 Task: Look for space in Recodo, Philippines from 10th July, 2023 to 25th July, 2023 for 3 adults, 1 child in price range Rs.15000 to Rs.25000. Place can be shared room with 2 bedrooms having 3 beds and 2 bathrooms. Property type can be house, flat, guest house. Amenities needed are: wifi, TV, free parkinig on premises, gym, breakfast. Booking option can be shelf check-in. Required host language is English.
Action: Mouse moved to (437, 113)
Screenshot: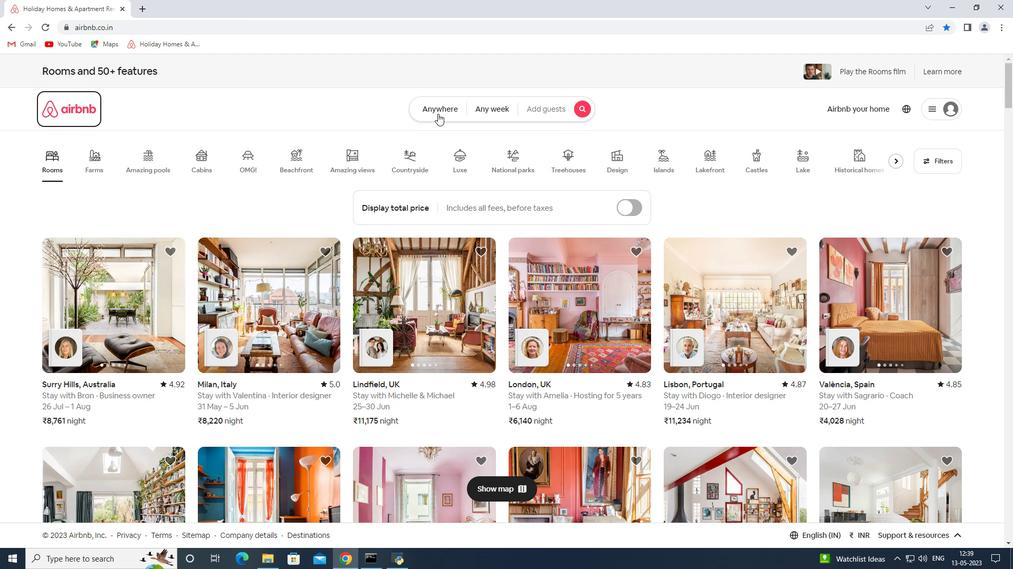 
Action: Mouse pressed left at (437, 113)
Screenshot: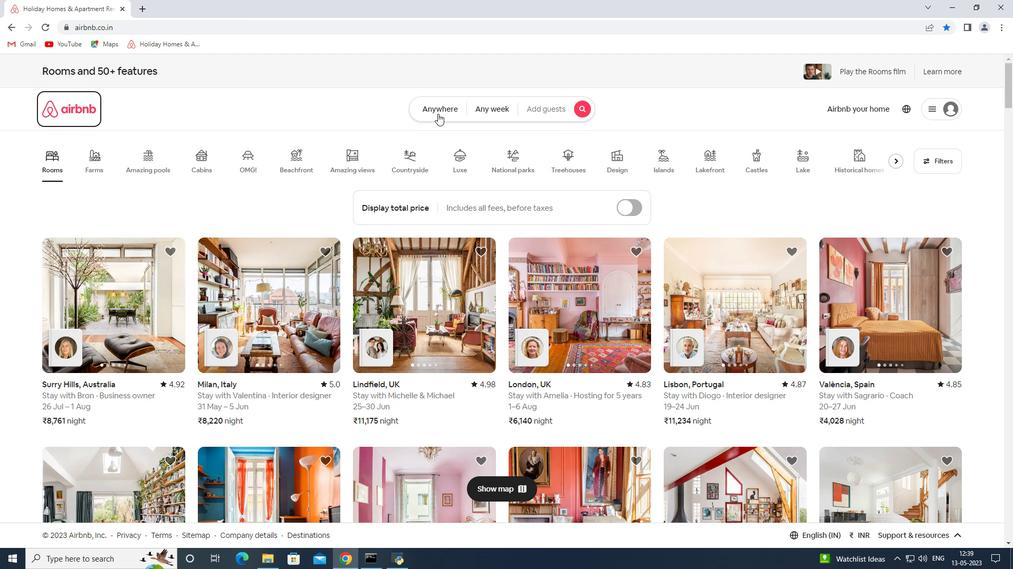 
Action: Mouse moved to (354, 149)
Screenshot: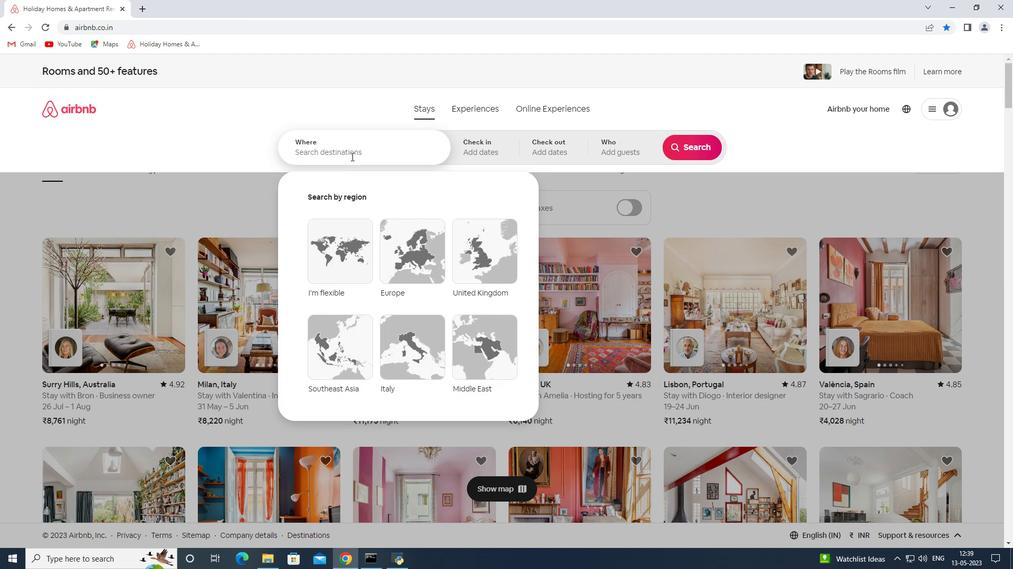 
Action: Mouse pressed left at (354, 149)
Screenshot: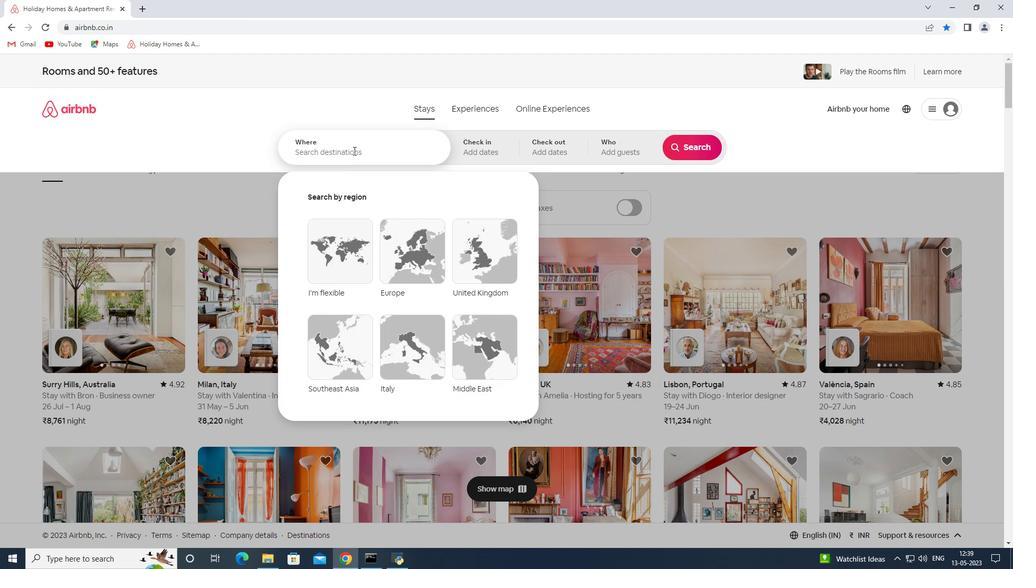 
Action: Mouse moved to (340, 154)
Screenshot: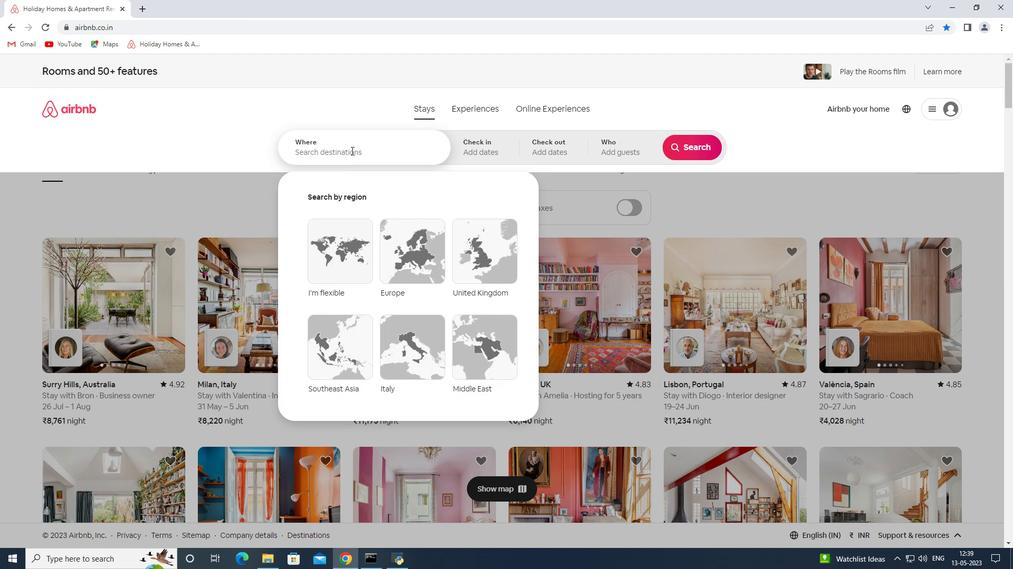 
Action: Key pressed r<Key.backspace><Key.shift>Recodo<Key.space><Key.shift>Philippines<Key.space><Key.enter>
Screenshot: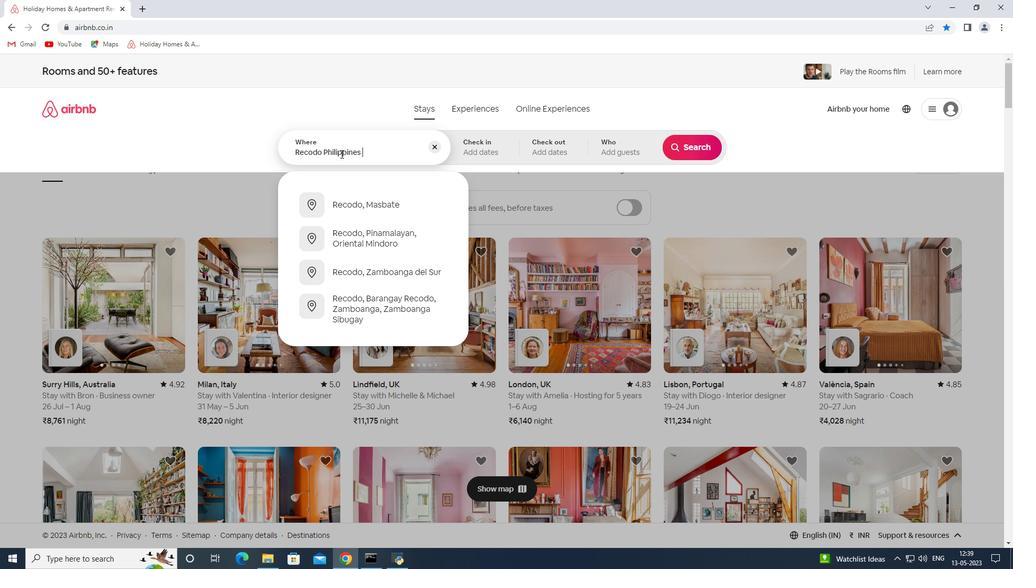 
Action: Mouse moved to (687, 235)
Screenshot: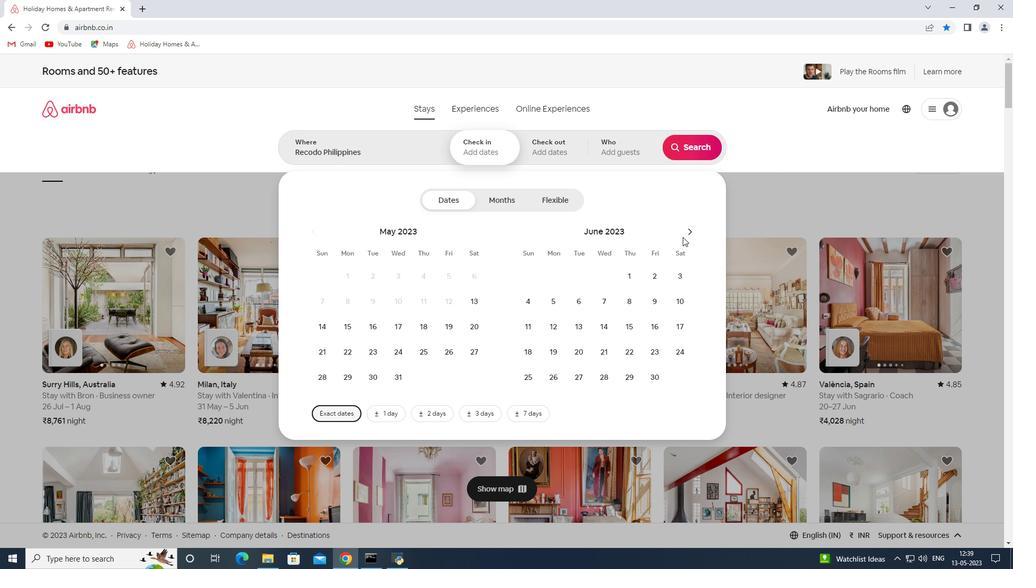 
Action: Mouse pressed left at (687, 235)
Screenshot: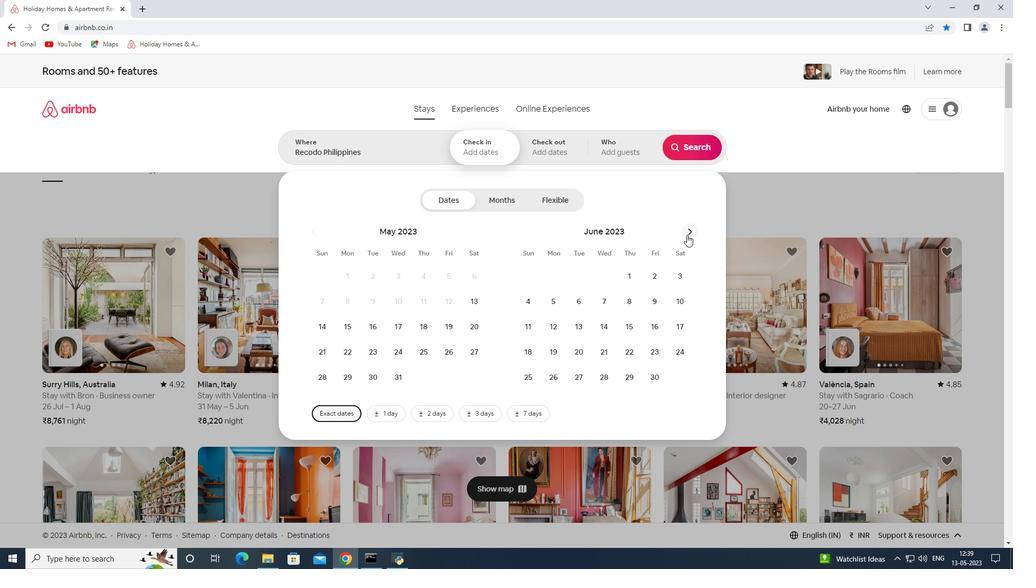 
Action: Mouse moved to (557, 325)
Screenshot: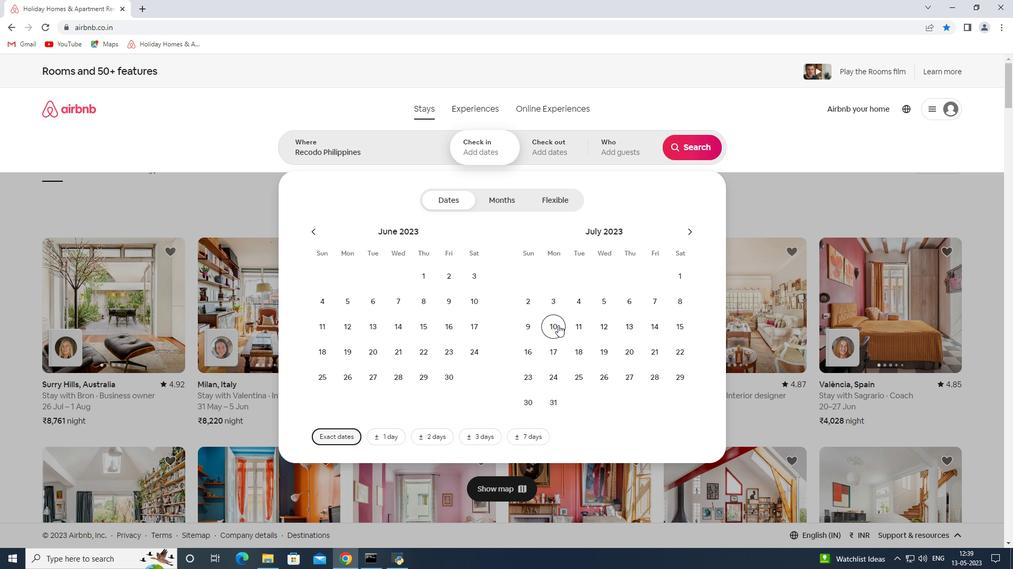 
Action: Mouse pressed left at (557, 325)
Screenshot: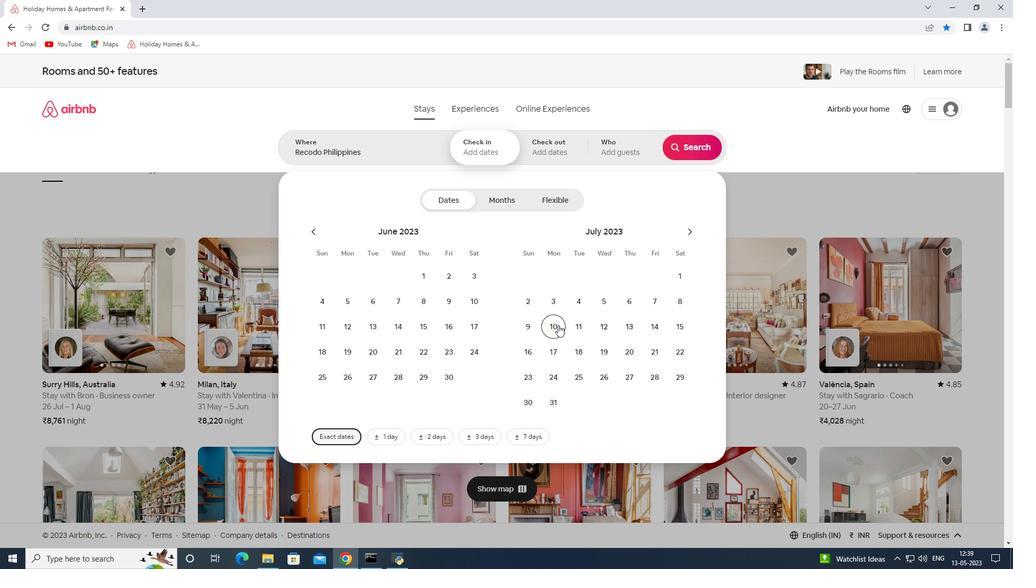 
Action: Mouse moved to (578, 377)
Screenshot: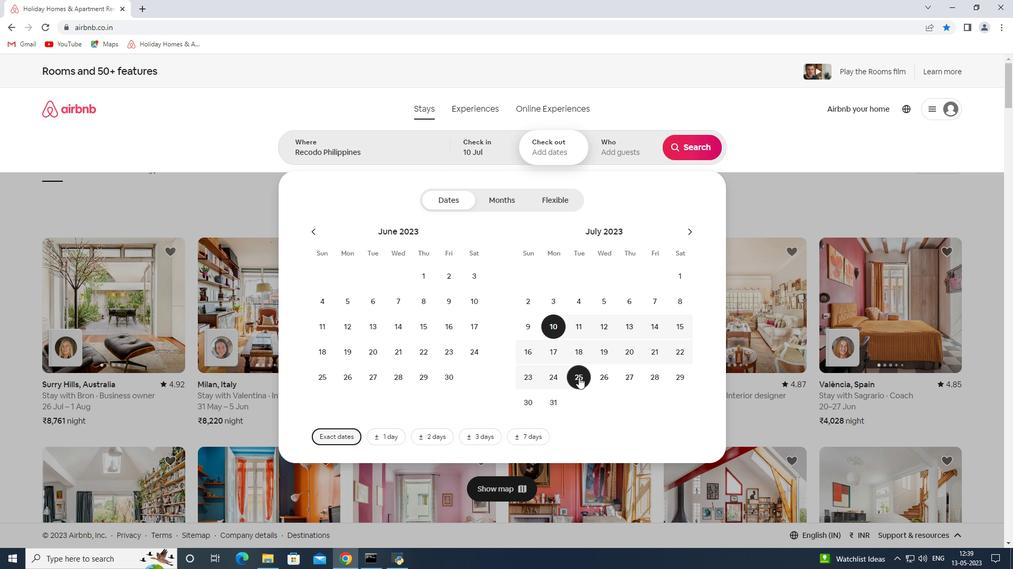 
Action: Mouse pressed left at (578, 377)
Screenshot: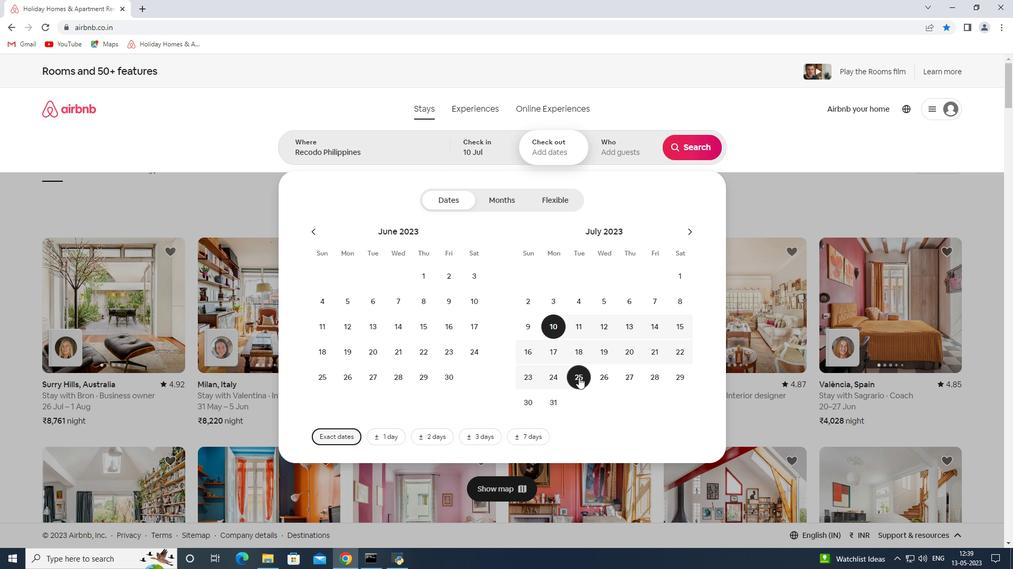 
Action: Mouse moved to (626, 147)
Screenshot: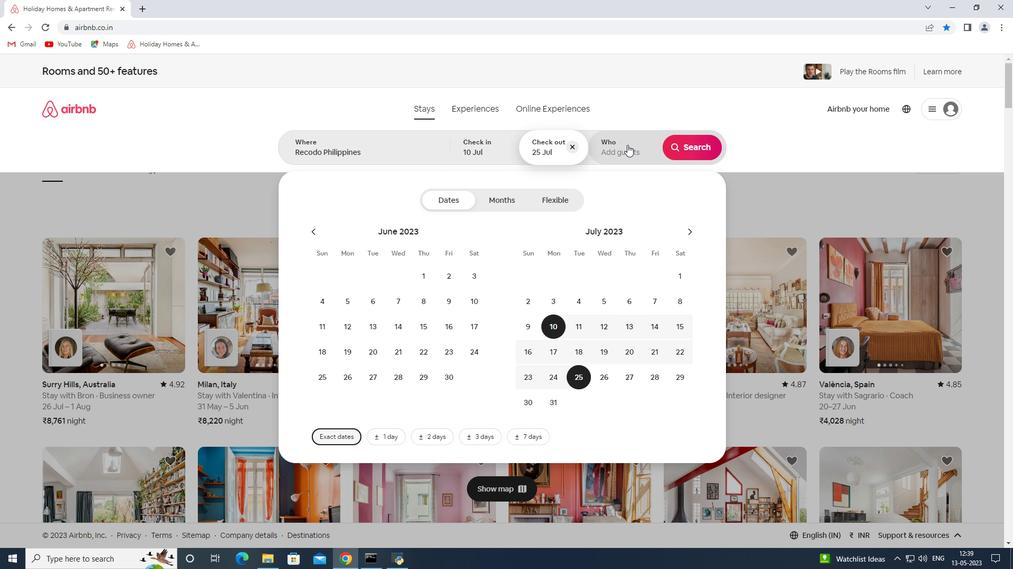 
Action: Mouse pressed left at (626, 147)
Screenshot: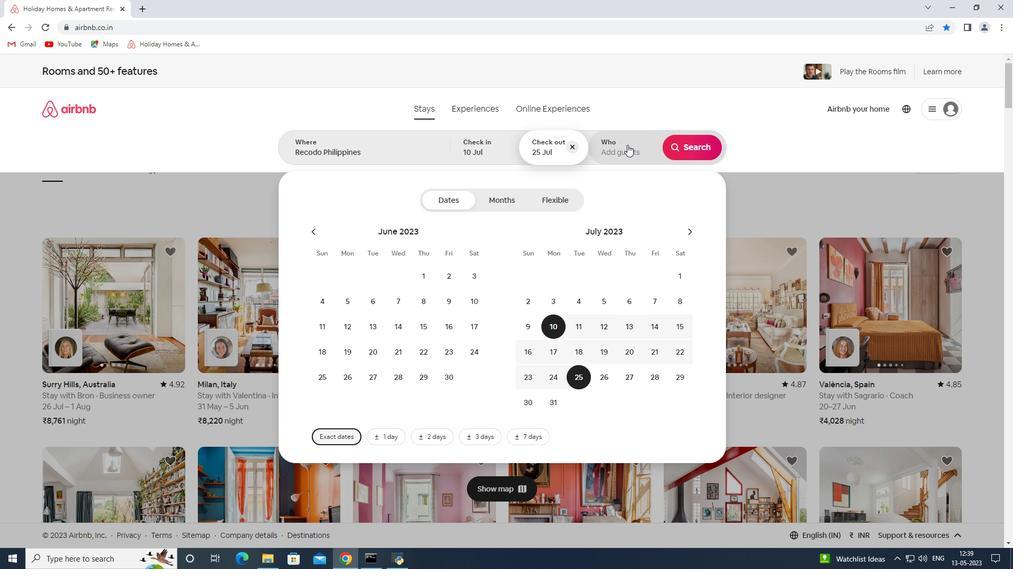 
Action: Mouse moved to (693, 208)
Screenshot: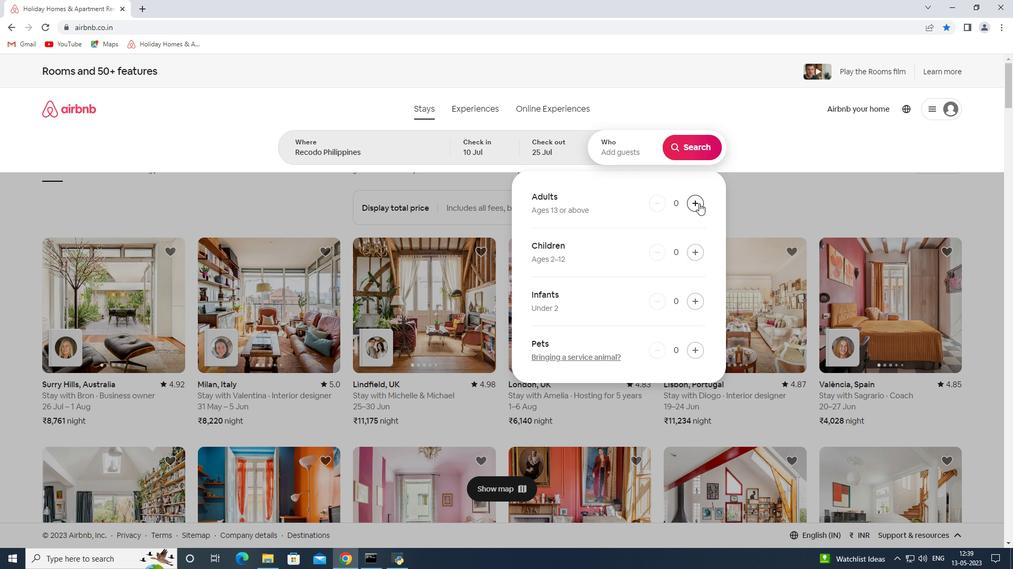 
Action: Mouse pressed left at (693, 208)
Screenshot: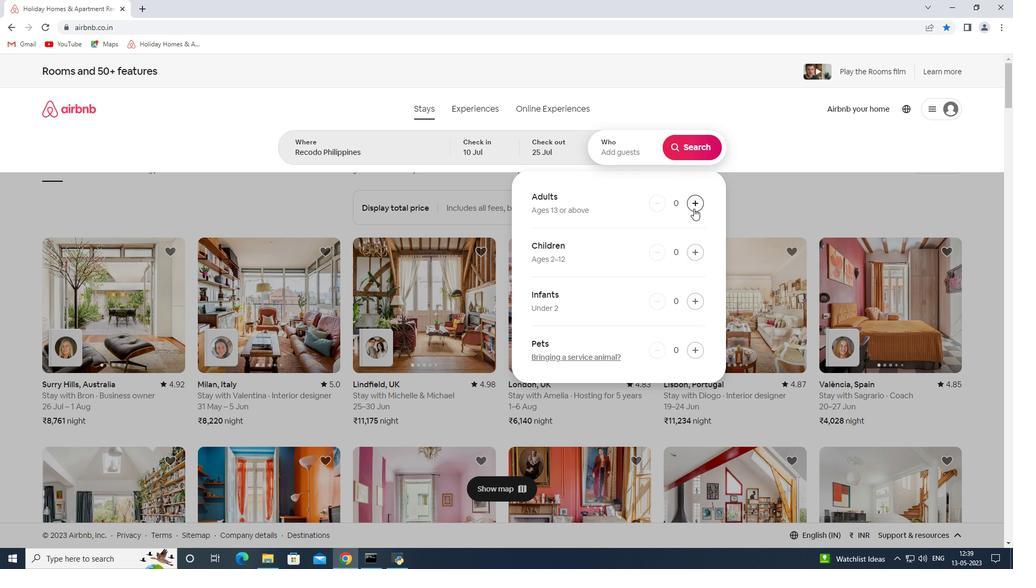 
Action: Mouse pressed left at (693, 208)
Screenshot: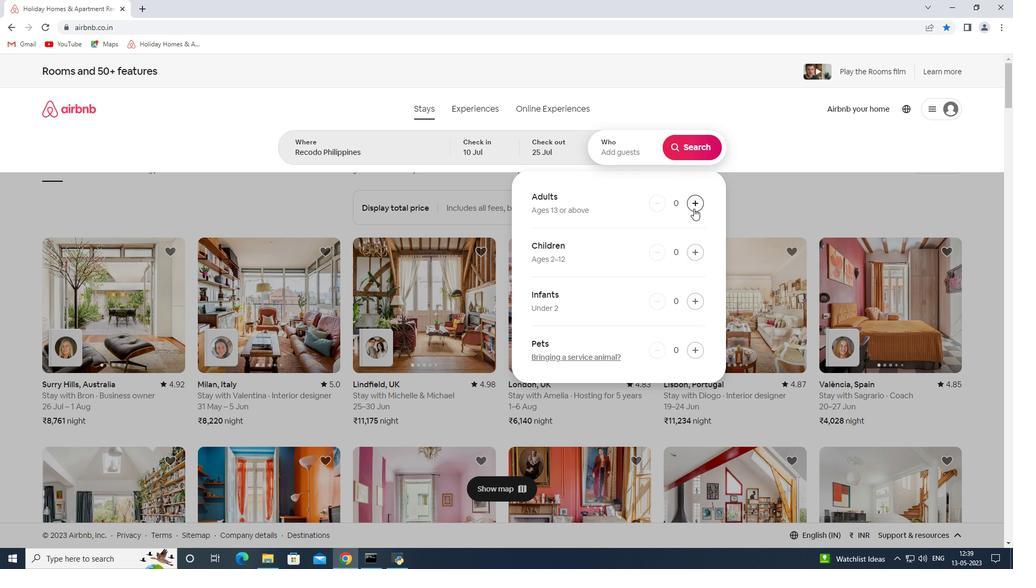 
Action: Mouse pressed left at (693, 208)
Screenshot: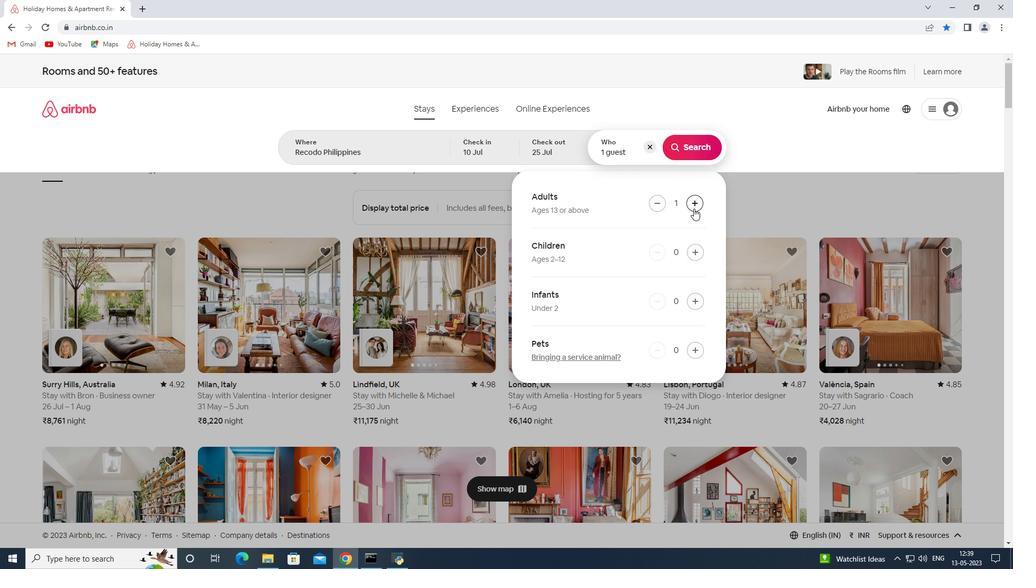 
Action: Mouse pressed left at (693, 208)
Screenshot: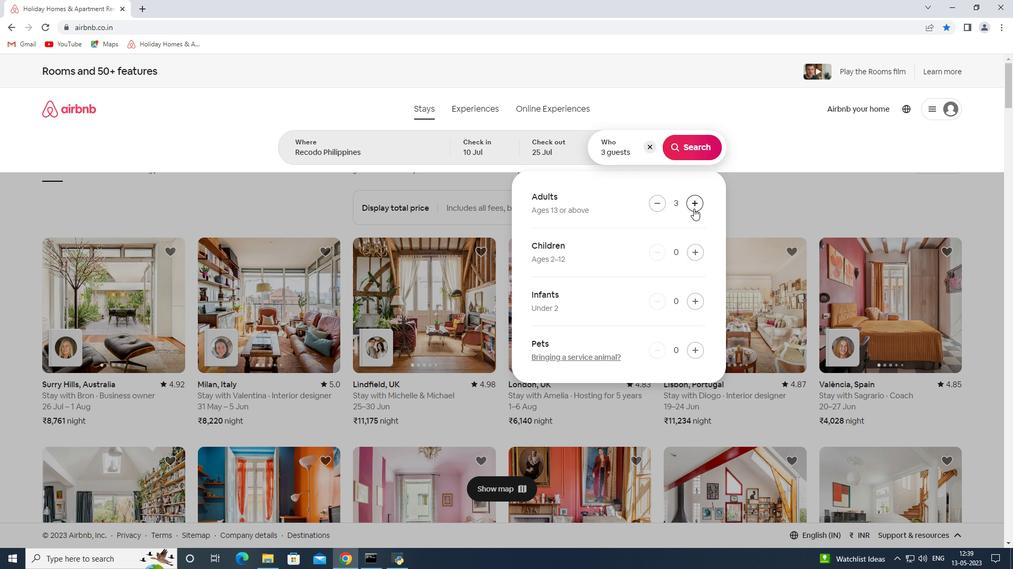 
Action: Mouse moved to (664, 202)
Screenshot: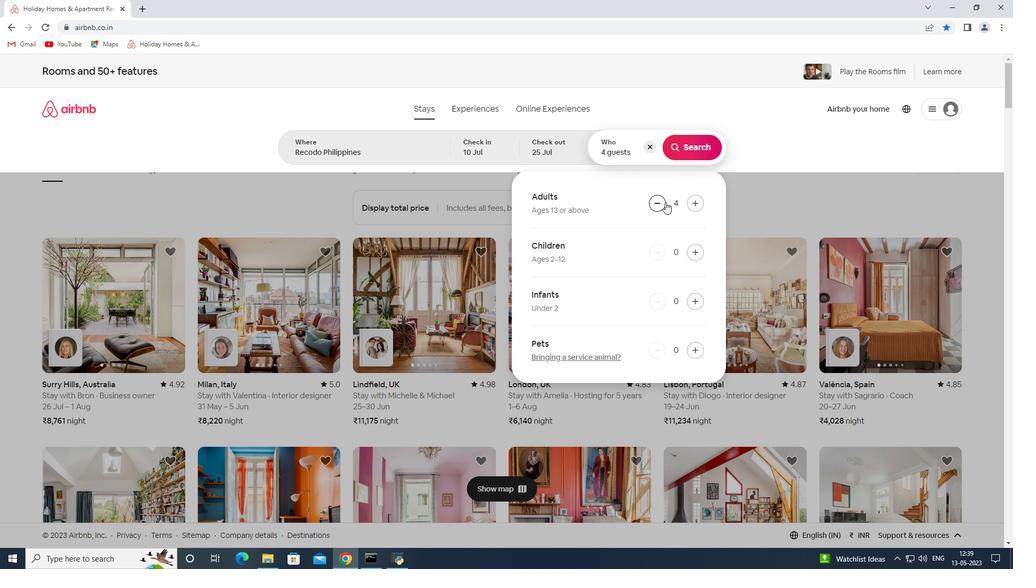 
Action: Mouse pressed left at (664, 202)
Screenshot: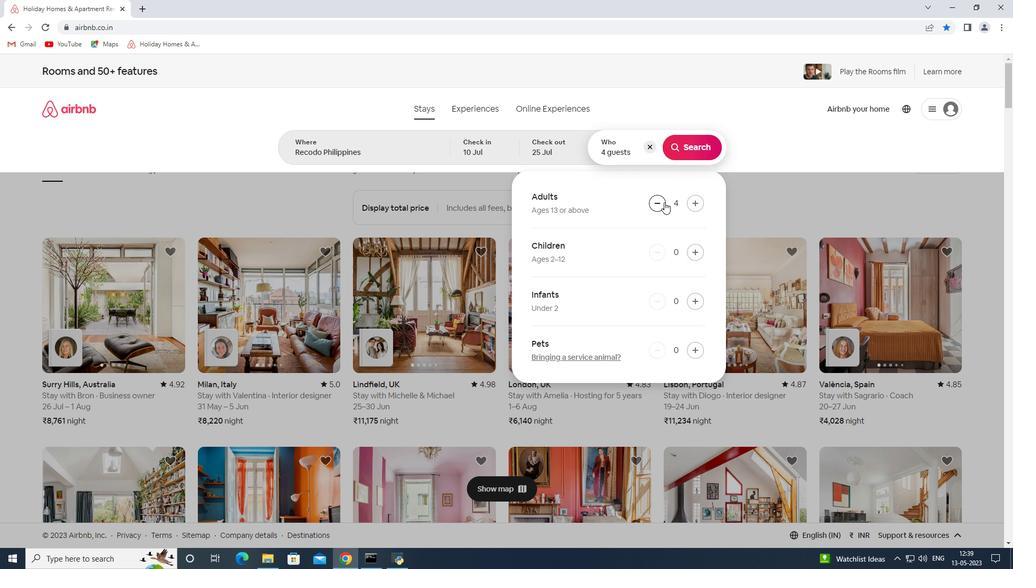 
Action: Mouse moved to (695, 255)
Screenshot: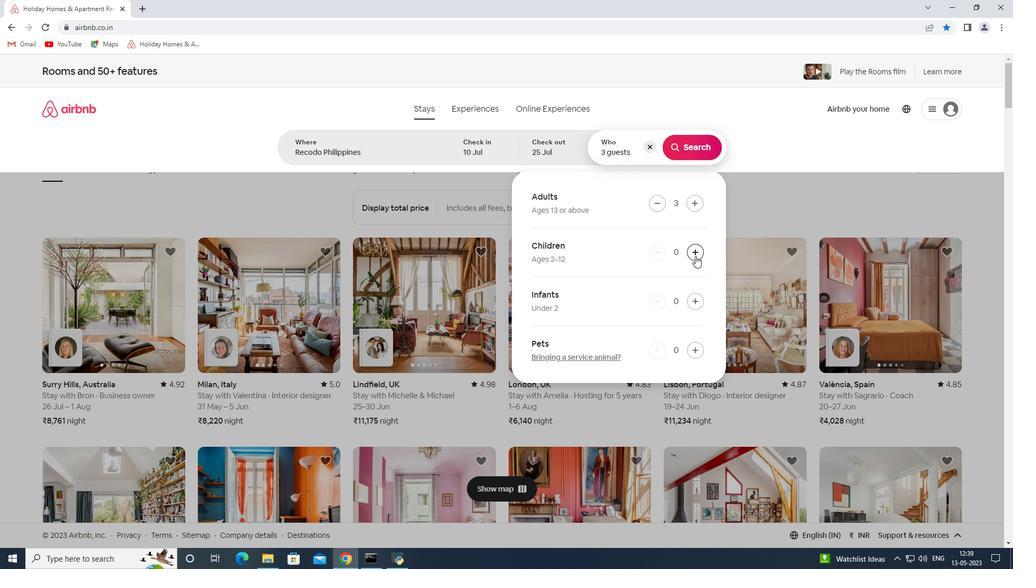 
Action: Mouse pressed left at (695, 255)
Screenshot: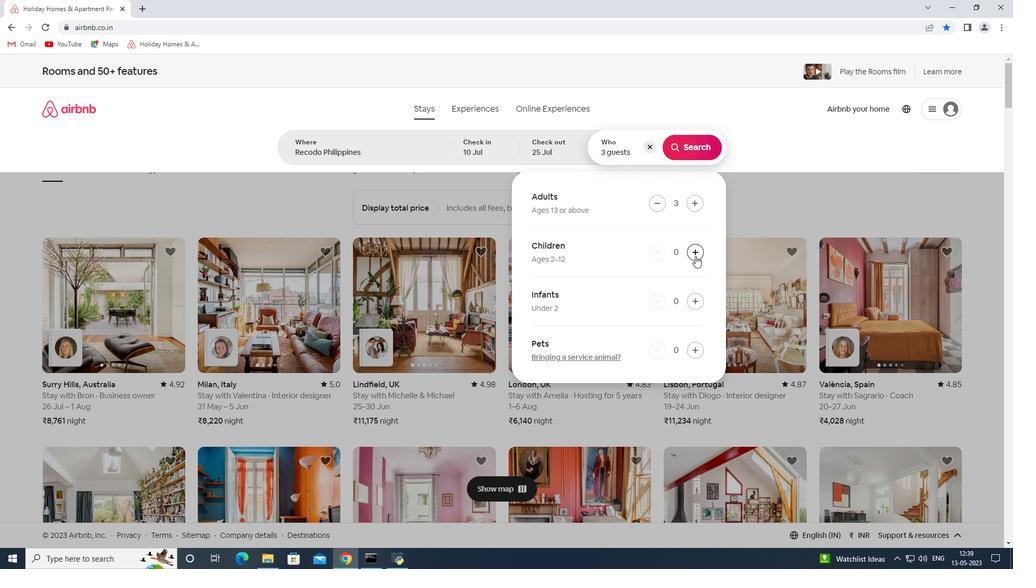 
Action: Mouse moved to (682, 148)
Screenshot: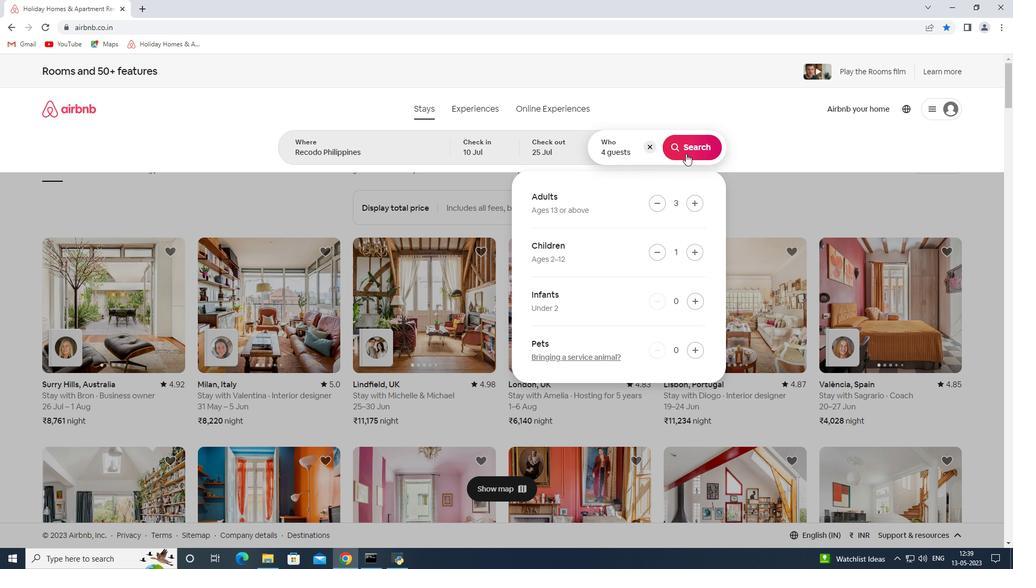 
Action: Mouse pressed left at (682, 148)
Screenshot: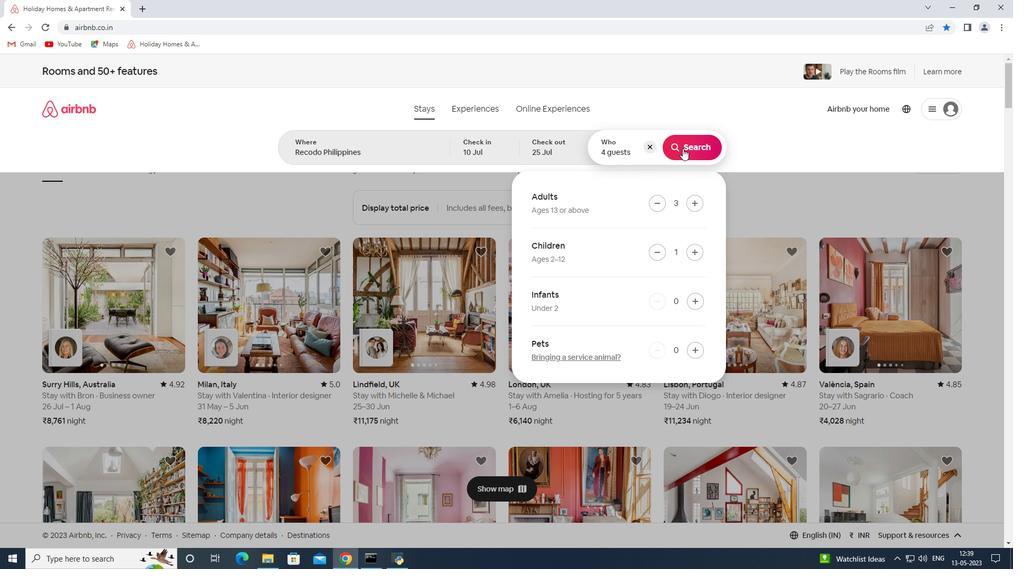 
Action: Mouse moved to (946, 117)
Screenshot: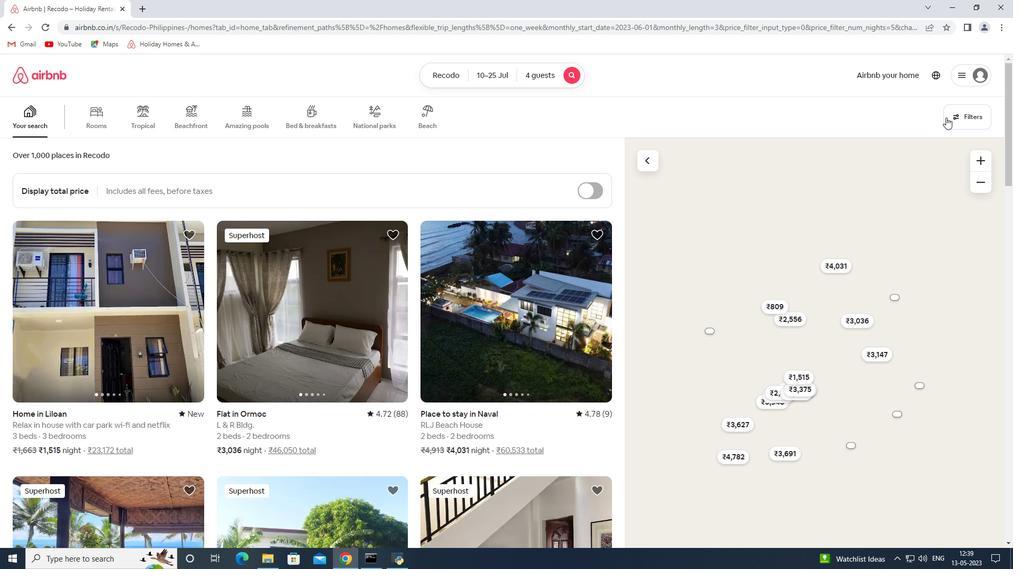 
Action: Mouse pressed left at (946, 117)
Screenshot: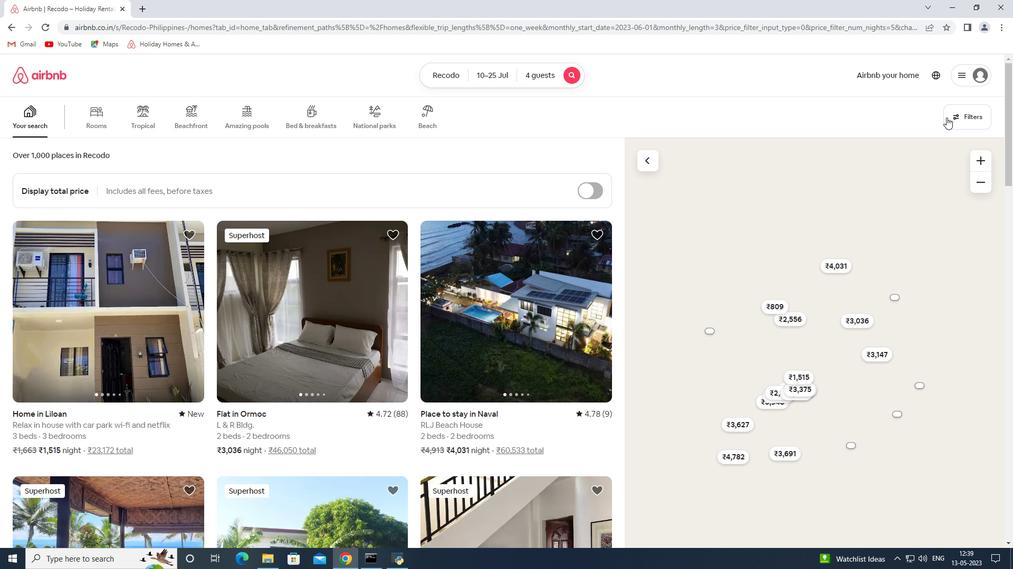 
Action: Mouse moved to (380, 374)
Screenshot: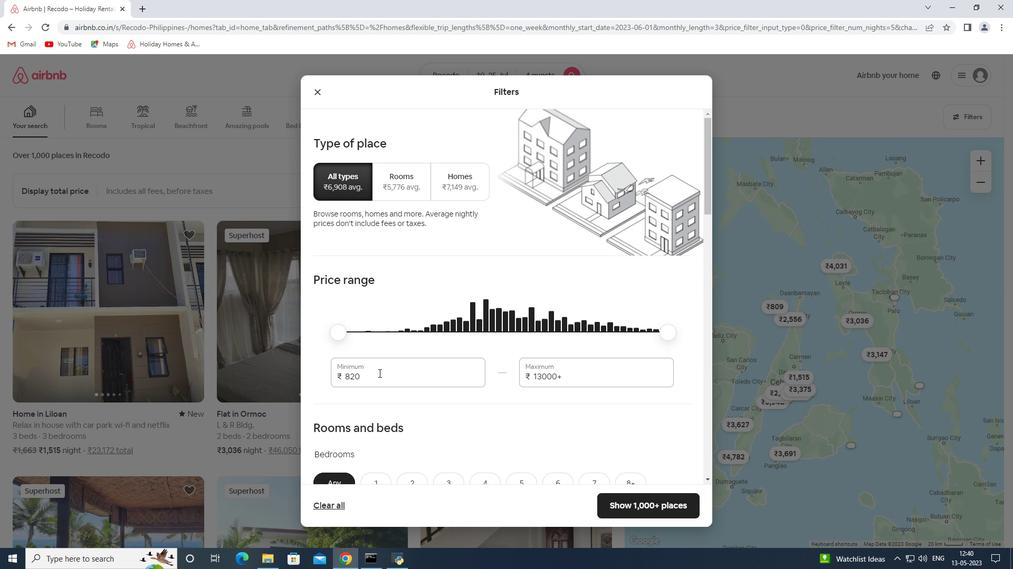 
Action: Mouse pressed left at (380, 374)
Screenshot: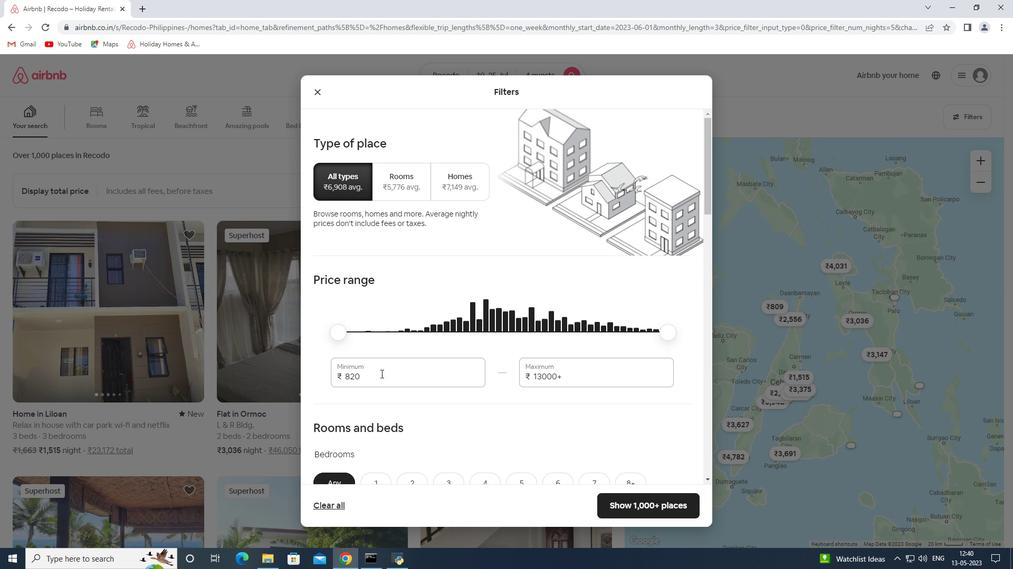 
Action: Mouse moved to (385, 373)
Screenshot: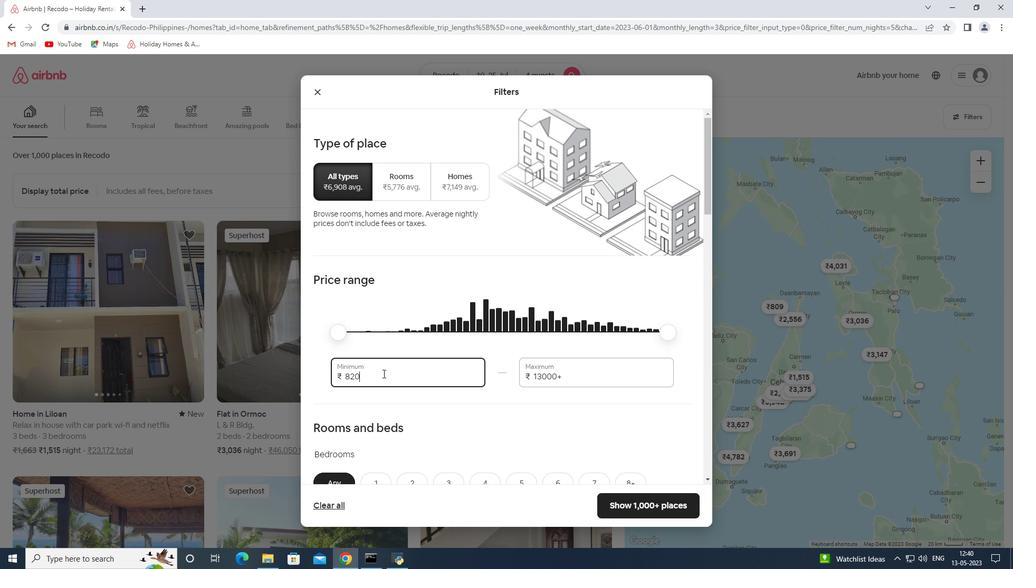 
Action: Mouse pressed left at (385, 373)
Screenshot: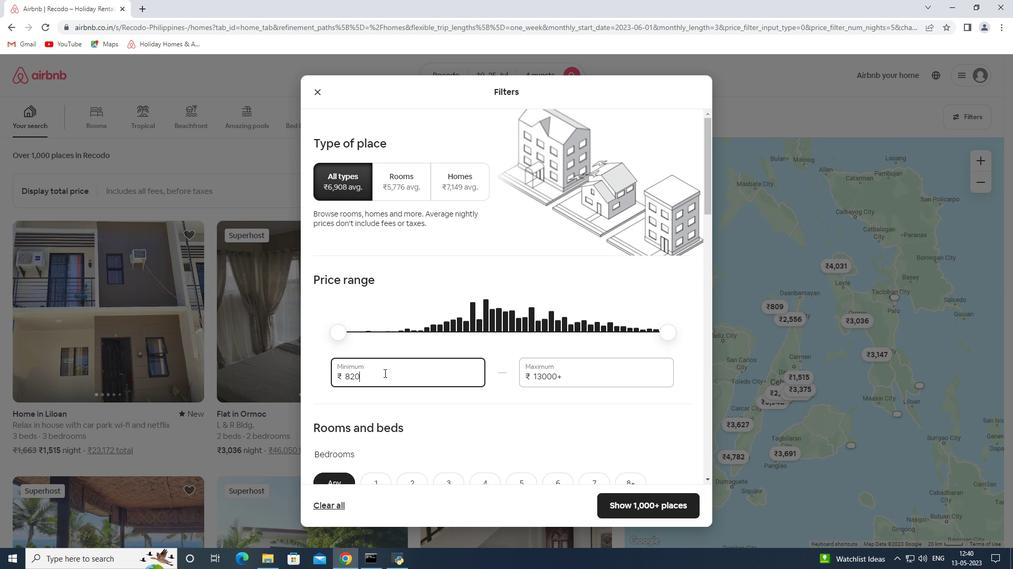 
Action: Mouse pressed left at (385, 373)
Screenshot: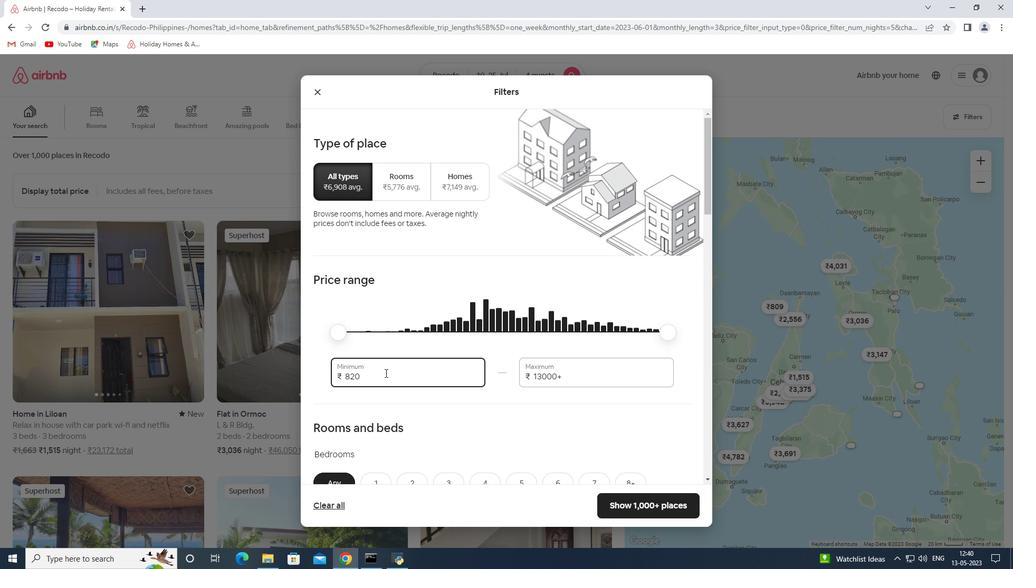 
Action: Key pressed 15000<Key.tab>25000
Screenshot: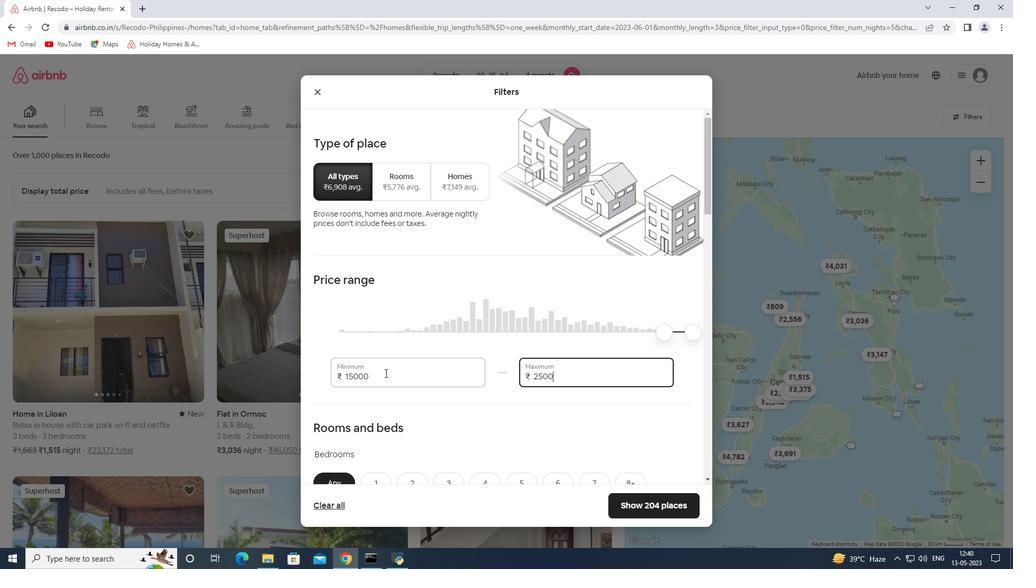 
Action: Mouse moved to (398, 273)
Screenshot: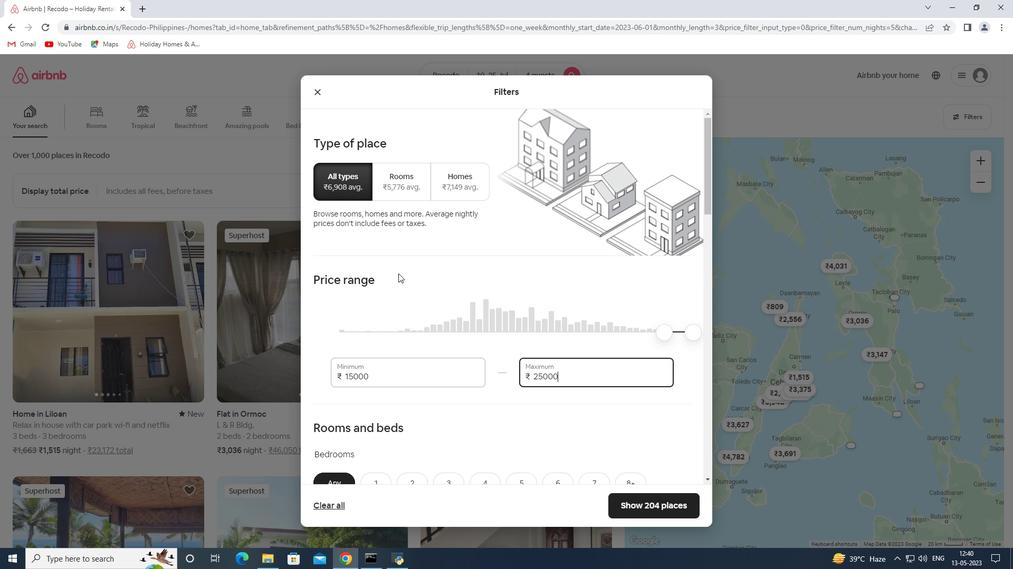 
Action: Mouse scrolled (398, 273) with delta (0, 0)
Screenshot: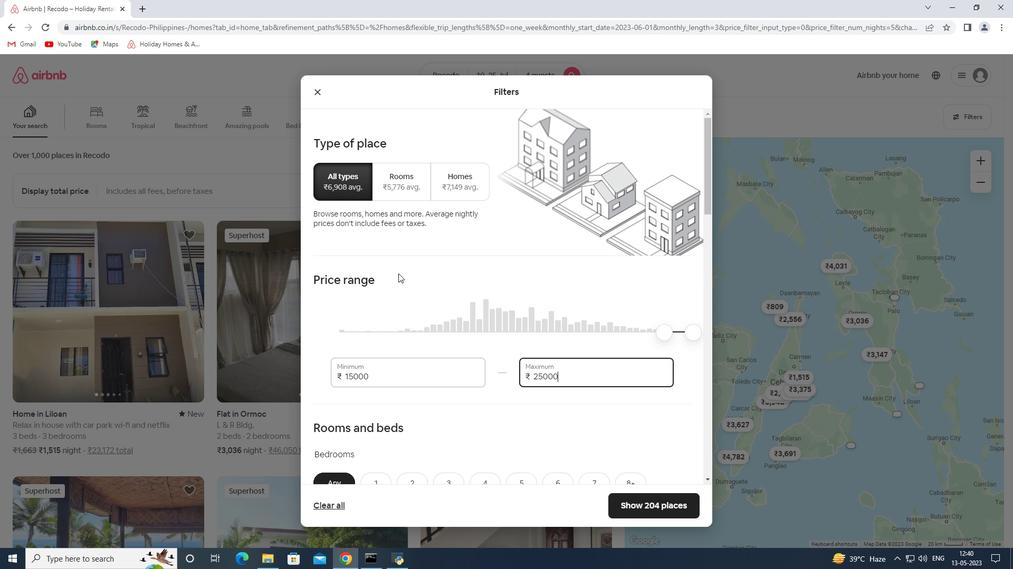 
Action: Mouse scrolled (398, 273) with delta (0, 0)
Screenshot: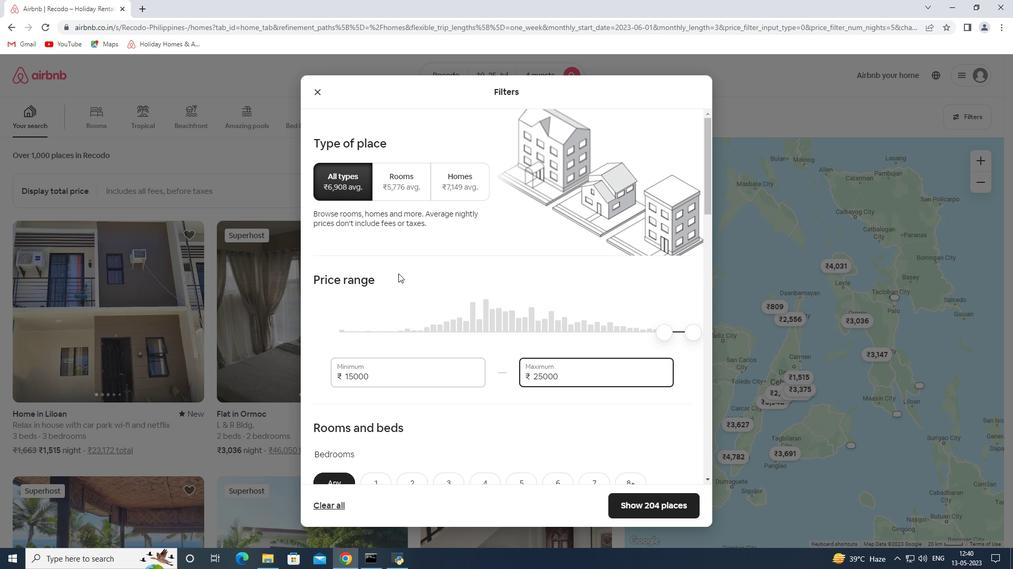 
Action: Mouse moved to (463, 314)
Screenshot: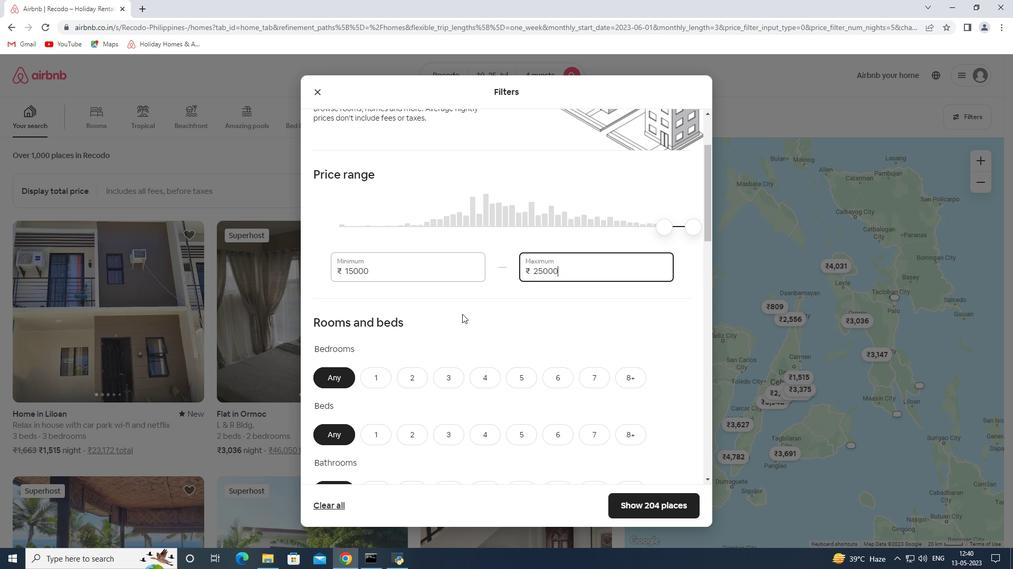 
Action: Mouse scrolled (463, 313) with delta (0, 0)
Screenshot: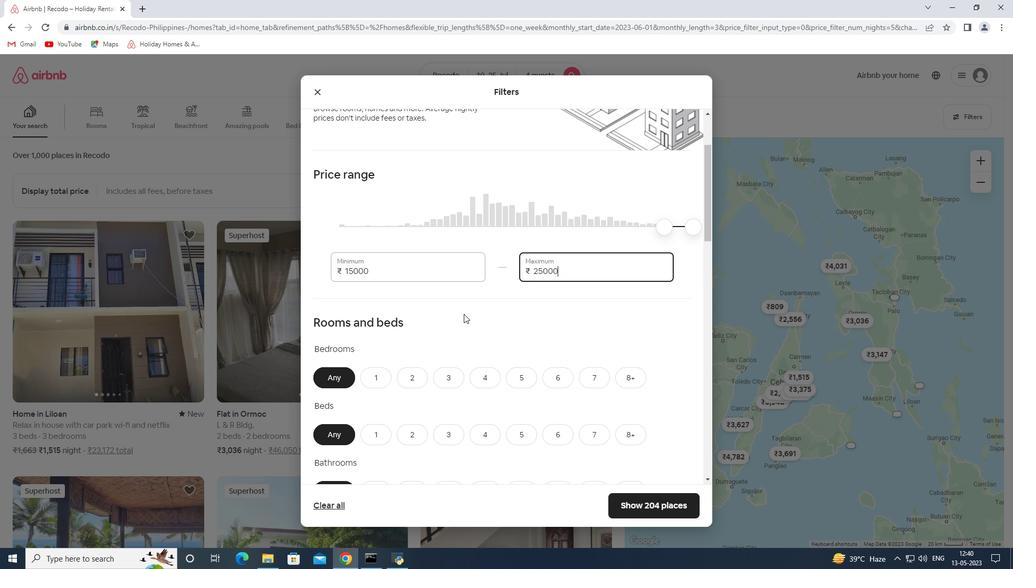 
Action: Mouse moved to (405, 324)
Screenshot: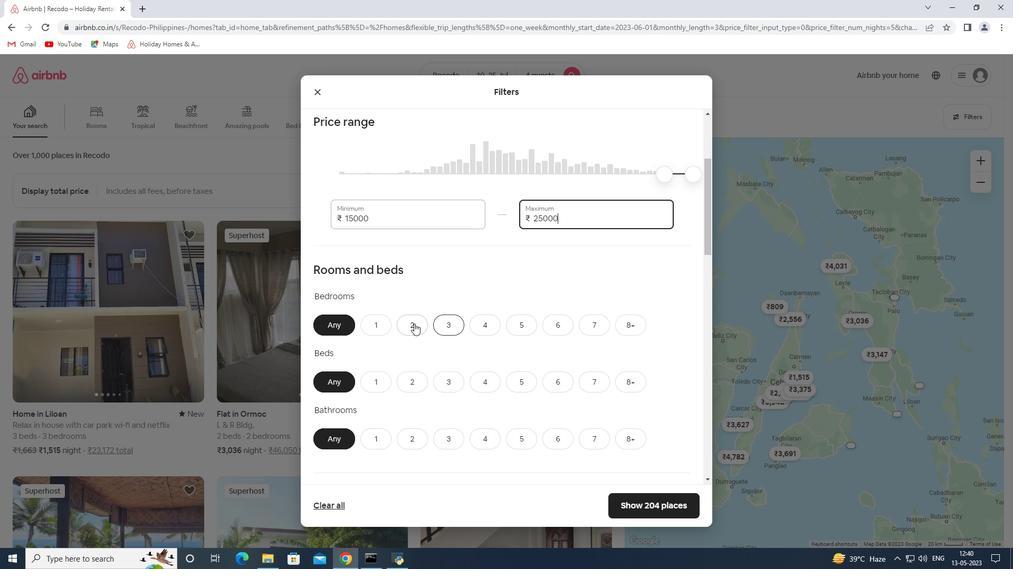 
Action: Mouse pressed left at (405, 324)
Screenshot: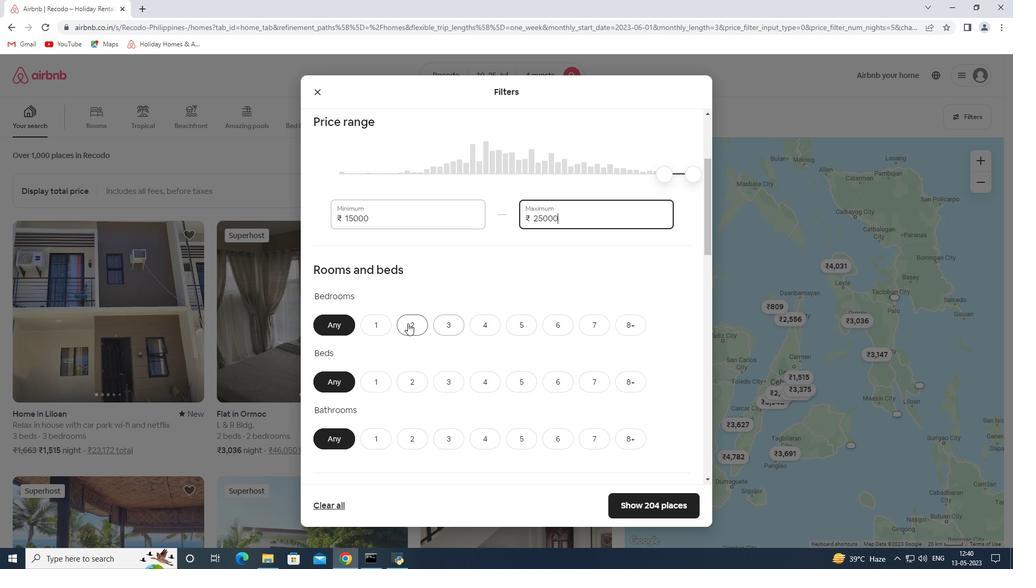 
Action: Mouse moved to (444, 384)
Screenshot: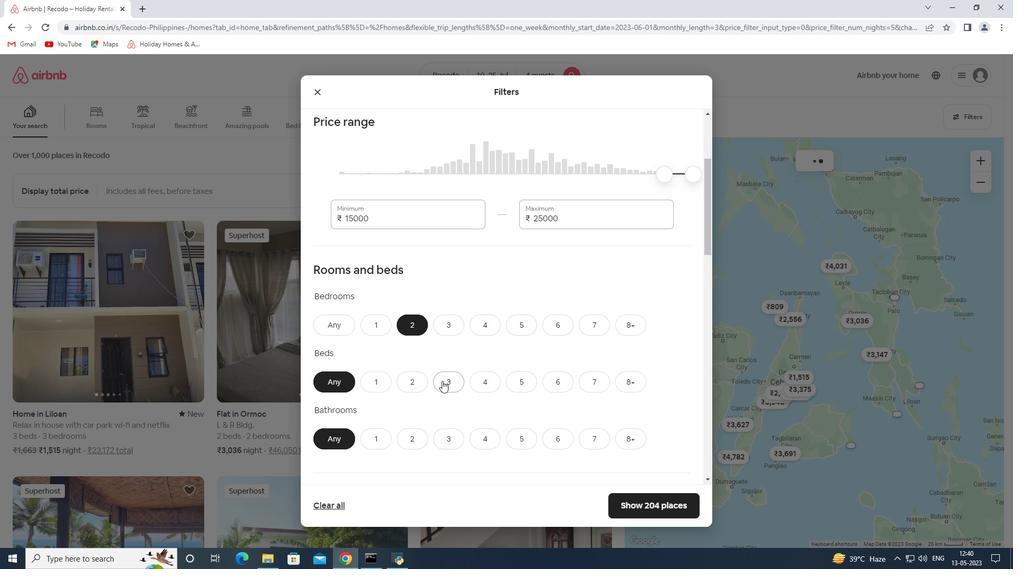 
Action: Mouse pressed left at (444, 384)
Screenshot: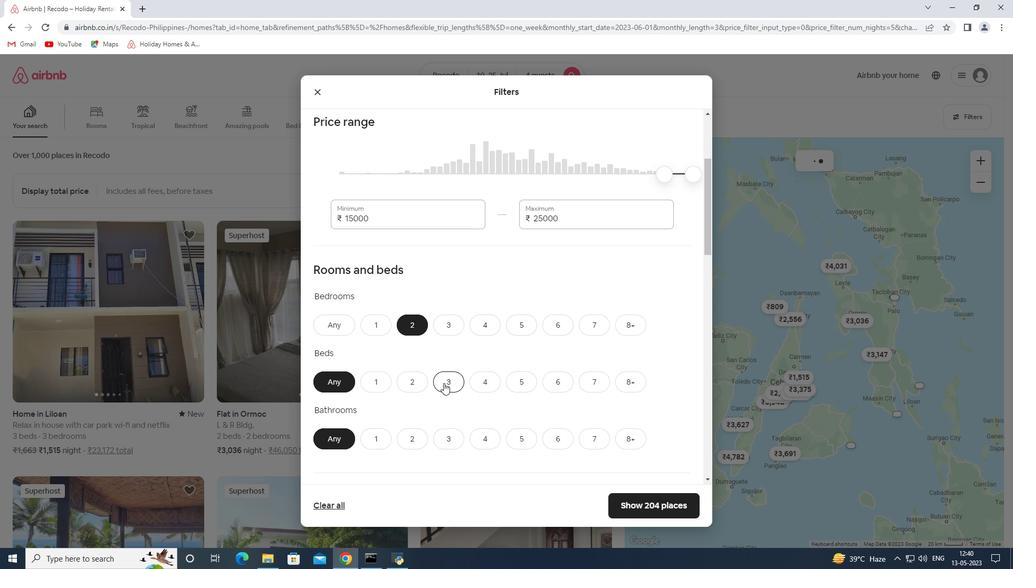 
Action: Mouse moved to (412, 435)
Screenshot: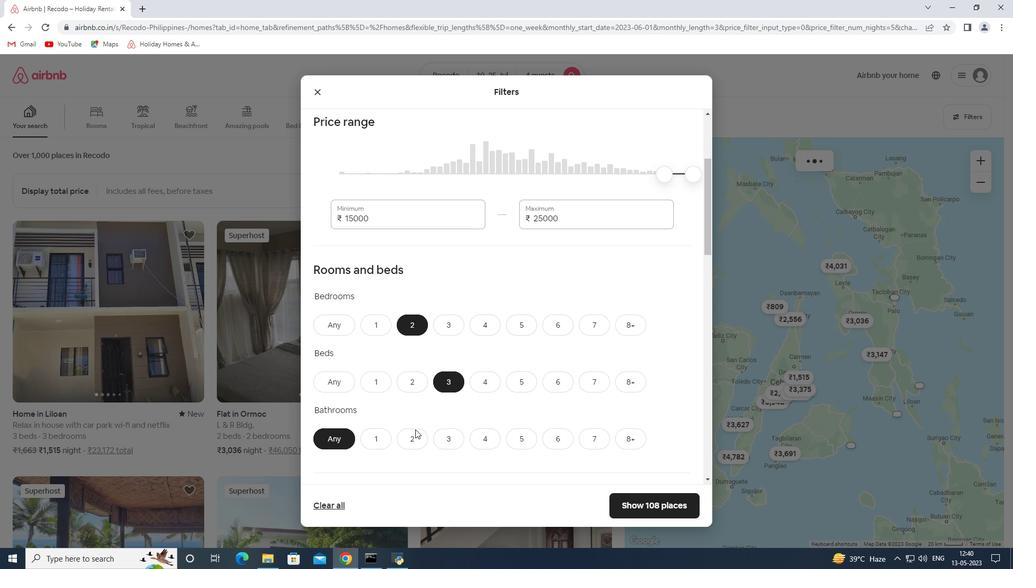 
Action: Mouse pressed left at (412, 435)
Screenshot: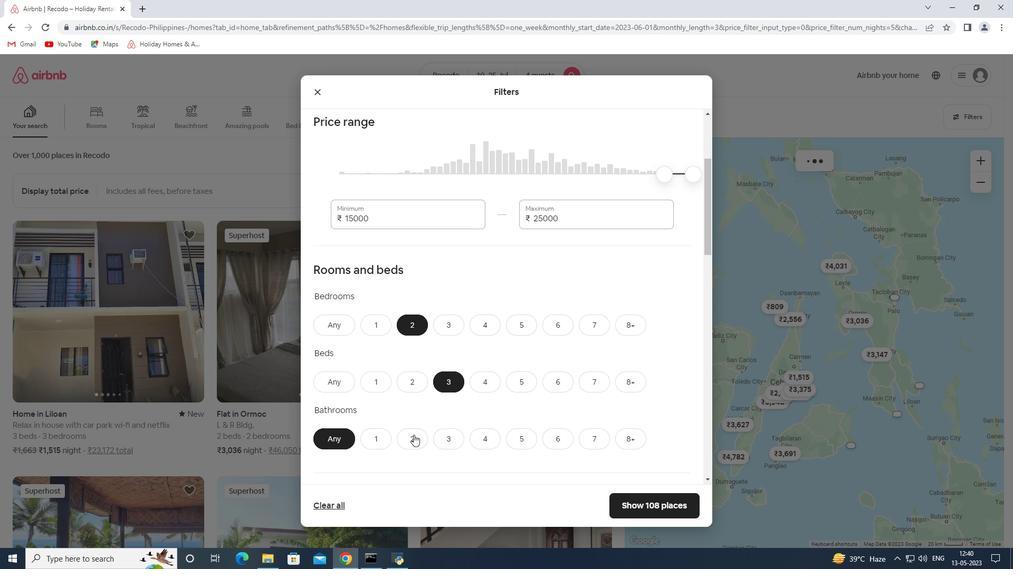 
Action: Mouse moved to (453, 364)
Screenshot: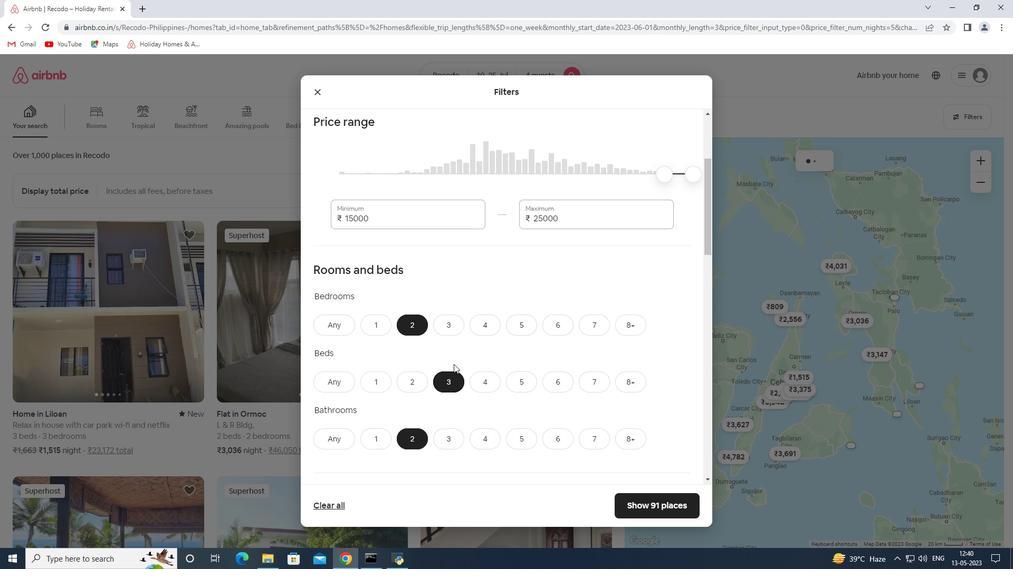 
Action: Mouse scrolled (453, 363) with delta (0, 0)
Screenshot: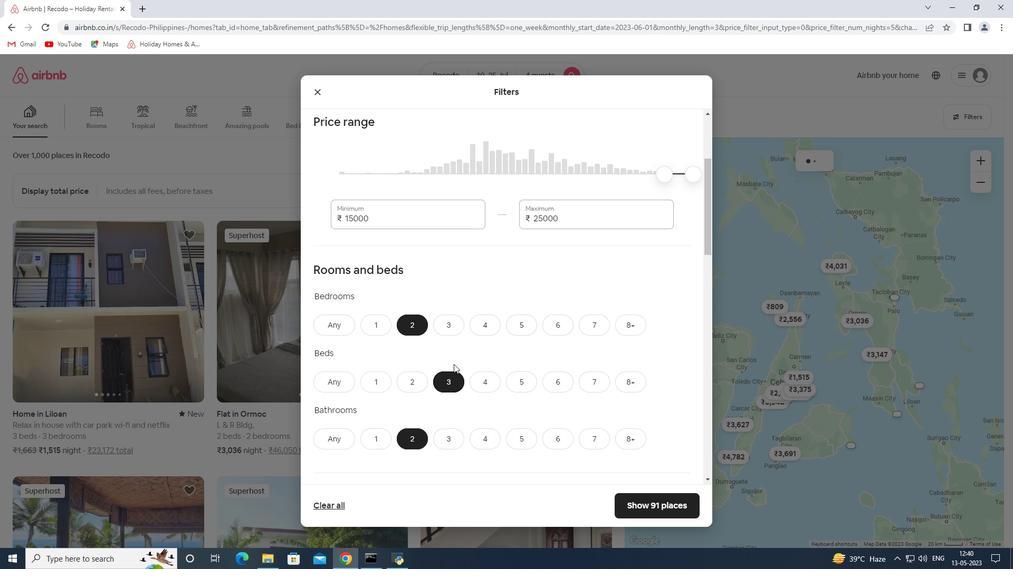 
Action: Mouse scrolled (453, 363) with delta (0, 0)
Screenshot: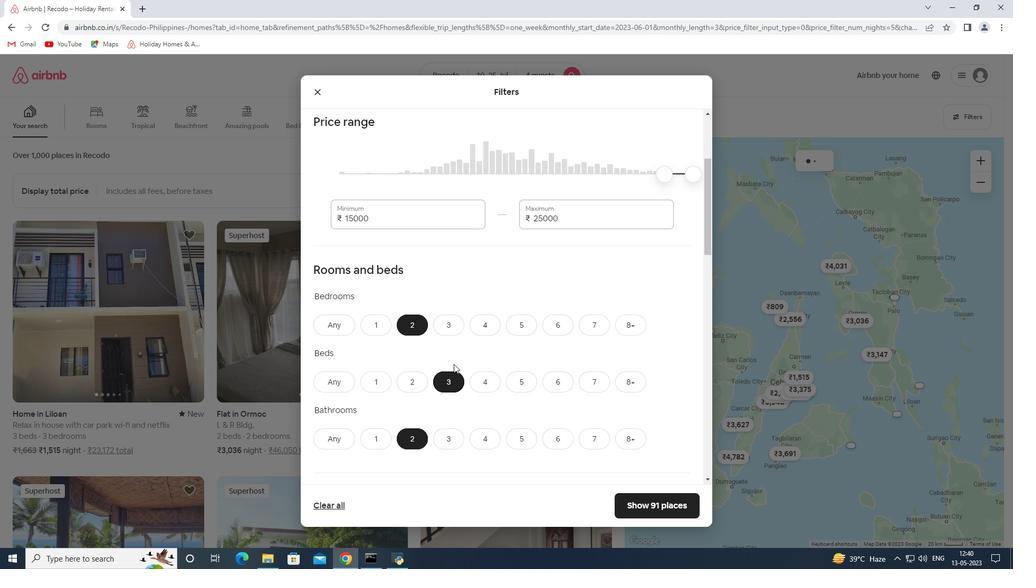 
Action: Mouse moved to (478, 329)
Screenshot: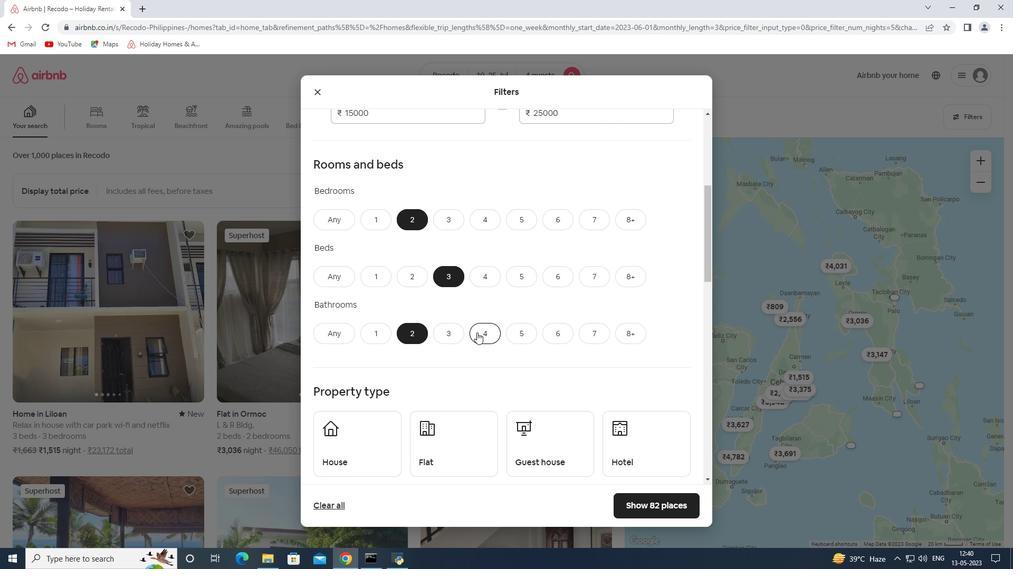 
Action: Mouse scrolled (478, 328) with delta (0, 0)
Screenshot: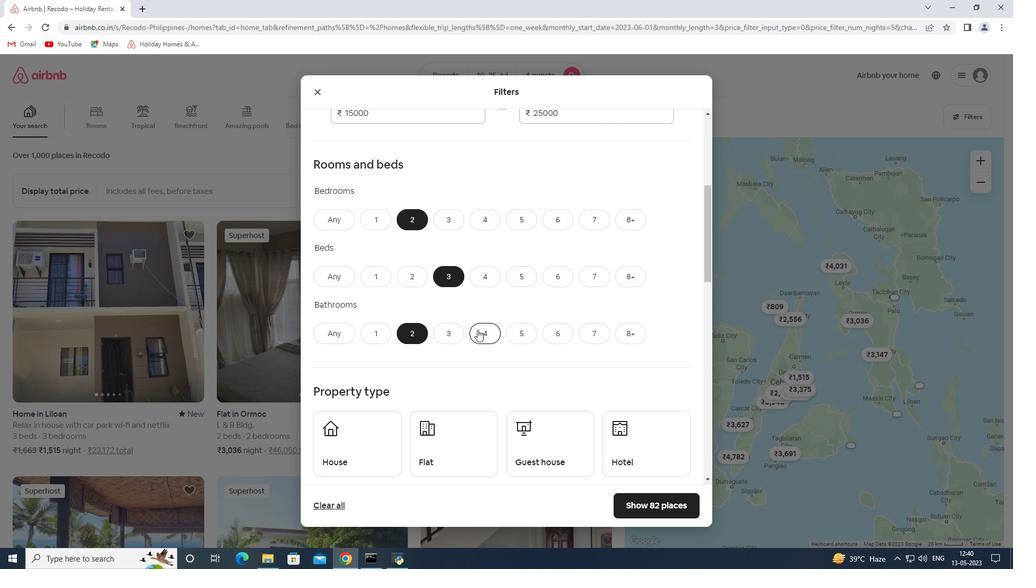 
Action: Mouse moved to (384, 392)
Screenshot: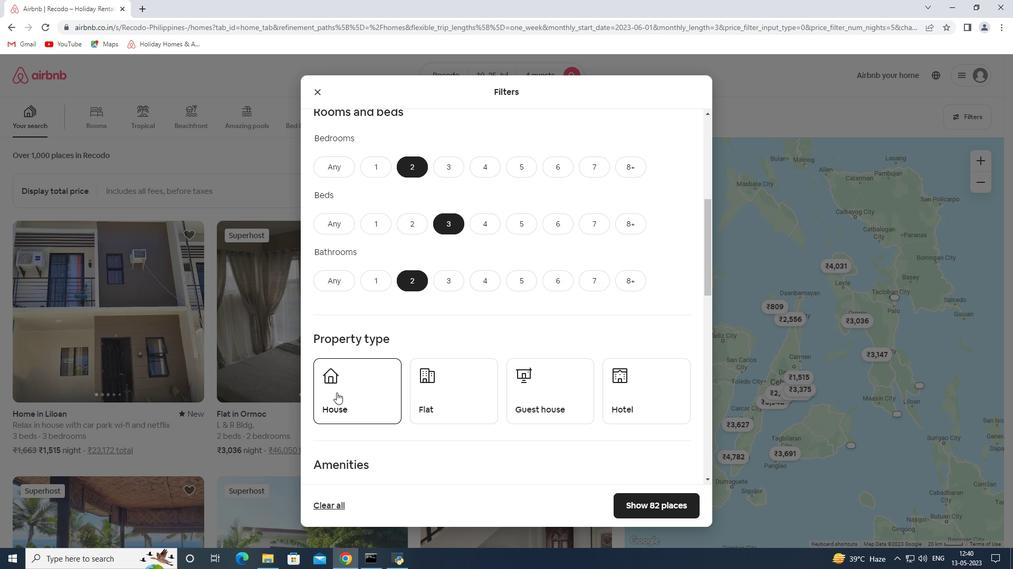 
Action: Mouse pressed left at (384, 392)
Screenshot: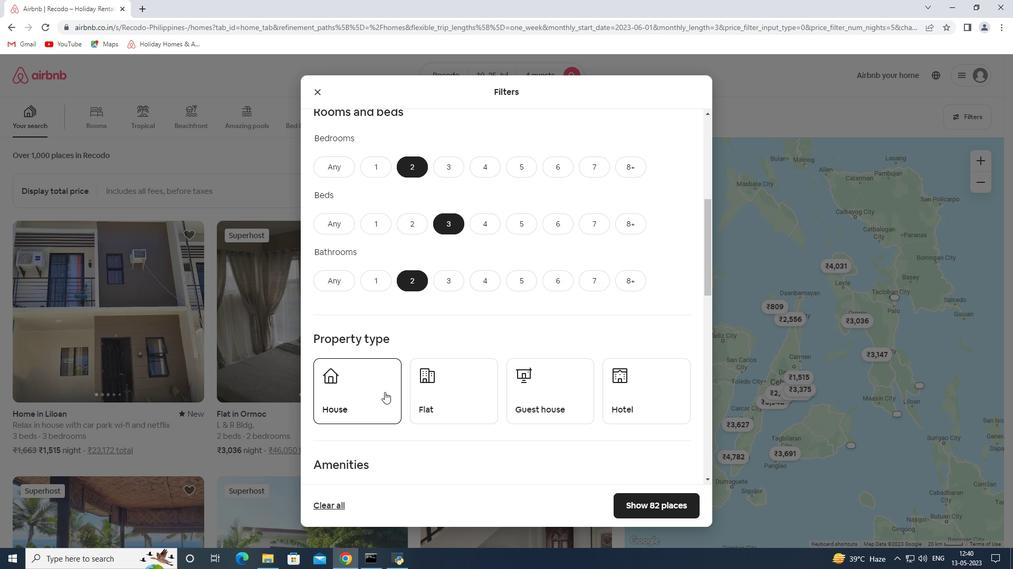 
Action: Mouse moved to (445, 399)
Screenshot: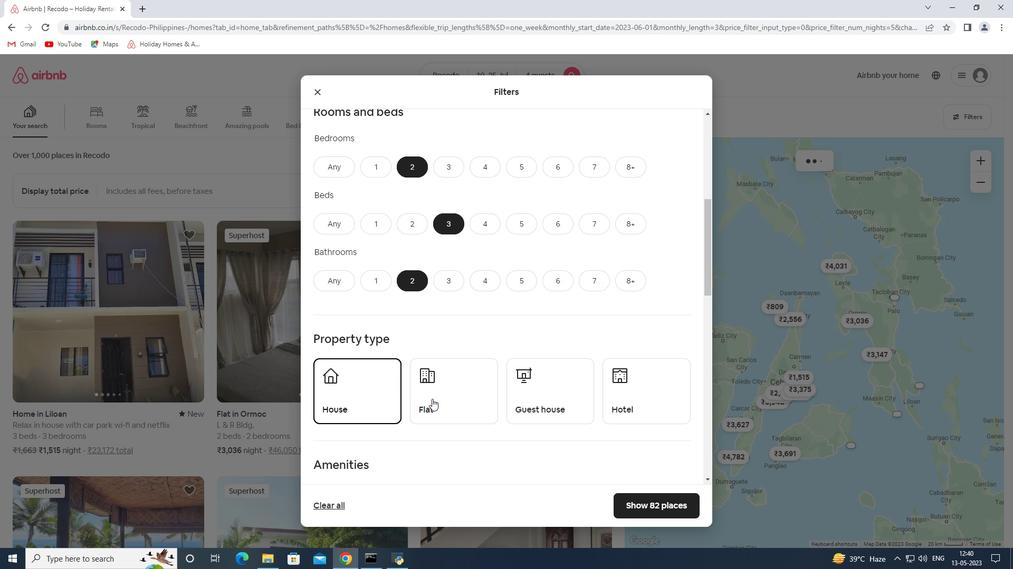 
Action: Mouse pressed left at (445, 399)
Screenshot: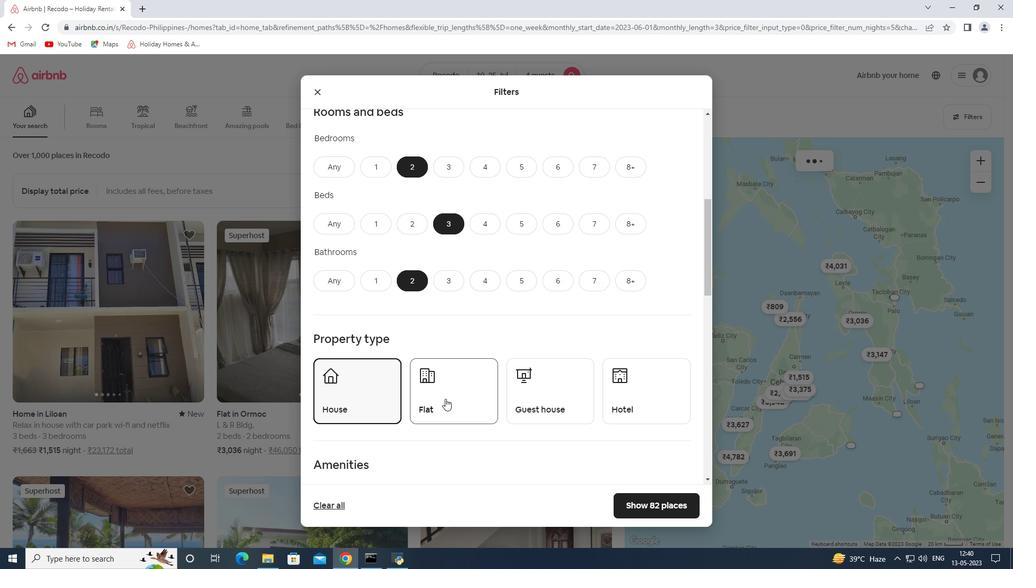 
Action: Mouse moved to (522, 395)
Screenshot: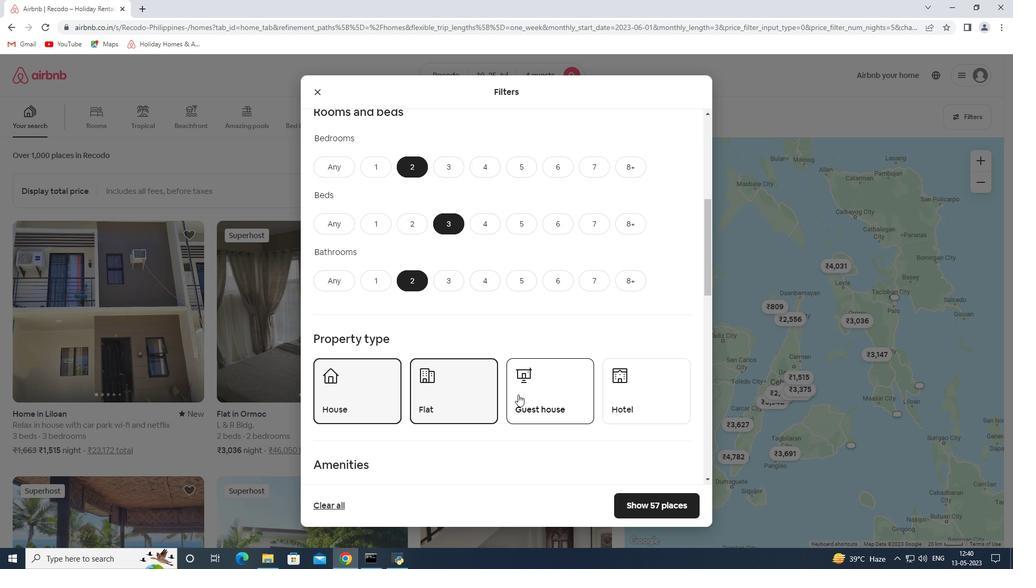 
Action: Mouse pressed left at (522, 395)
Screenshot: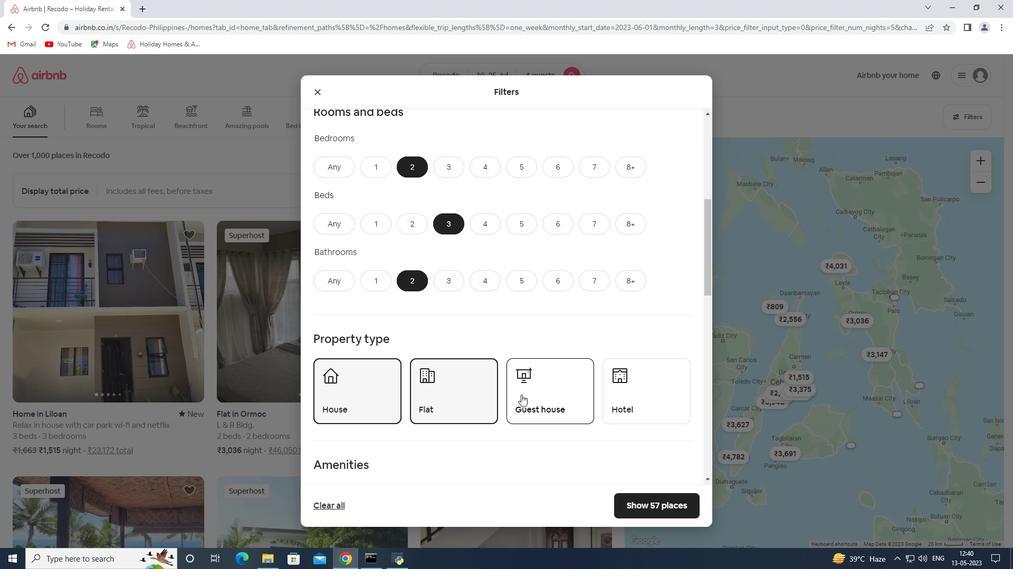 
Action: Mouse moved to (492, 391)
Screenshot: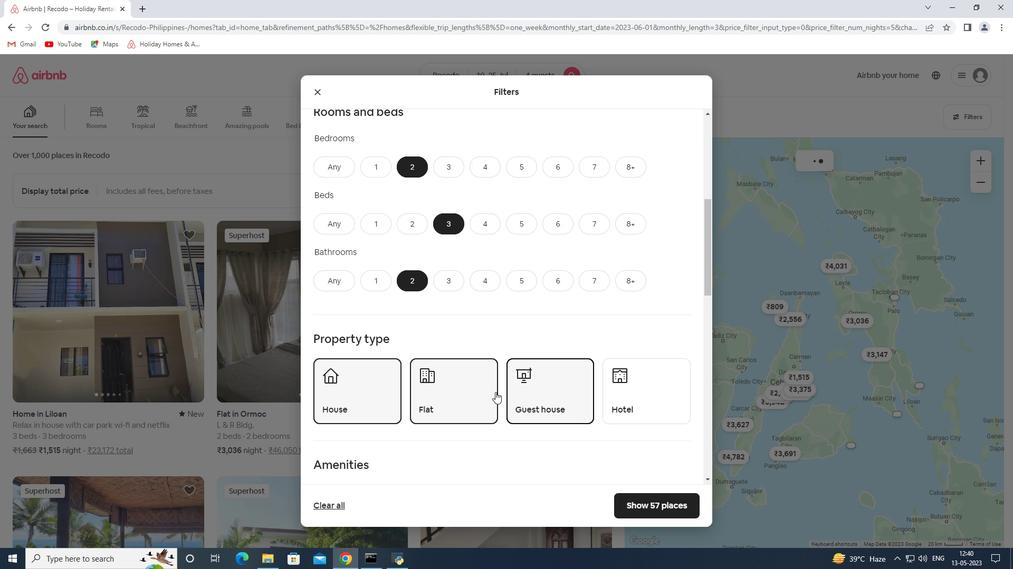 
Action: Mouse scrolled (492, 391) with delta (0, 0)
Screenshot: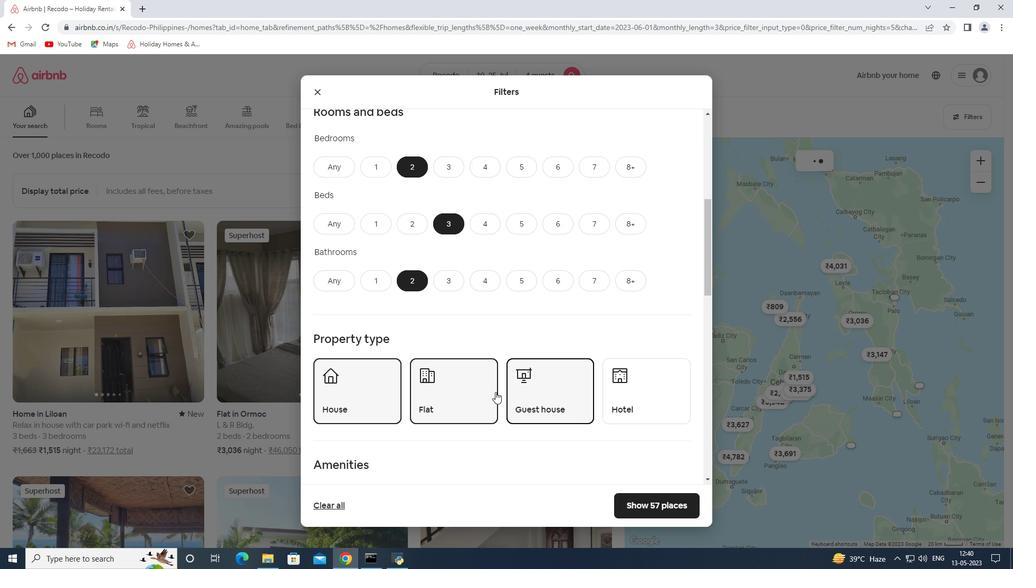 
Action: Mouse moved to (481, 387)
Screenshot: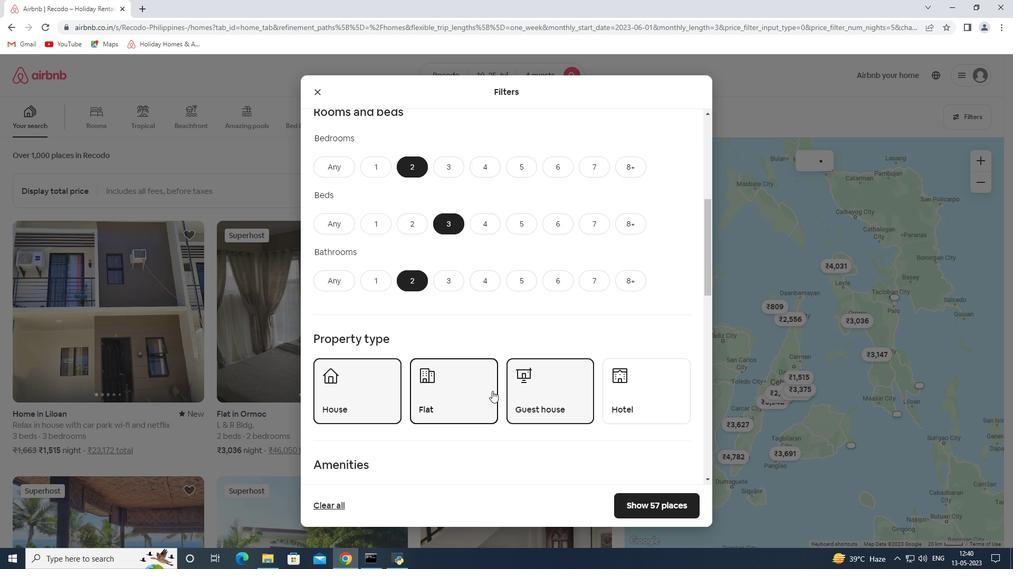 
Action: Mouse scrolled (483, 387) with delta (0, 0)
Screenshot: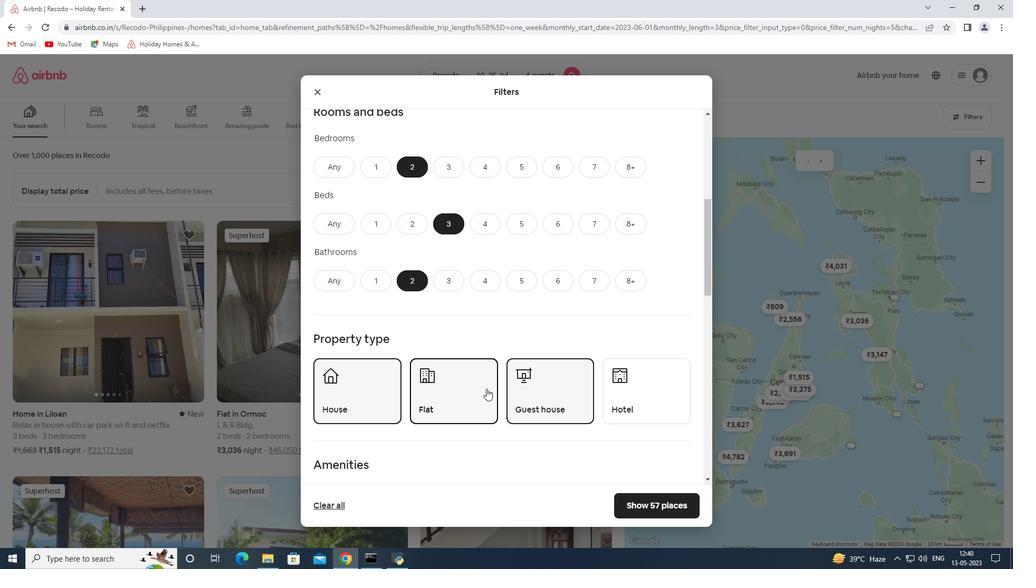 
Action: Mouse moved to (470, 381)
Screenshot: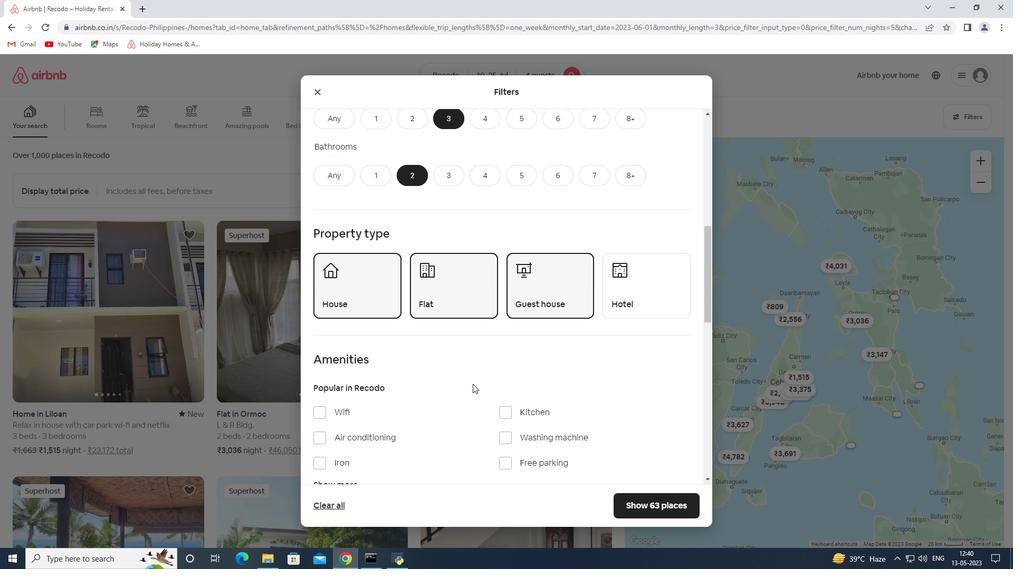 
Action: Mouse scrolled (470, 380) with delta (0, 0)
Screenshot: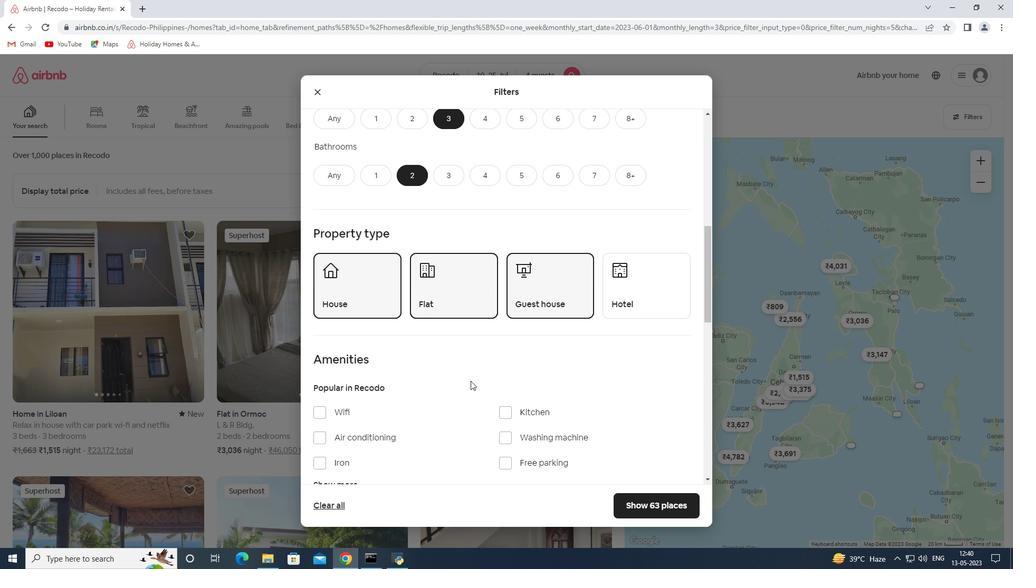 
Action: Mouse moved to (470, 381)
Screenshot: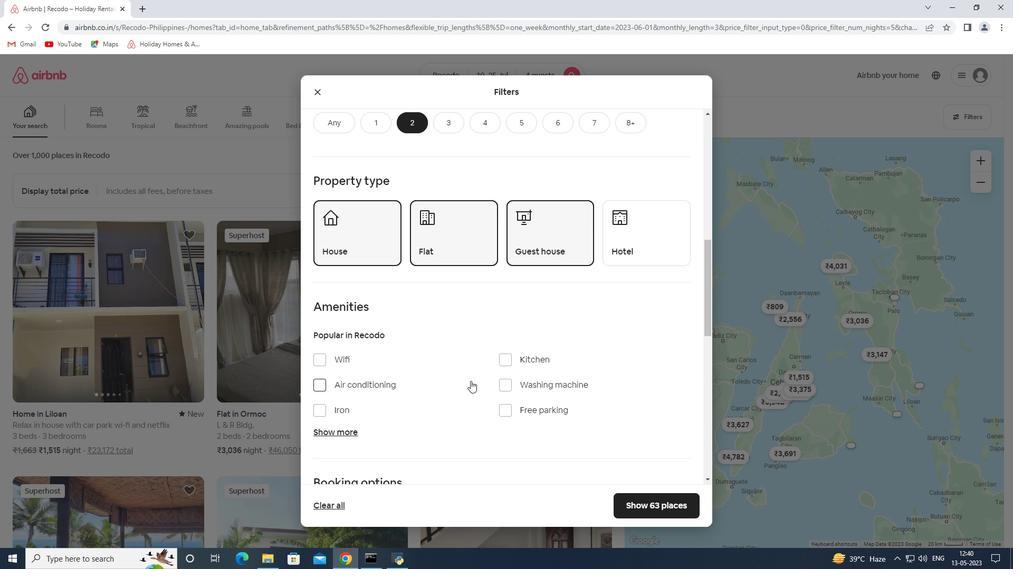 
Action: Mouse scrolled (470, 380) with delta (0, 0)
Screenshot: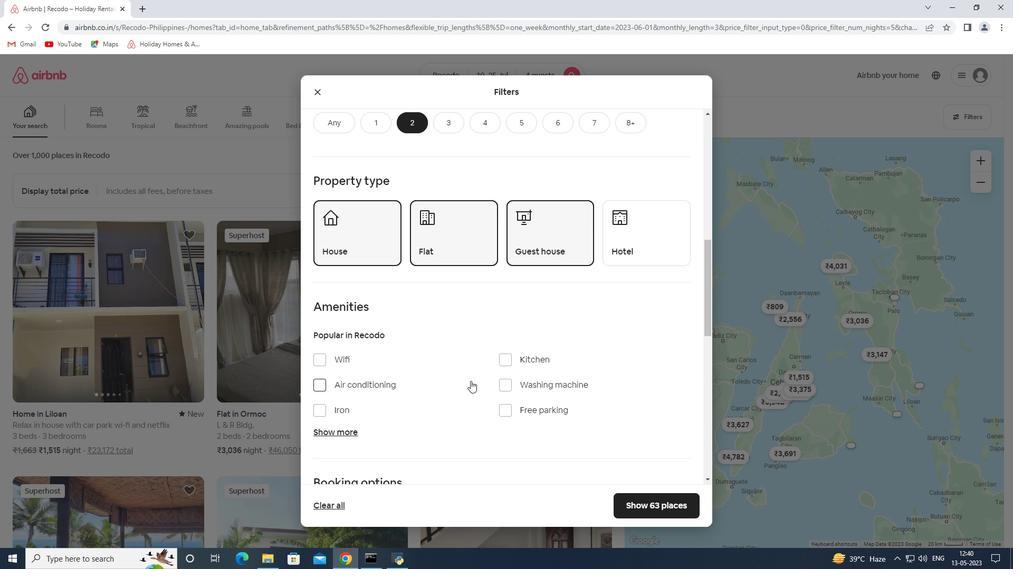 
Action: Mouse moved to (340, 306)
Screenshot: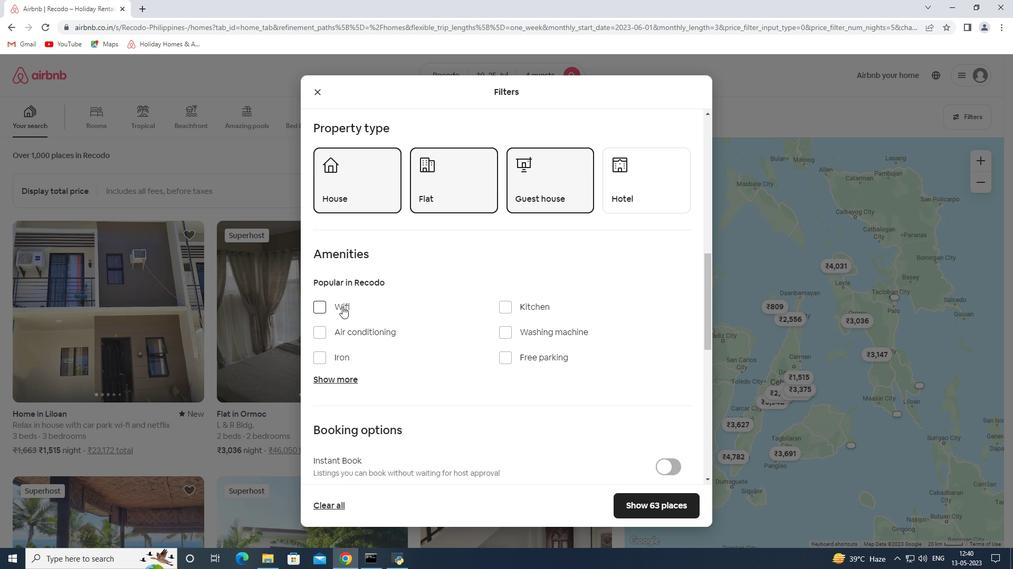 
Action: Mouse pressed left at (340, 306)
Screenshot: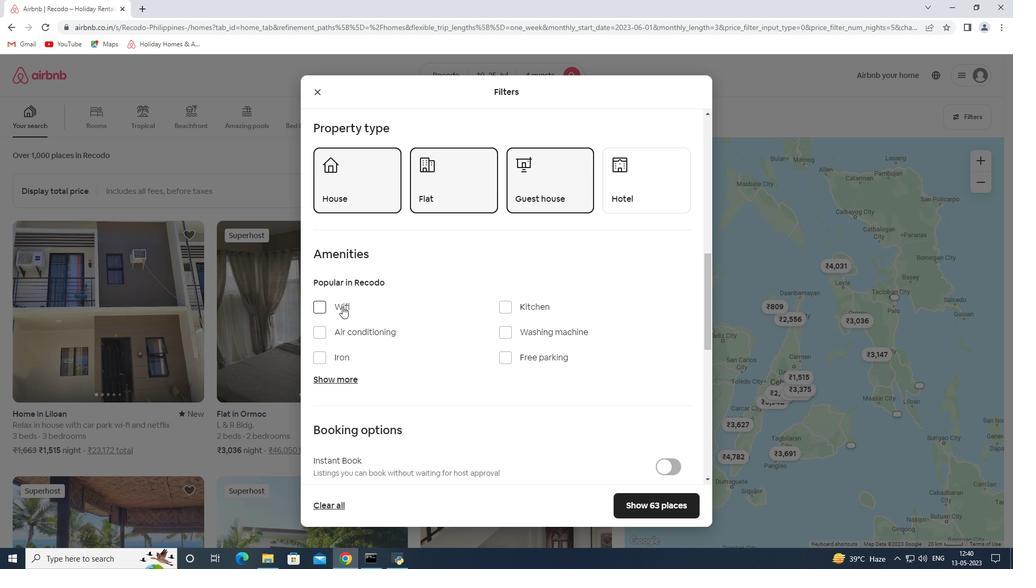 
Action: Mouse moved to (338, 382)
Screenshot: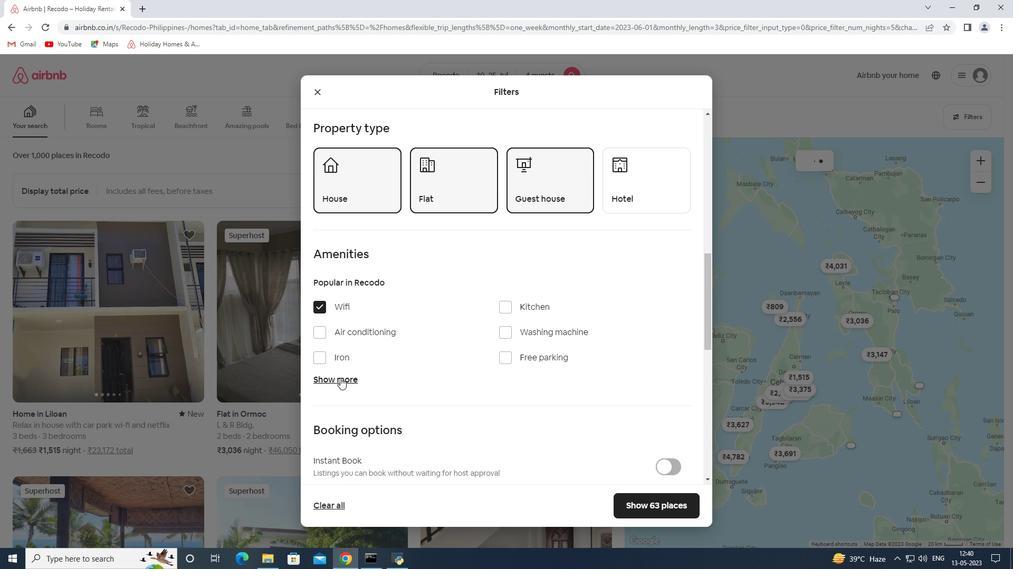 
Action: Mouse pressed left at (338, 382)
Screenshot: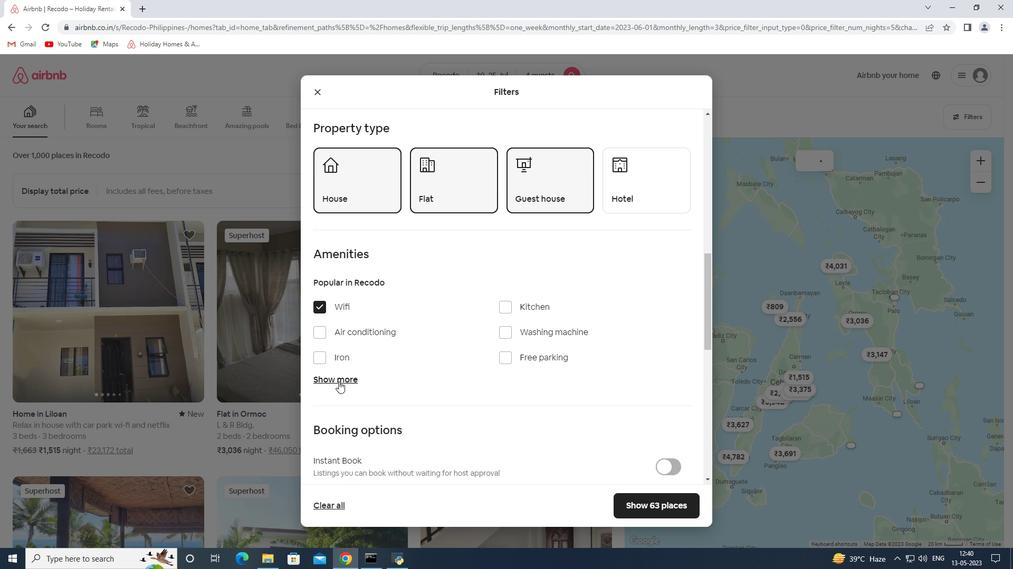 
Action: Mouse moved to (537, 357)
Screenshot: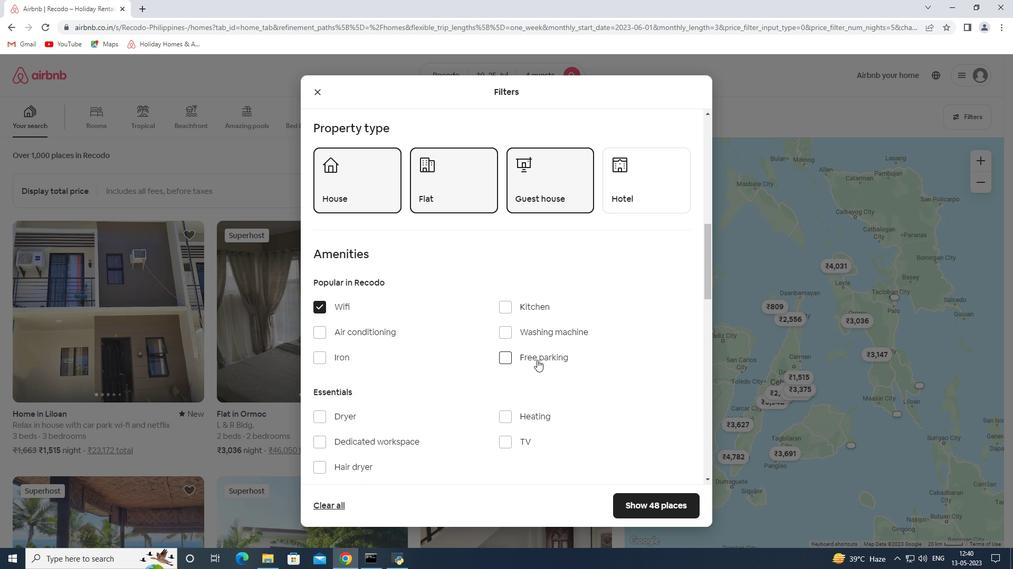 
Action: Mouse pressed left at (537, 357)
Screenshot: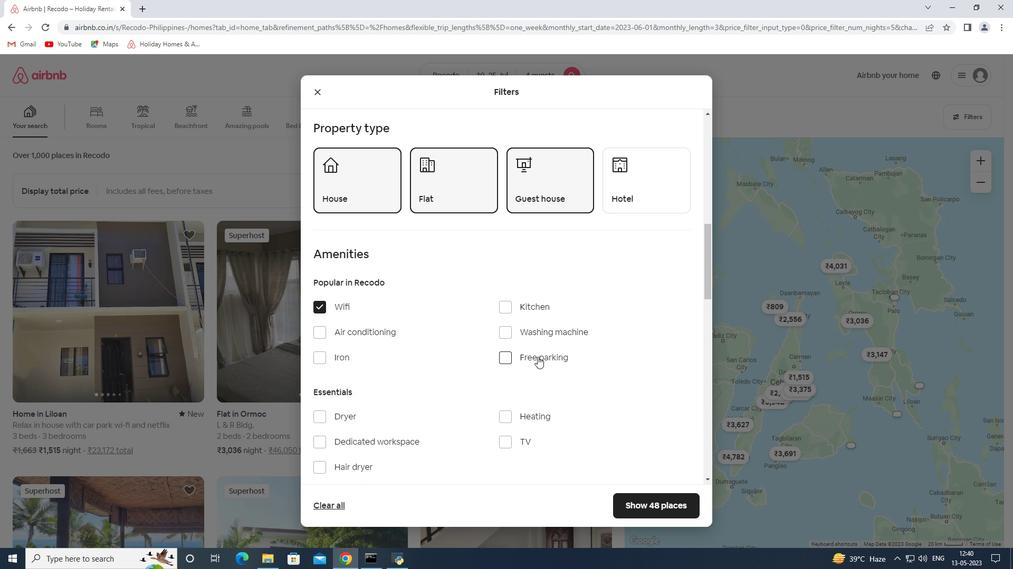 
Action: Mouse moved to (521, 441)
Screenshot: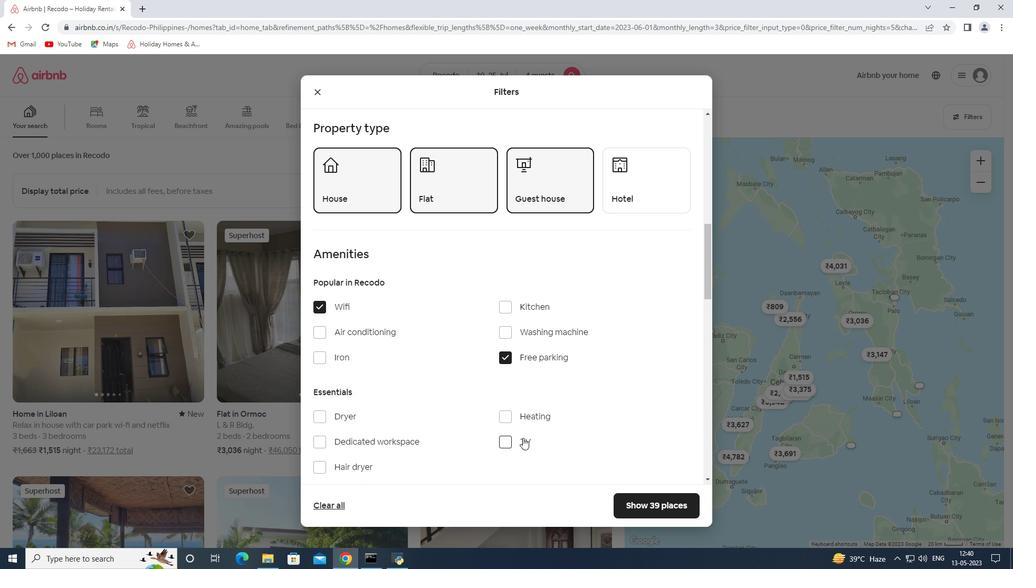 
Action: Mouse pressed left at (521, 441)
Screenshot: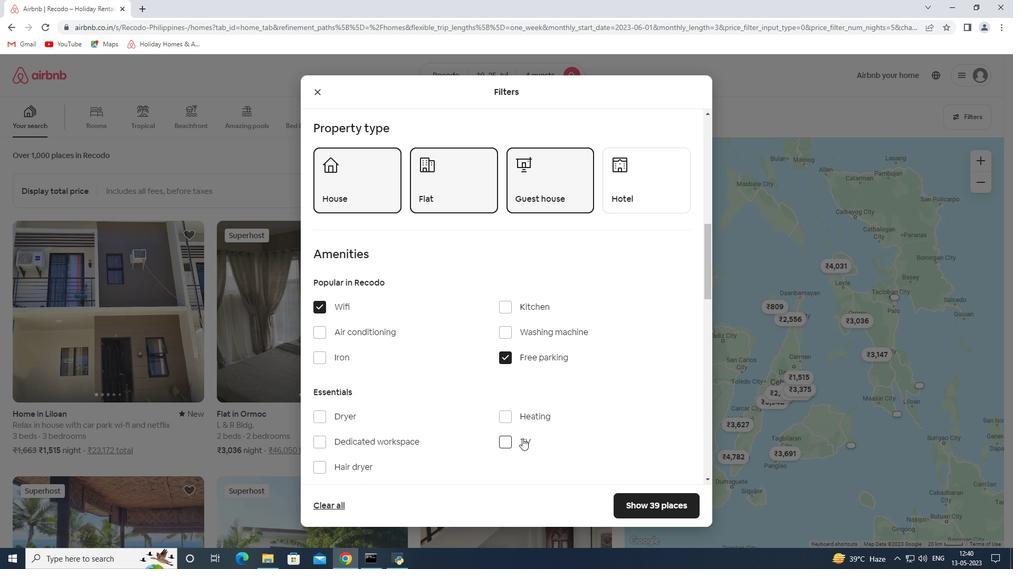 
Action: Mouse moved to (462, 406)
Screenshot: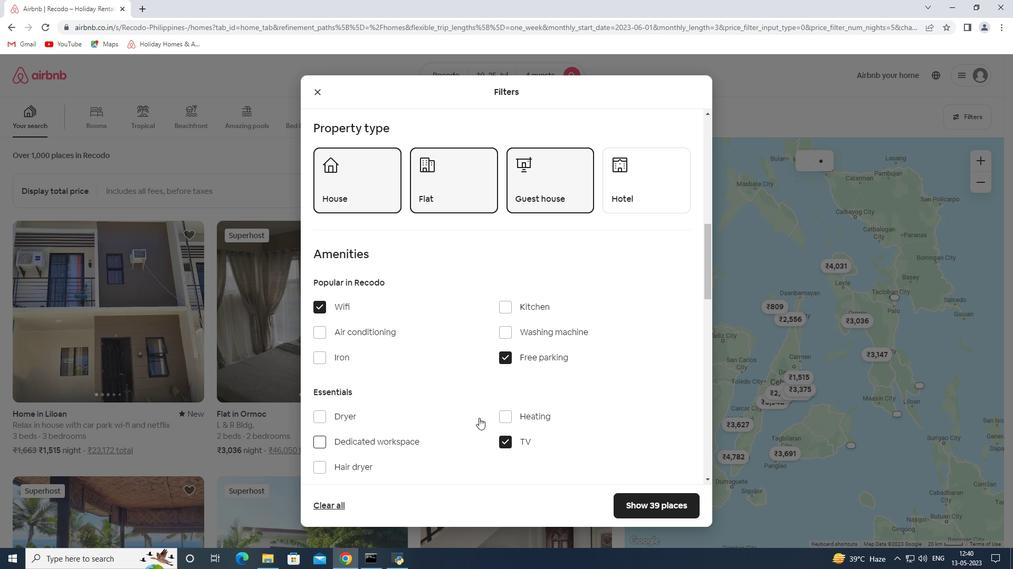 
Action: Mouse scrolled (462, 405) with delta (0, 0)
Screenshot: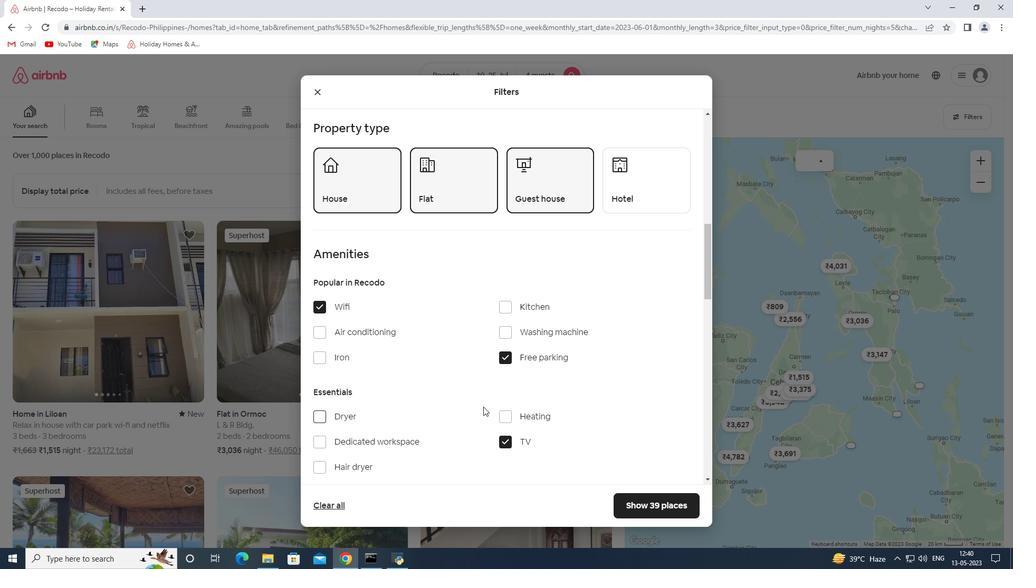 
Action: Mouse moved to (457, 407)
Screenshot: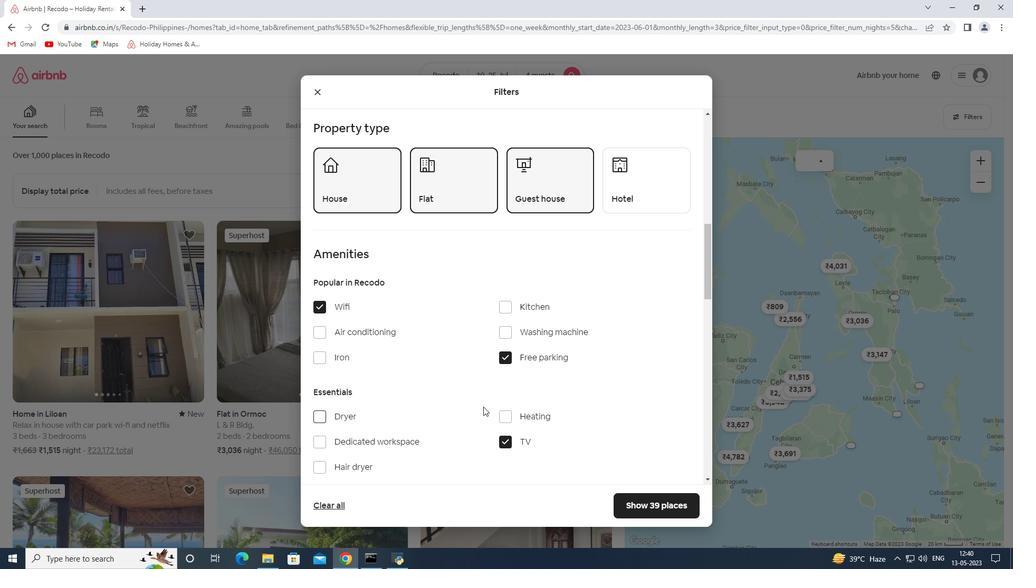 
Action: Mouse scrolled (457, 406) with delta (0, 0)
Screenshot: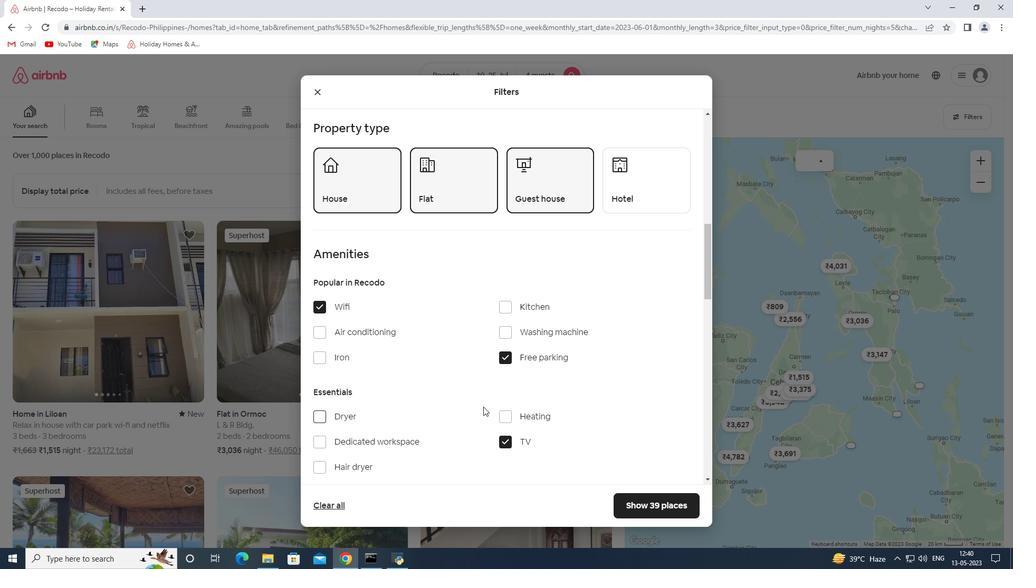 
Action: Mouse moved to (341, 468)
Screenshot: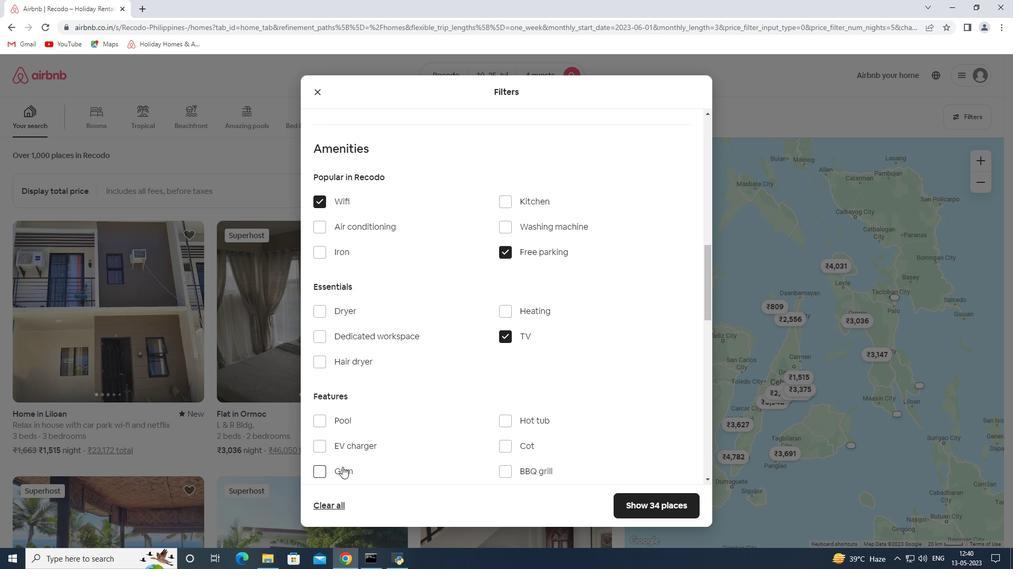 
Action: Mouse pressed left at (341, 468)
Screenshot: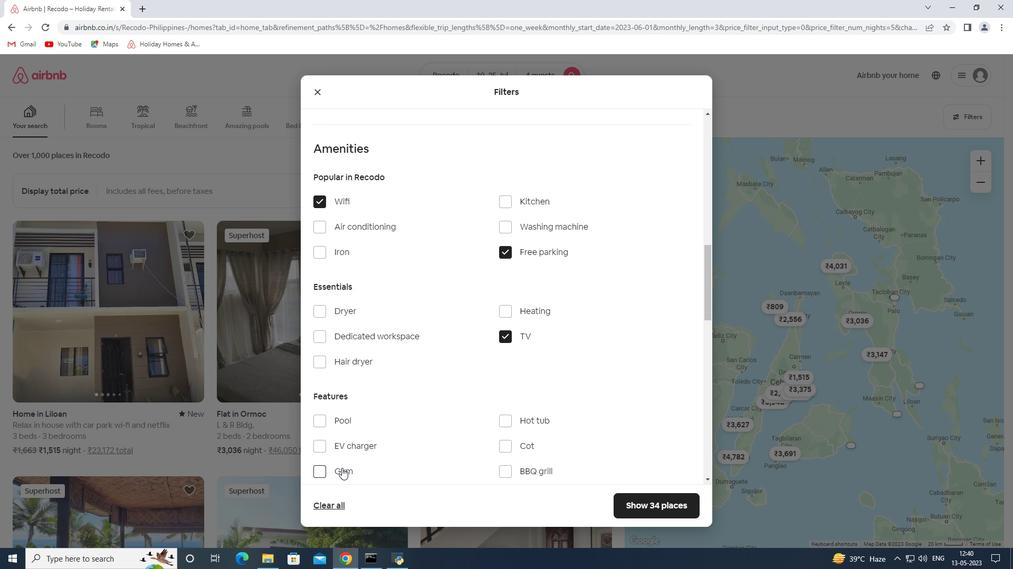 
Action: Mouse moved to (348, 468)
Screenshot: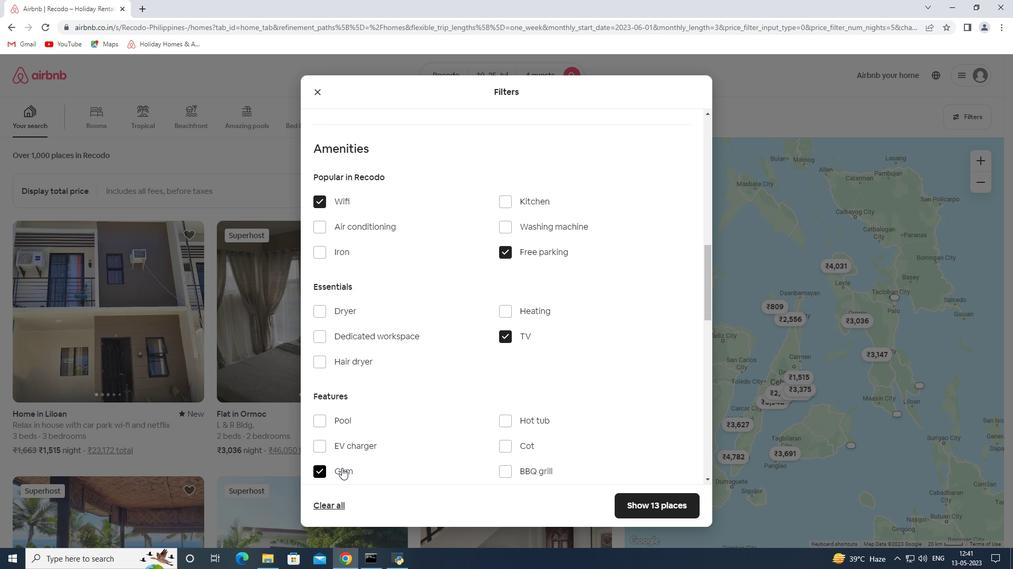 
Action: Mouse scrolled (348, 468) with delta (0, 0)
Screenshot: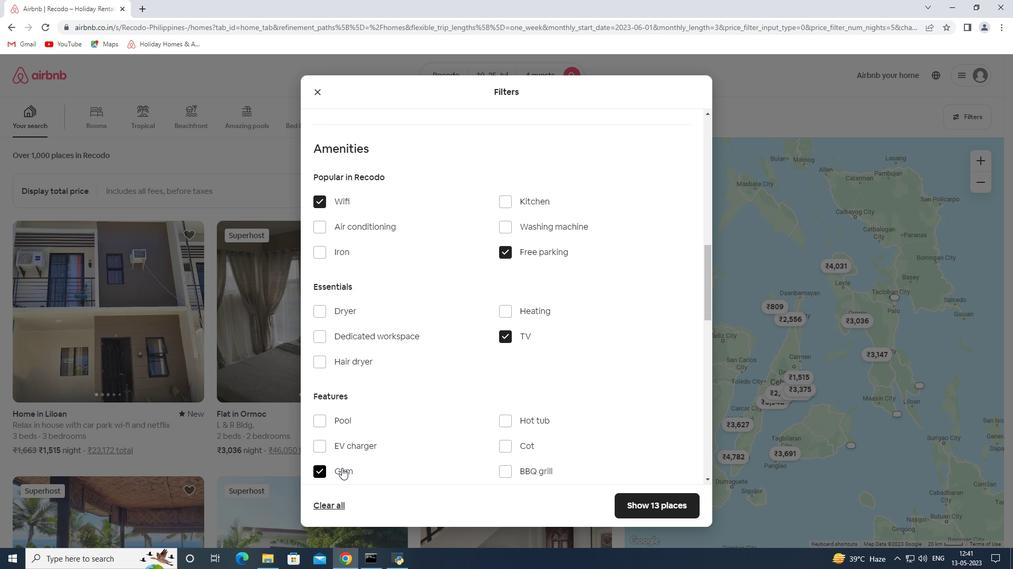 
Action: Mouse moved to (369, 443)
Screenshot: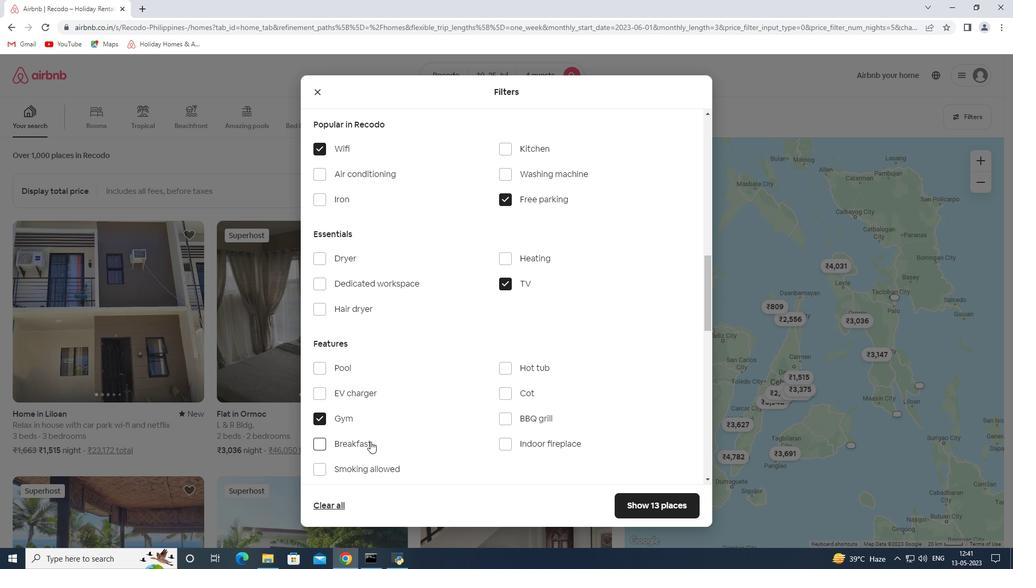 
Action: Mouse pressed left at (369, 443)
Screenshot: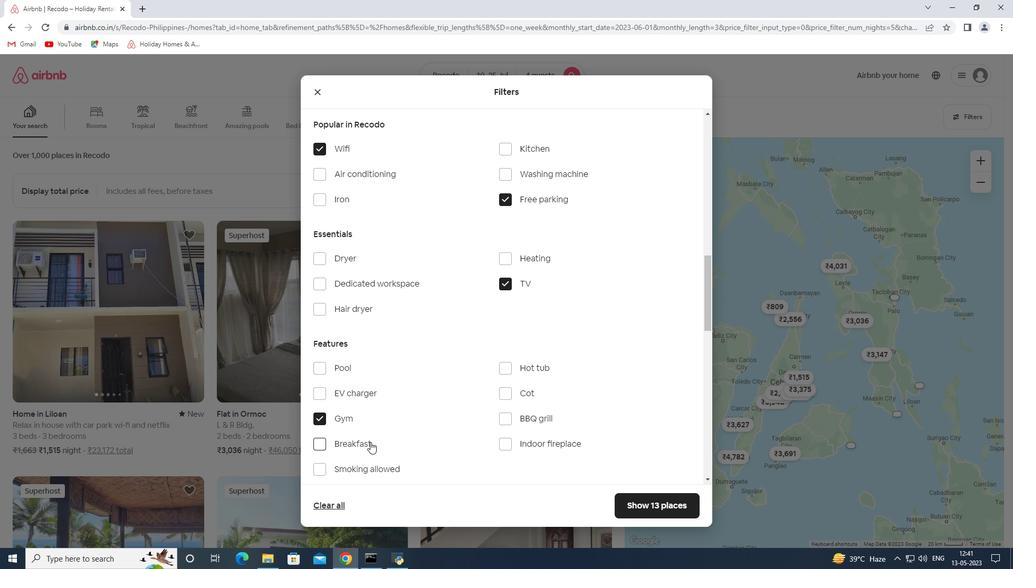 
Action: Mouse moved to (429, 417)
Screenshot: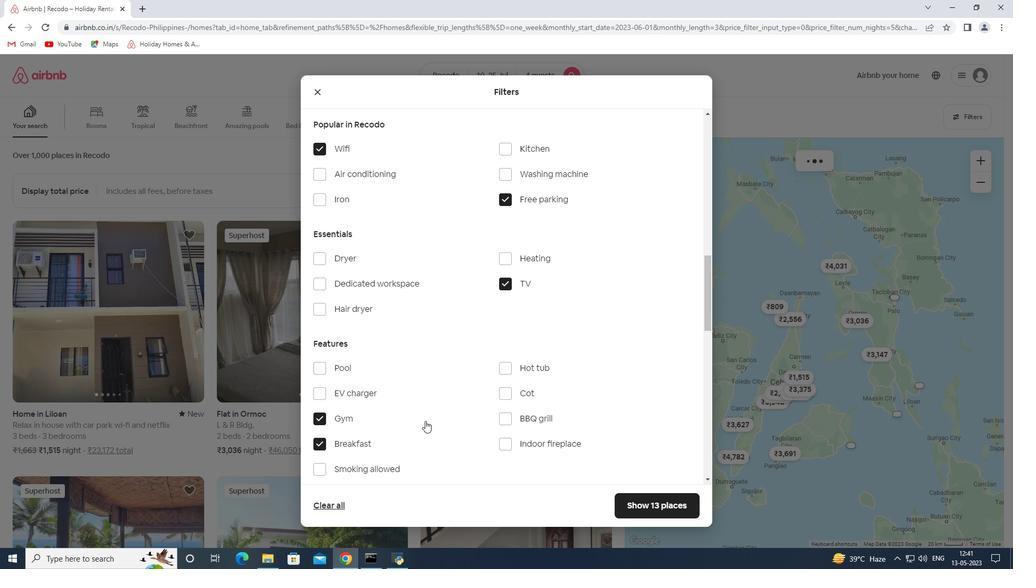 
Action: Mouse scrolled (429, 417) with delta (0, 0)
Screenshot: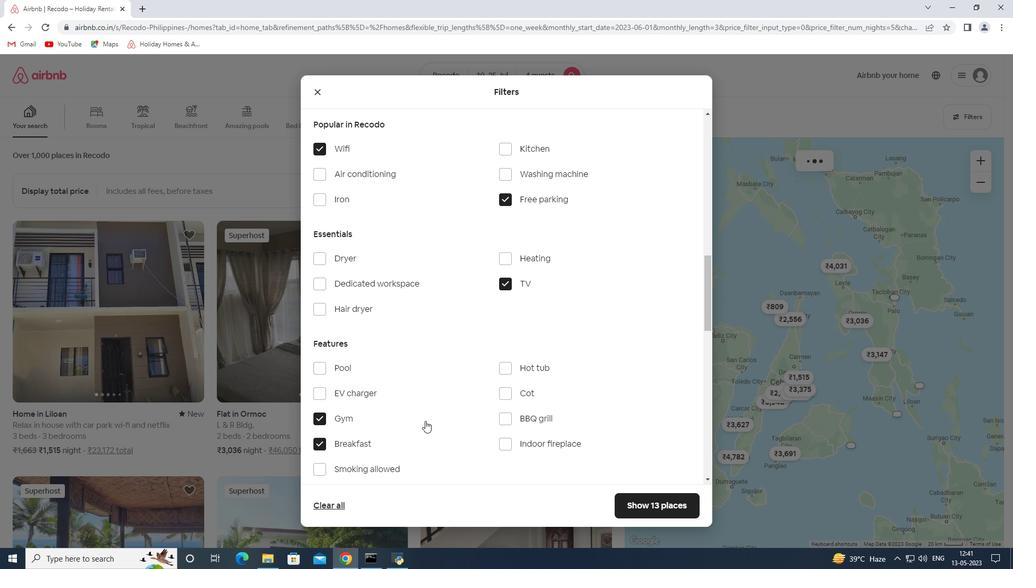 
Action: Mouse scrolled (429, 417) with delta (0, 0)
Screenshot: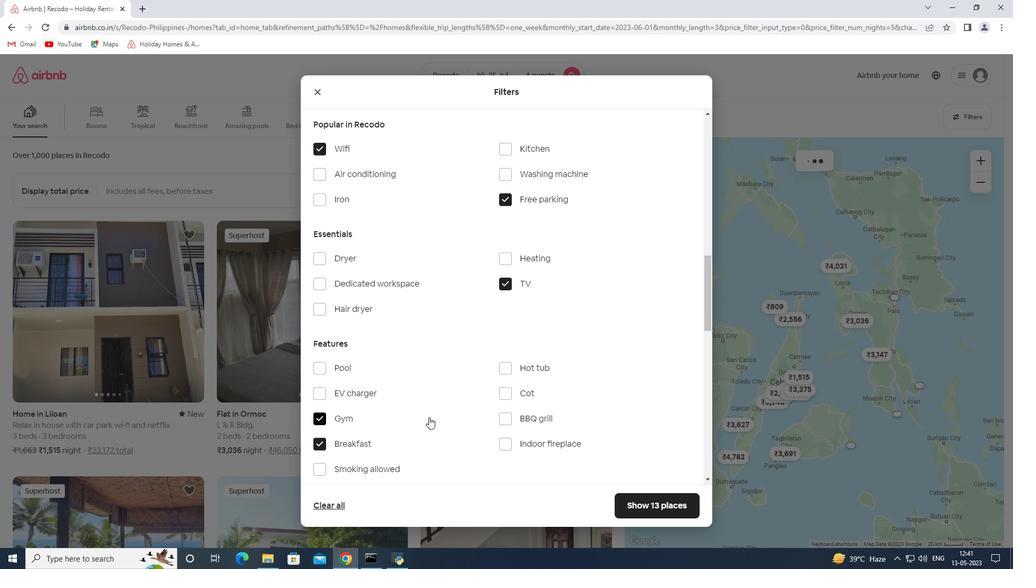 
Action: Mouse scrolled (429, 417) with delta (0, 0)
Screenshot: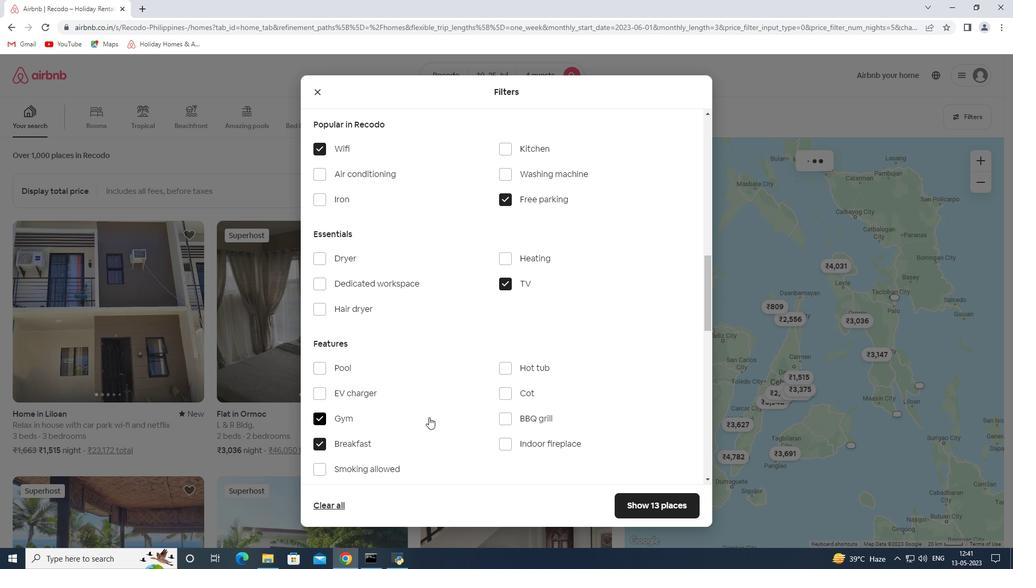 
Action: Mouse moved to (467, 393)
Screenshot: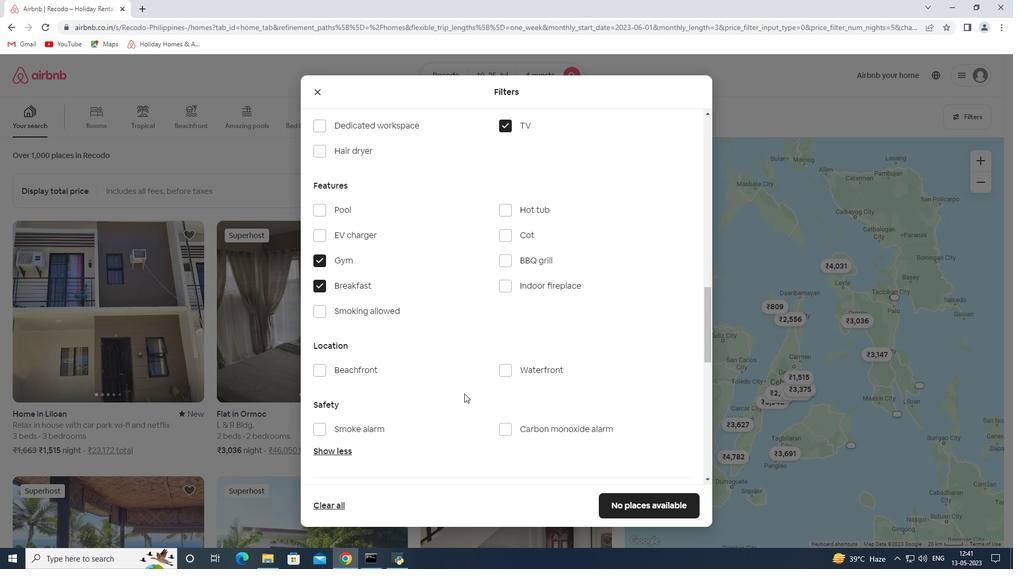 
Action: Mouse scrolled (467, 393) with delta (0, 0)
Screenshot: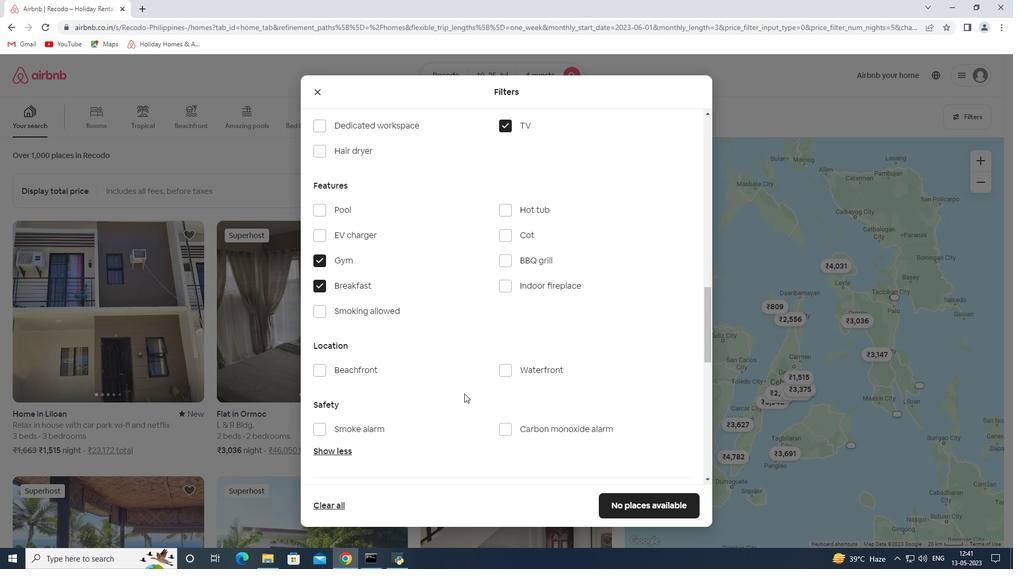 
Action: Mouse moved to (566, 407)
Screenshot: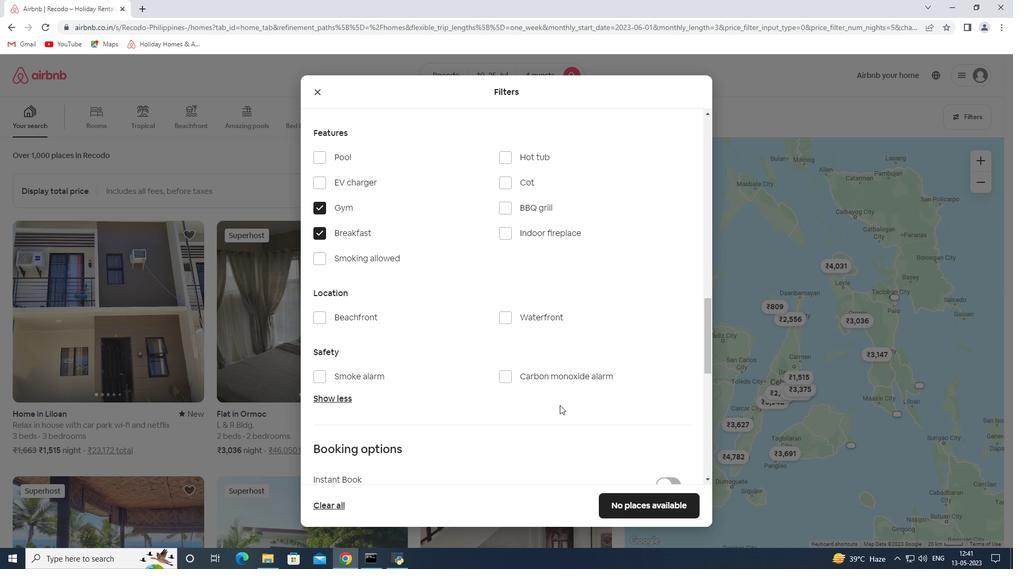 
Action: Mouse scrolled (566, 406) with delta (0, 0)
Screenshot: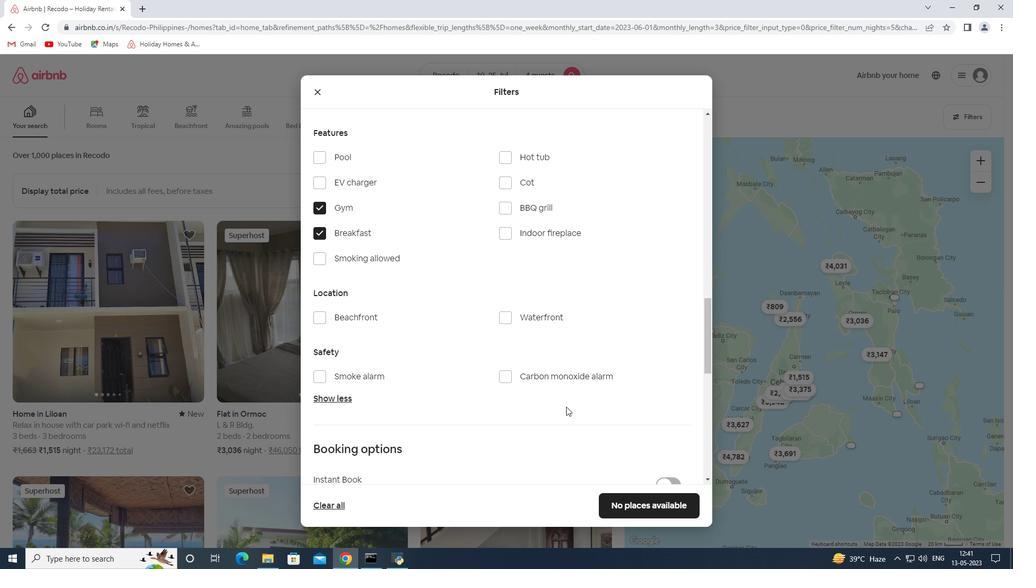 
Action: Mouse scrolled (566, 406) with delta (0, 0)
Screenshot: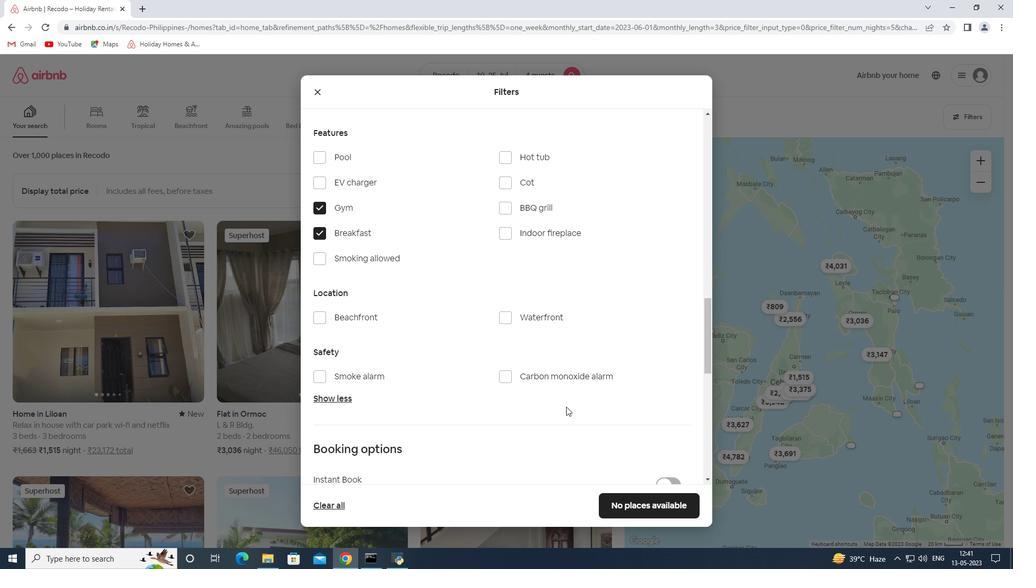 
Action: Mouse scrolled (566, 406) with delta (0, 0)
Screenshot: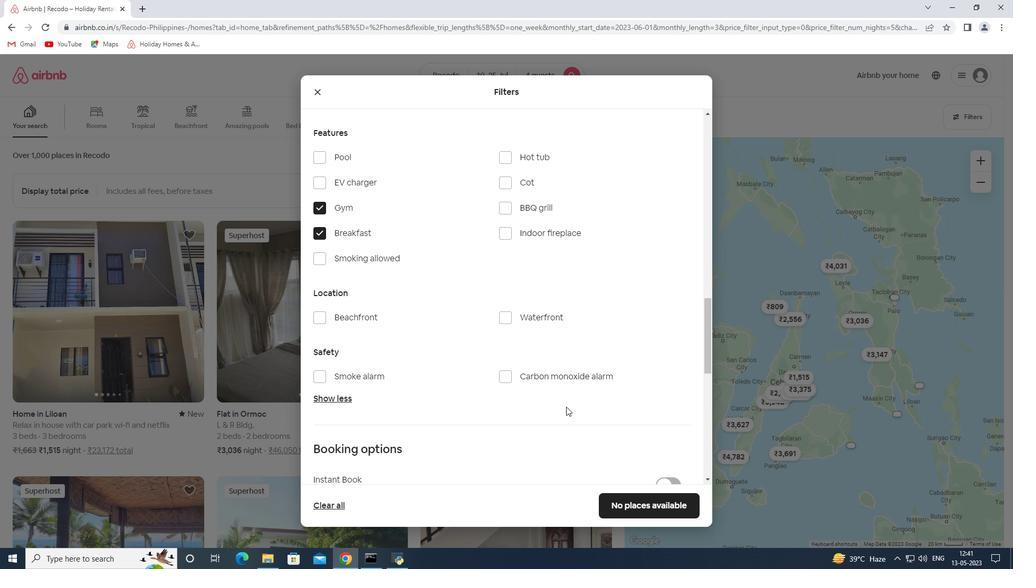
Action: Mouse moved to (671, 362)
Screenshot: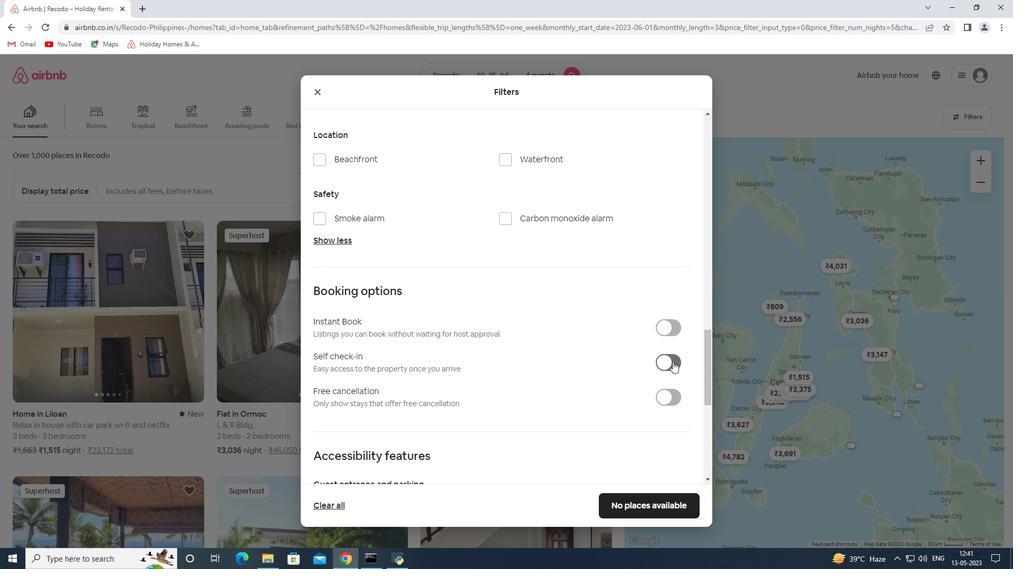 
Action: Mouse pressed left at (671, 362)
Screenshot: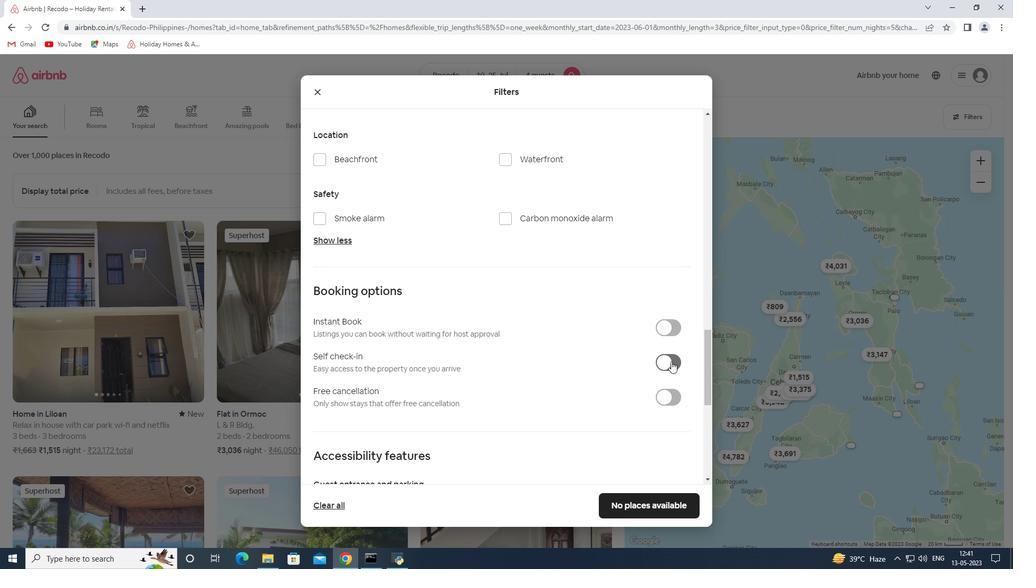 
Action: Mouse moved to (610, 299)
Screenshot: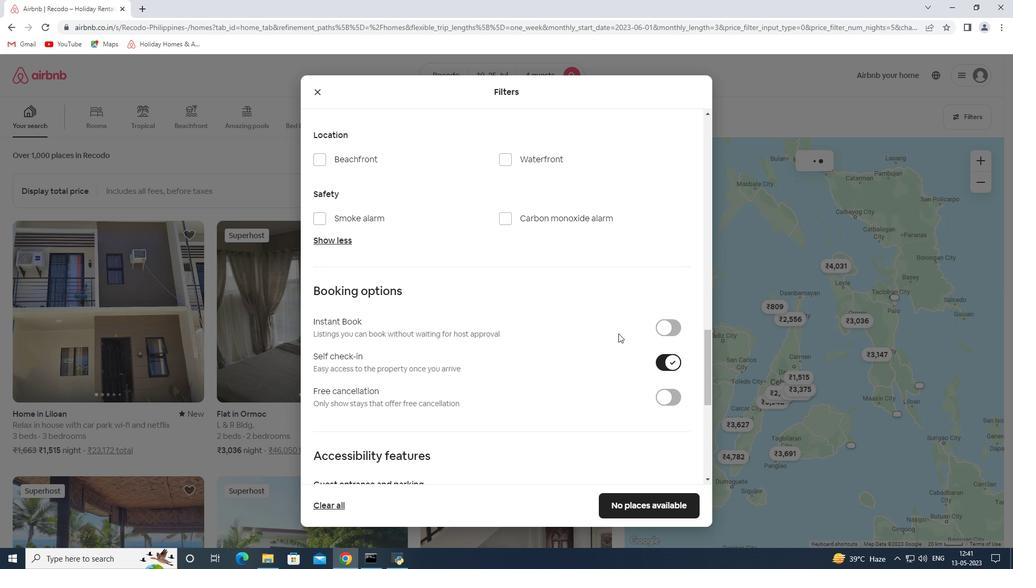 
Action: Mouse scrolled (610, 298) with delta (0, 0)
Screenshot: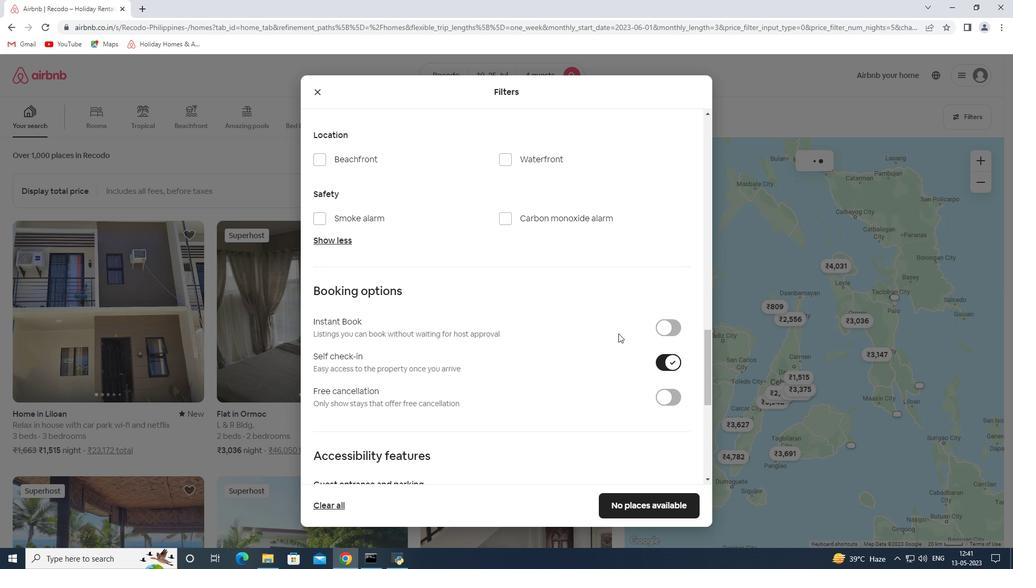 
Action: Mouse moved to (608, 293)
Screenshot: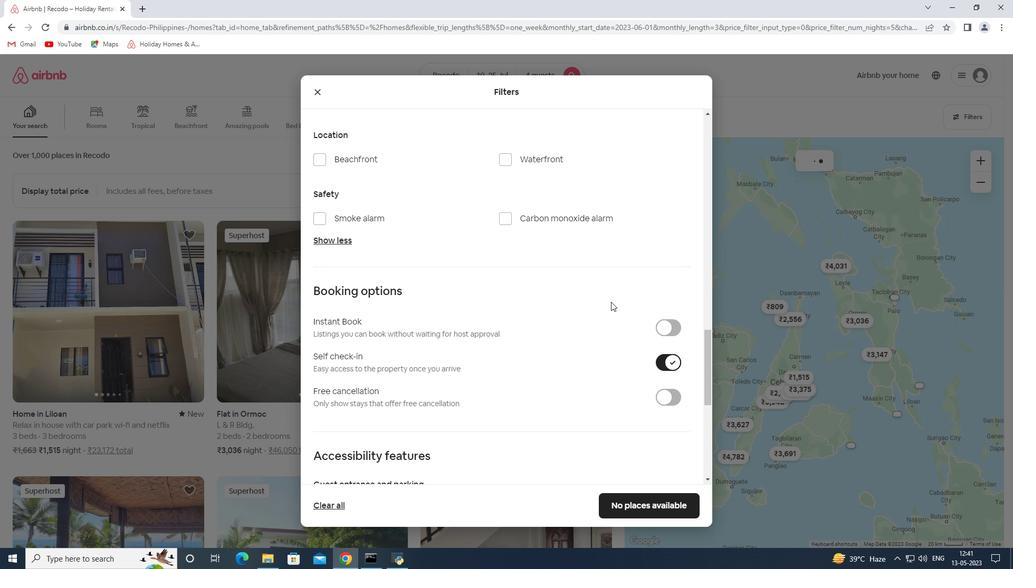 
Action: Mouse scrolled (608, 293) with delta (0, 0)
Screenshot: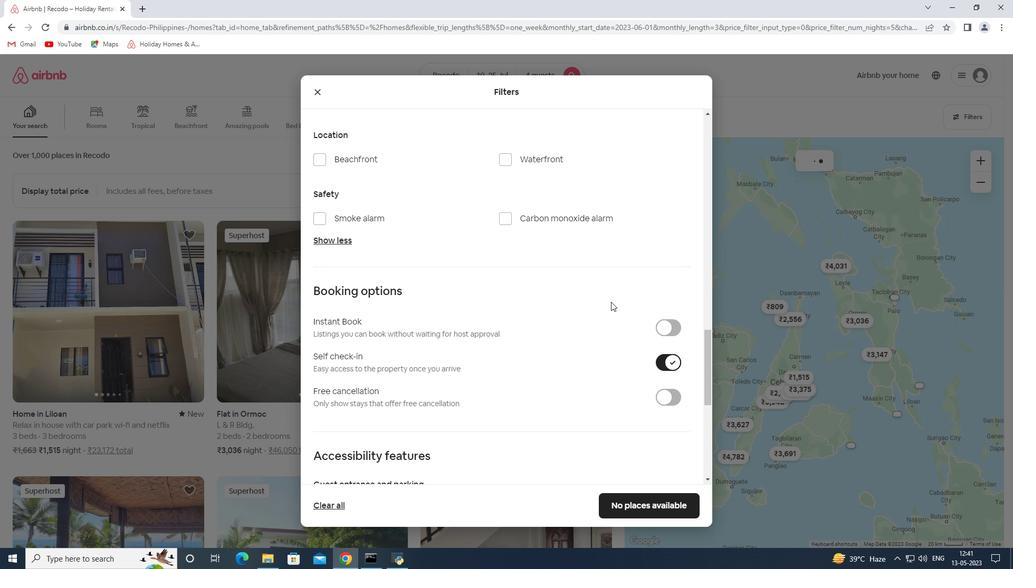 
Action: Mouse moved to (604, 284)
Screenshot: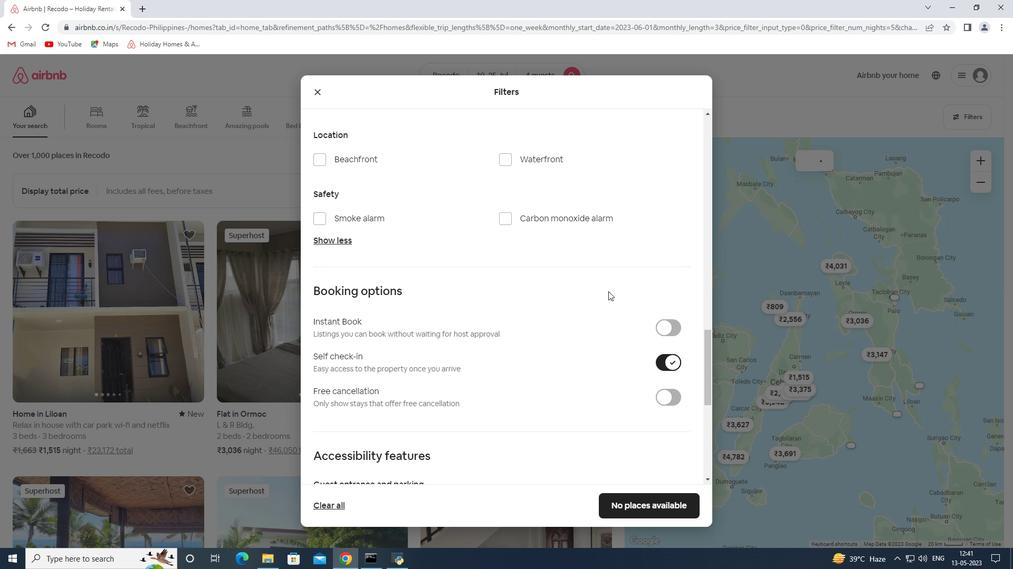 
Action: Mouse scrolled (604, 284) with delta (0, 0)
Screenshot: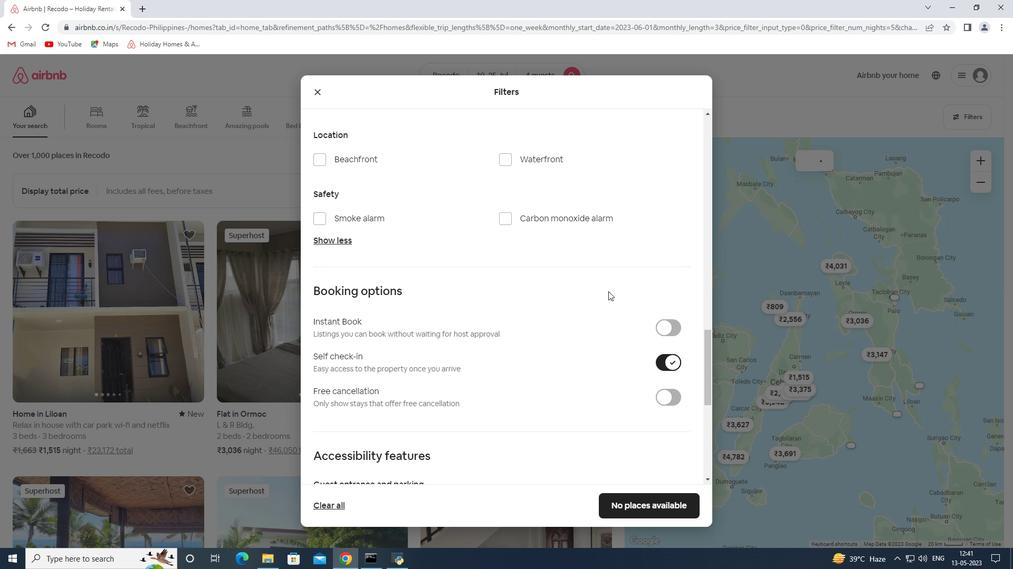 
Action: Mouse moved to (602, 328)
Screenshot: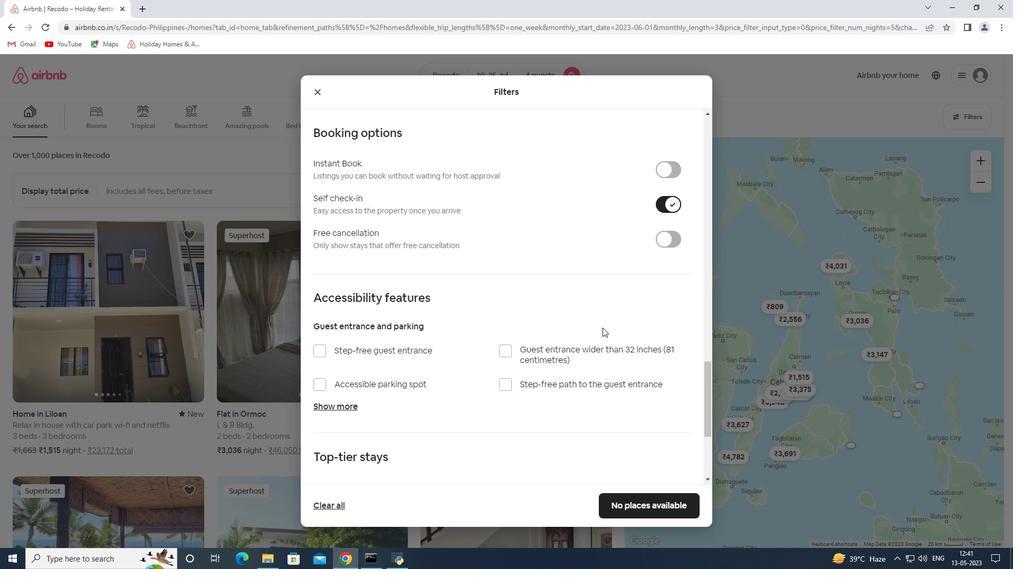 
Action: Mouse scrolled (602, 327) with delta (0, 0)
Screenshot: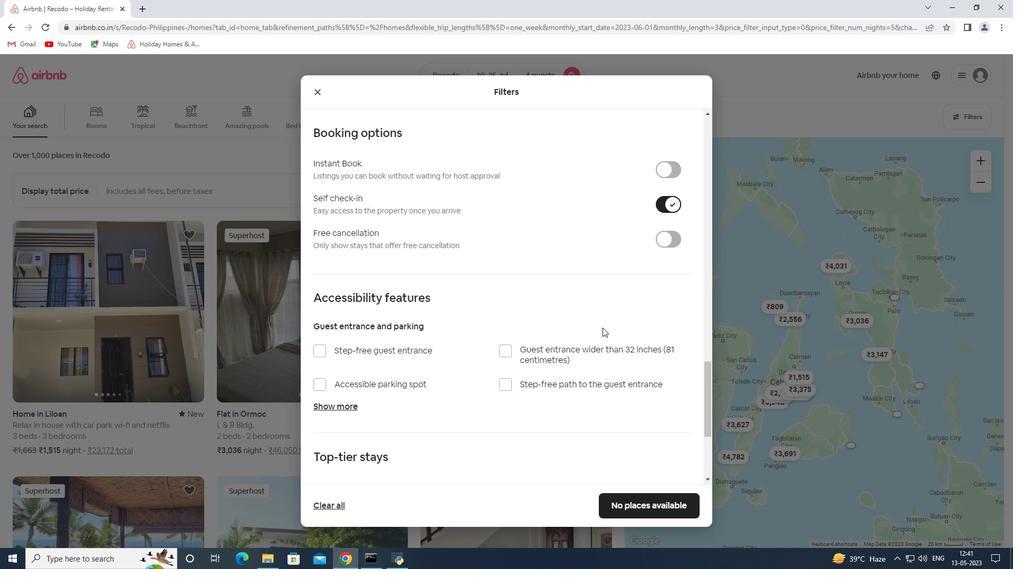 
Action: Mouse scrolled (602, 327) with delta (0, 0)
Screenshot: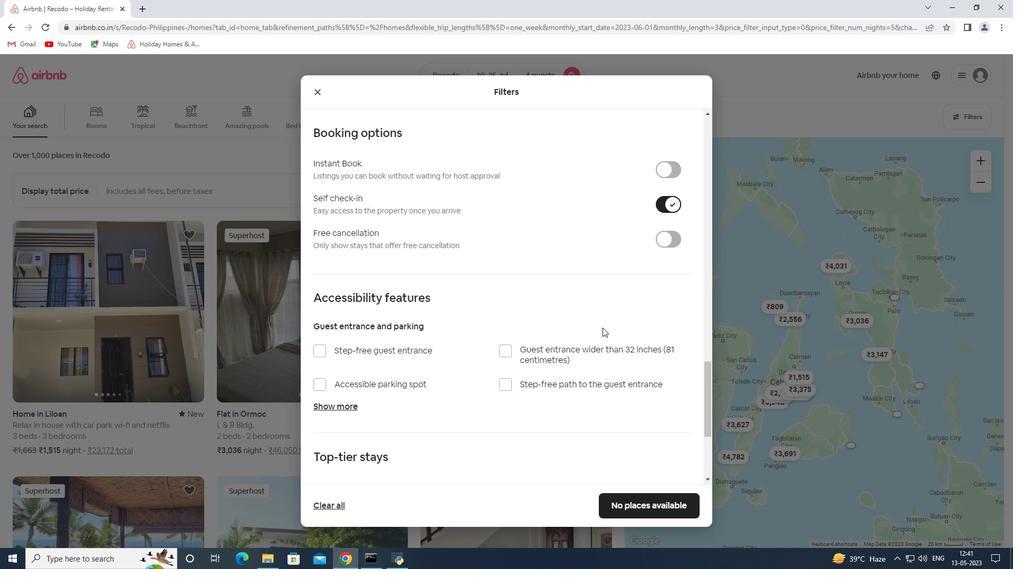 
Action: Mouse moved to (568, 335)
Screenshot: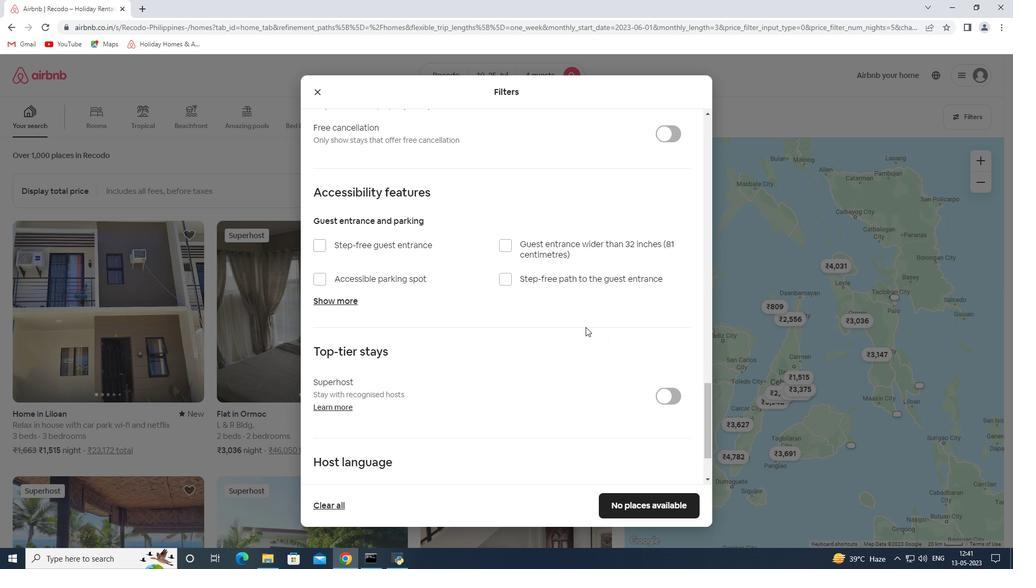 
Action: Mouse scrolled (568, 335) with delta (0, 0)
Screenshot: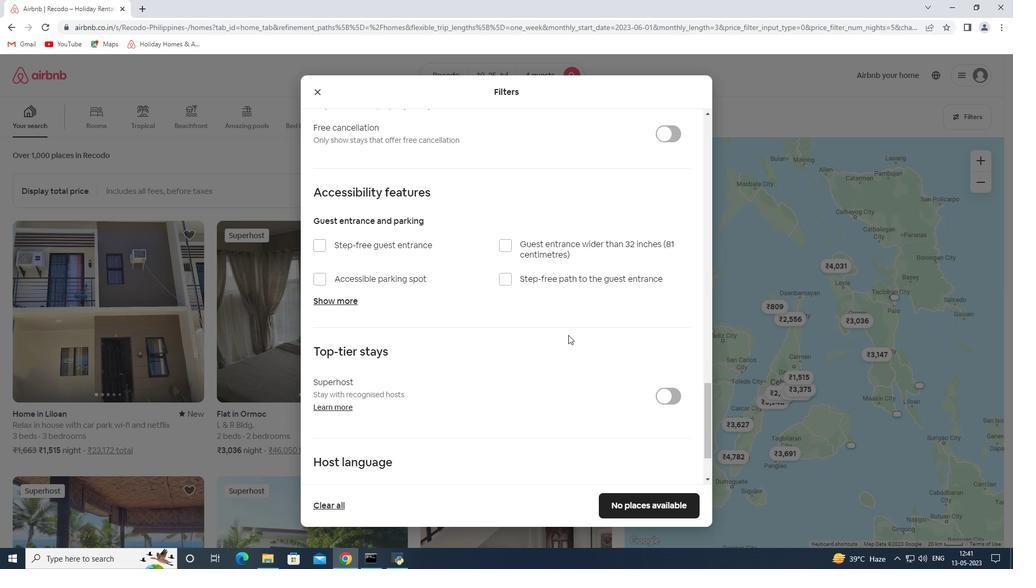 
Action: Mouse scrolled (568, 335) with delta (0, 0)
Screenshot: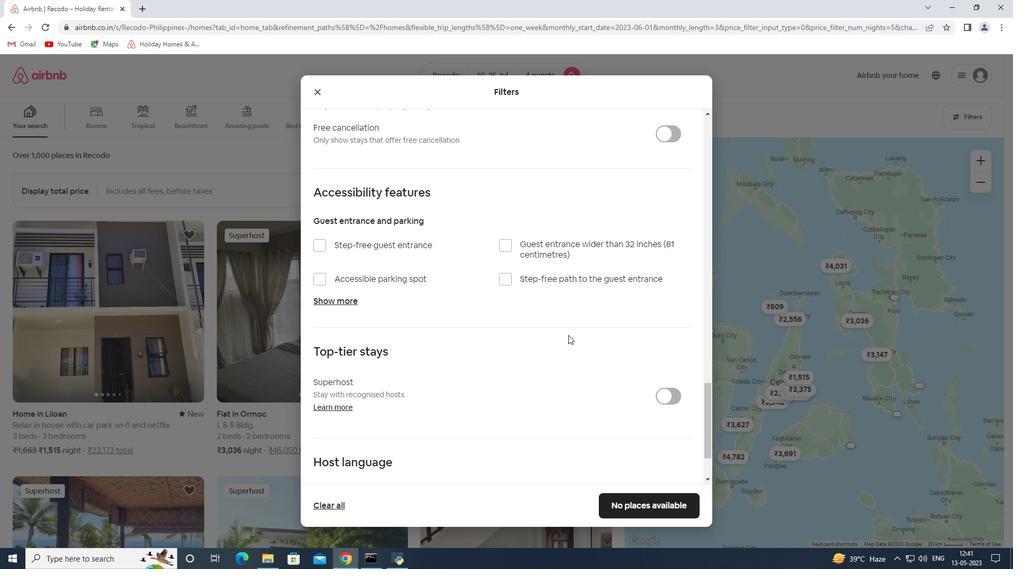 
Action: Mouse scrolled (568, 335) with delta (0, 0)
Screenshot: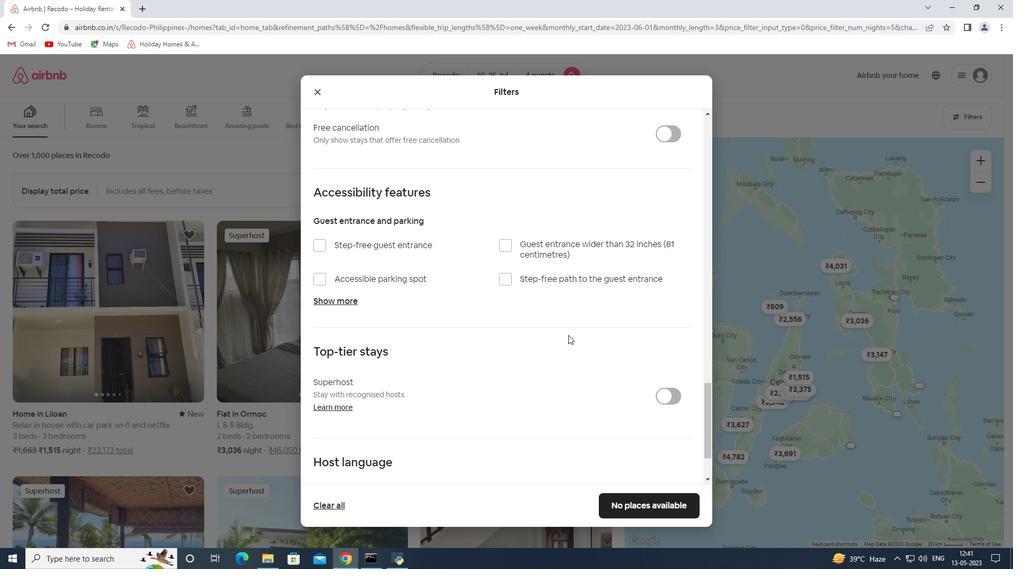 
Action: Mouse moved to (351, 411)
Screenshot: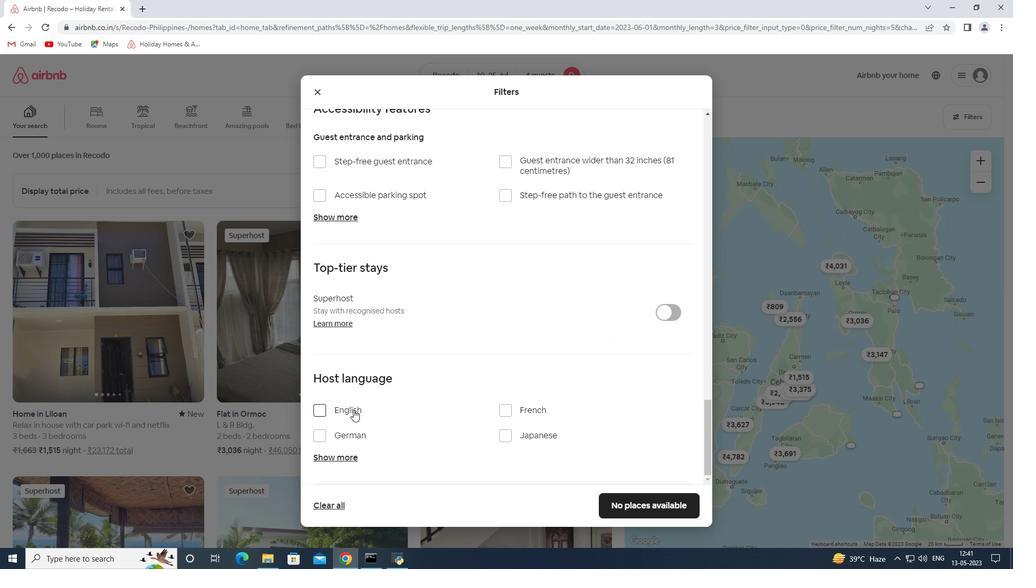 
Action: Mouse pressed left at (351, 411)
Screenshot: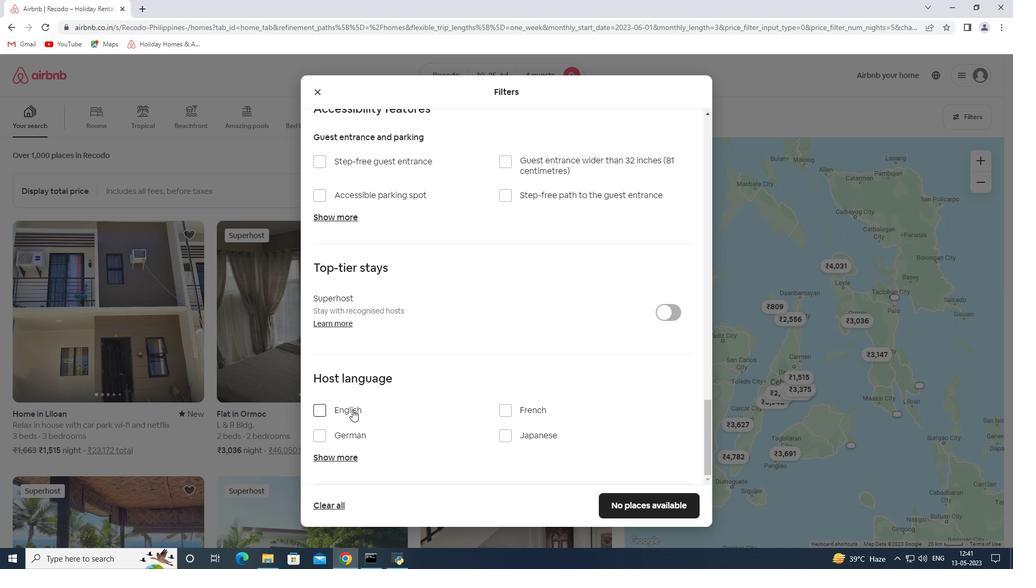 
Action: Mouse moved to (649, 396)
Screenshot: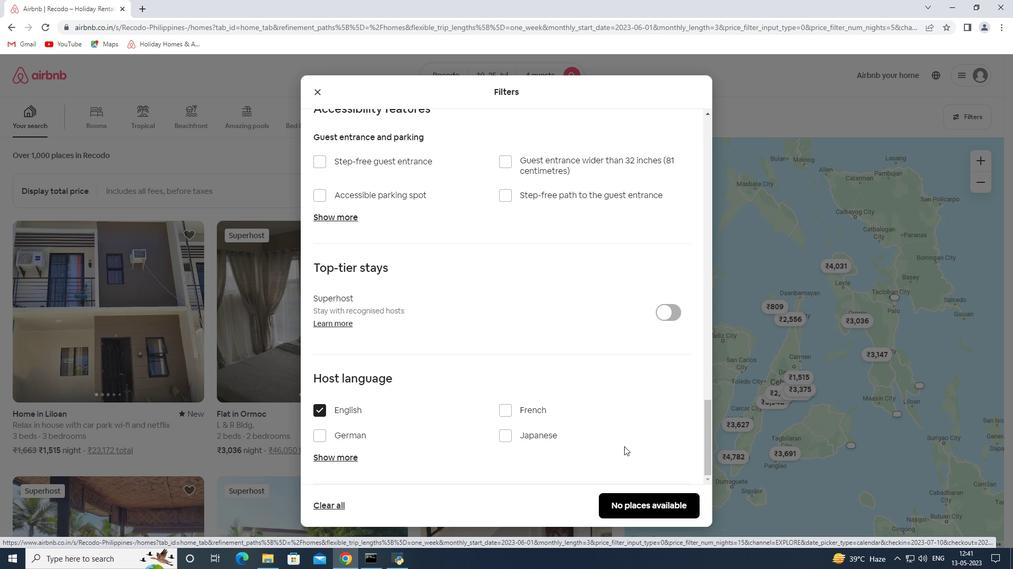 
Action: Mouse scrolled (649, 396) with delta (0, 0)
Screenshot: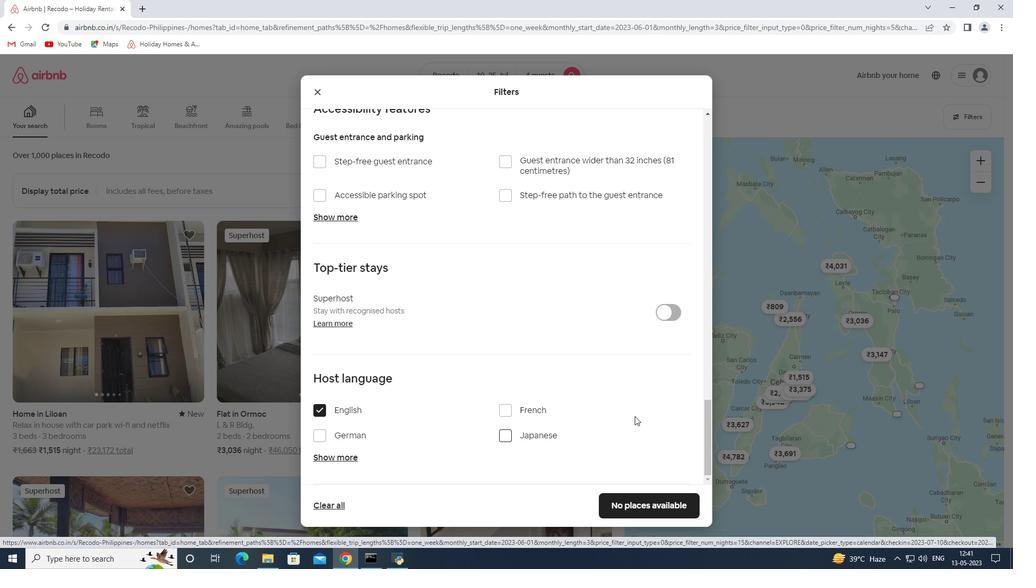 
Action: Mouse moved to (643, 397)
Screenshot: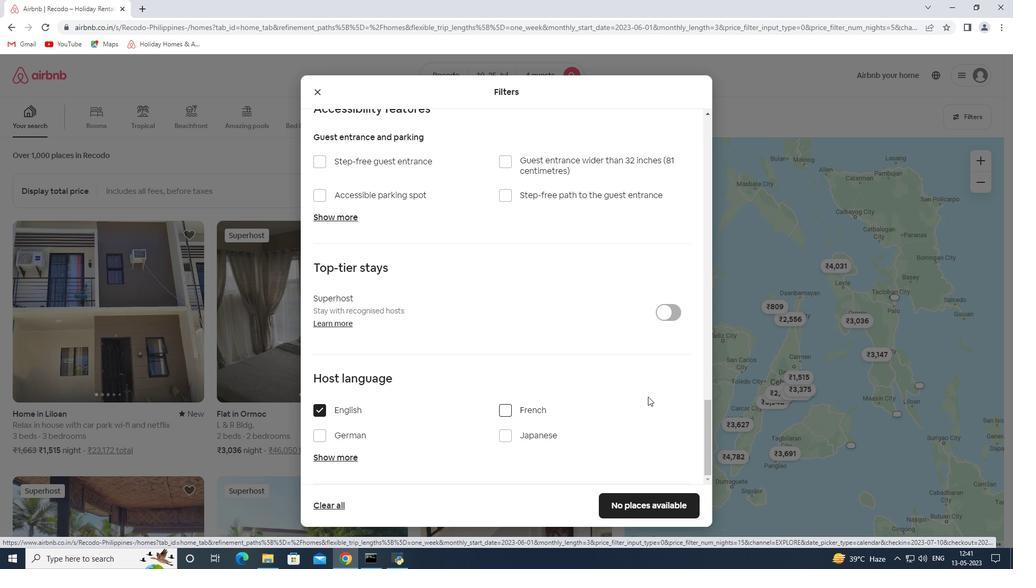 
Action: Mouse scrolled (643, 396) with delta (0, 0)
Screenshot: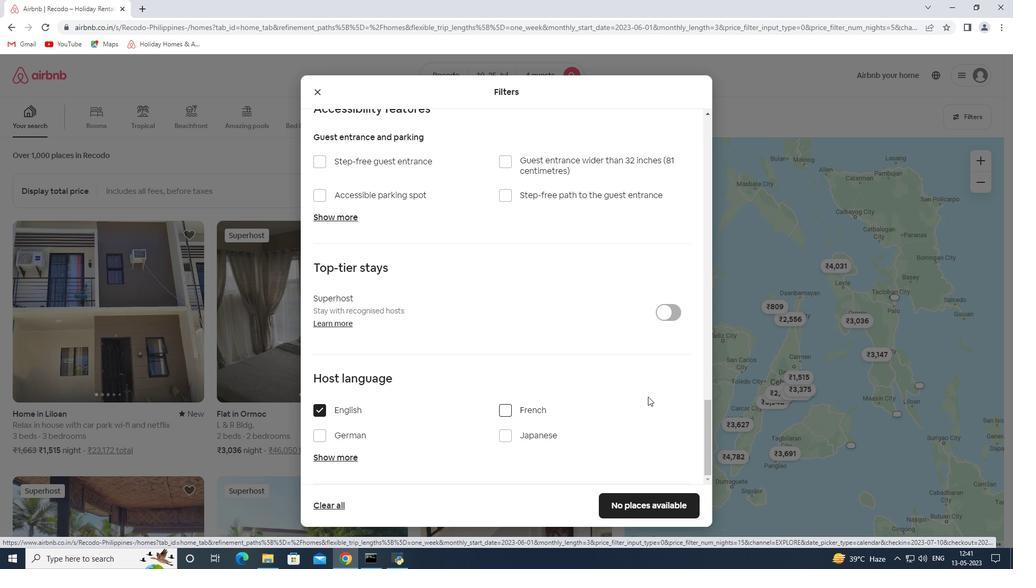 
Action: Mouse moved to (633, 399)
Screenshot: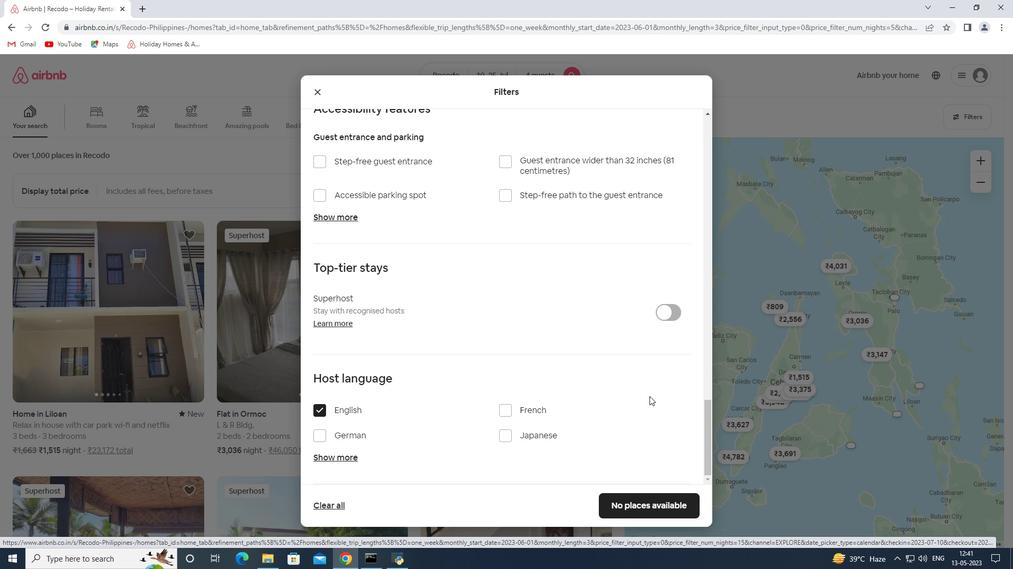 
Action: Mouse scrolled (633, 398) with delta (0, 0)
Screenshot: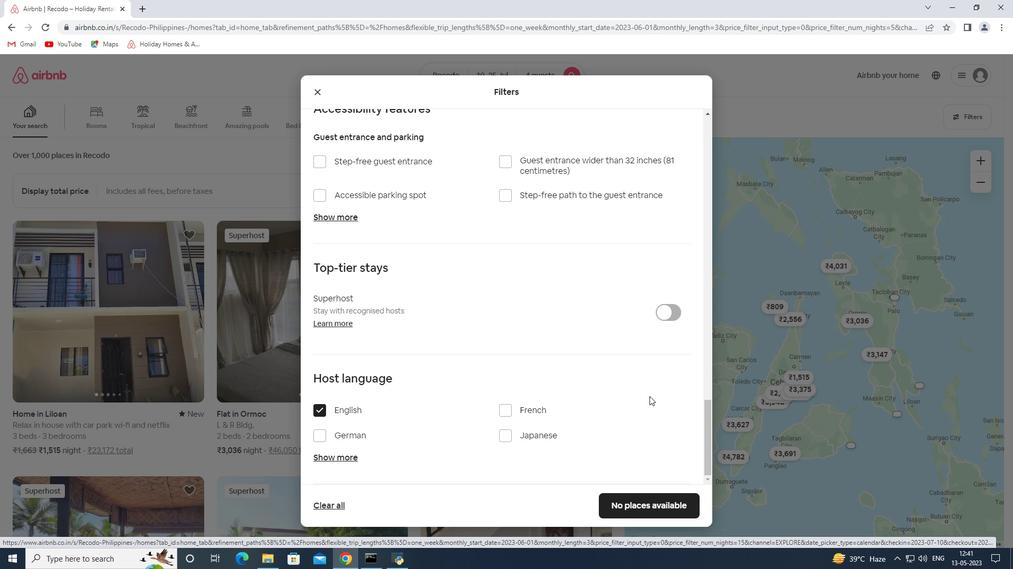 
Action: Mouse moved to (627, 506)
Screenshot: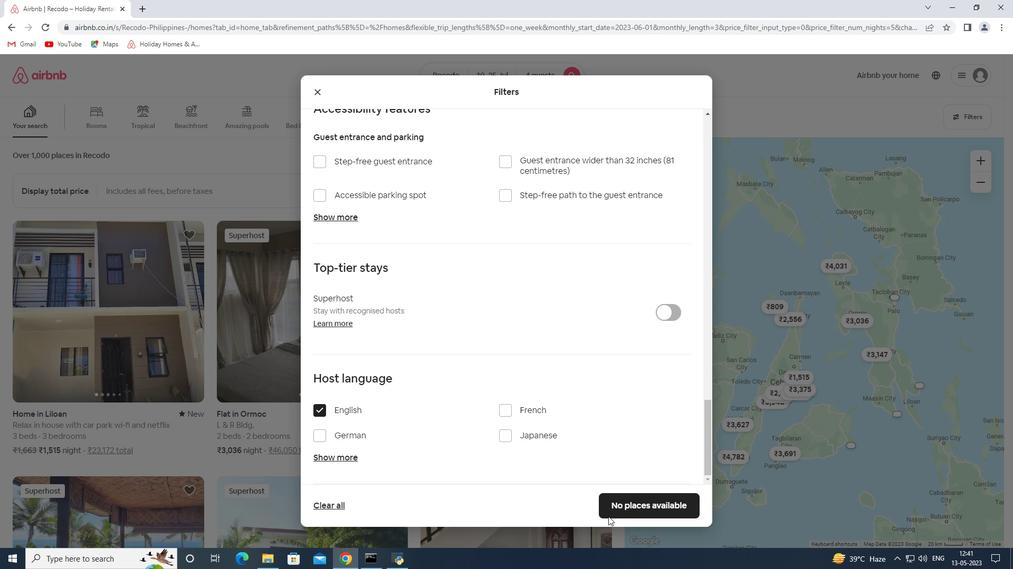 
Action: Mouse pressed left at (627, 506)
Screenshot: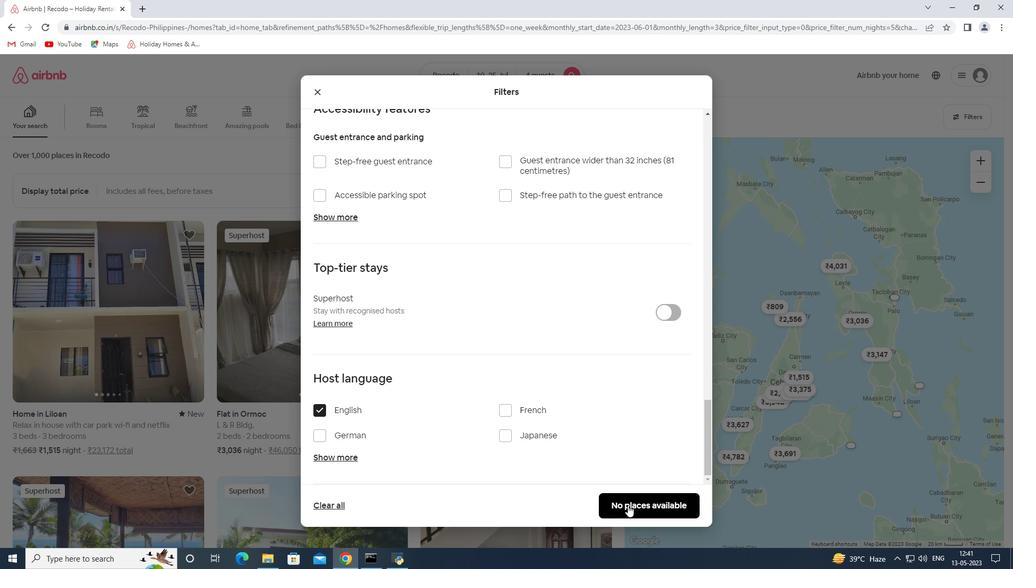 
Action: Mouse moved to (627, 506)
Screenshot: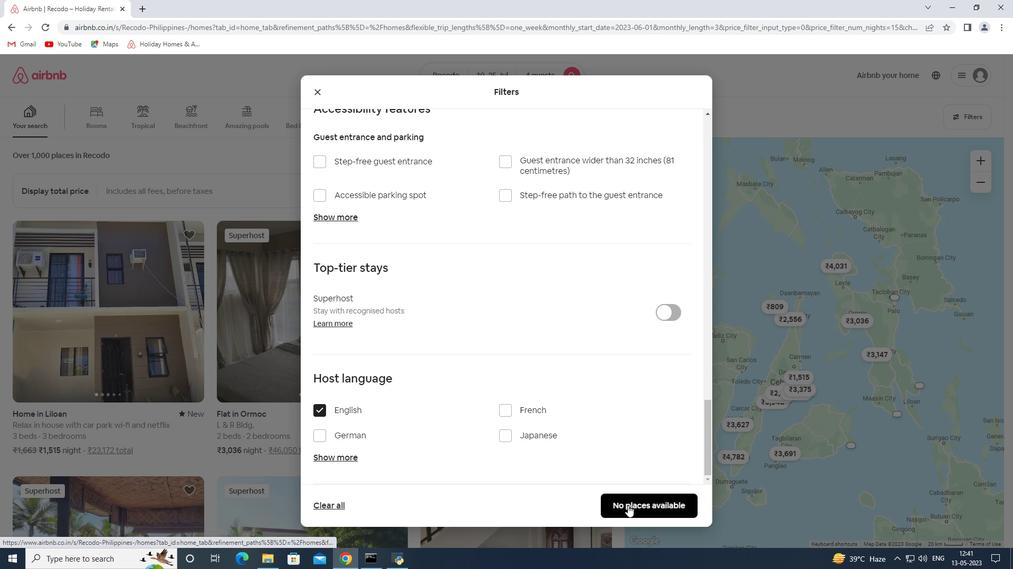 
